 Task: Look for space in Travnik, Bosnia and Herzegovina from 3rd August, 2023 to 17th August, 2023 for 3 adults, 1 child in price range Rs.3000 to Rs.15000. Place can be entire place with 3 bedrooms having 4 beds and 2 bathrooms. Property type can be house, flat, guest house. Amenities needed are: heating. Booking option can be shelf check-in. Required host language is English.
Action: Mouse moved to (543, 154)
Screenshot: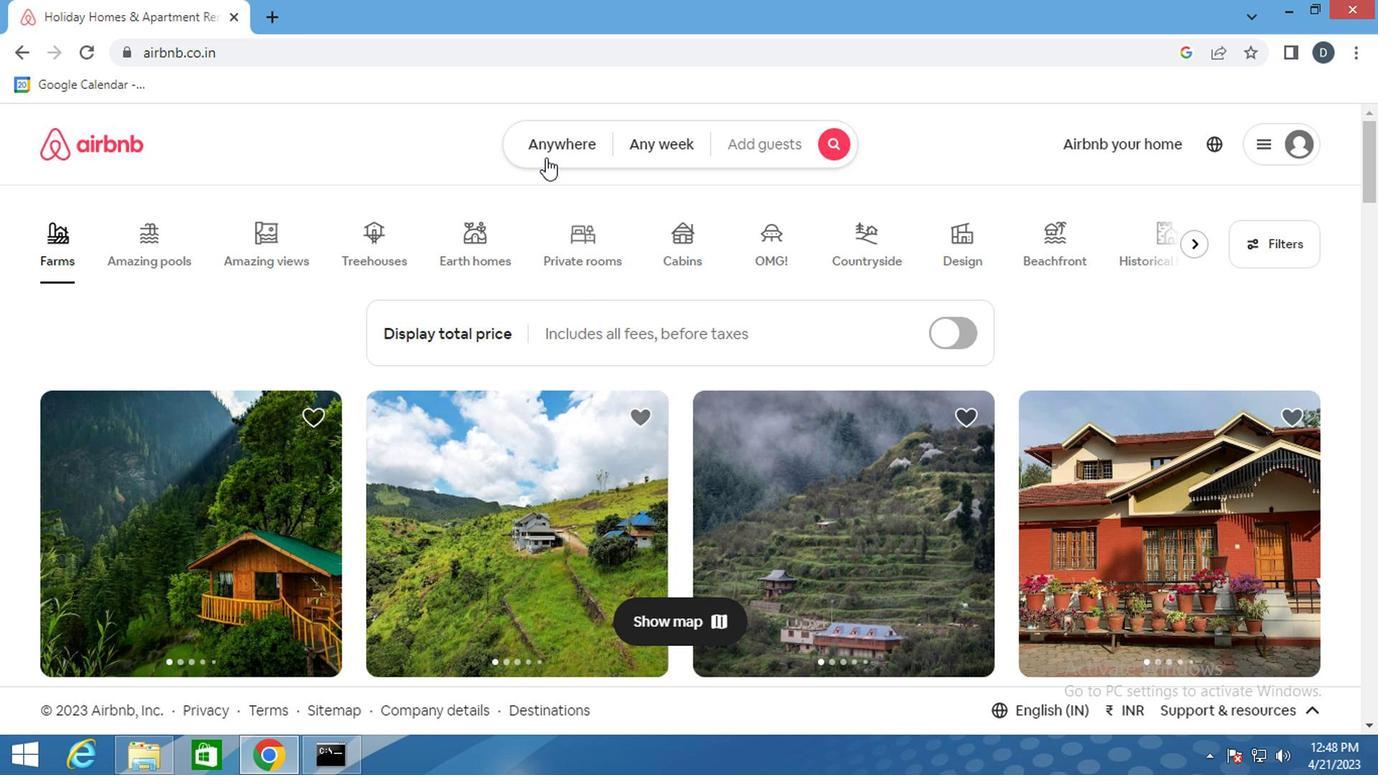 
Action: Mouse pressed left at (543, 154)
Screenshot: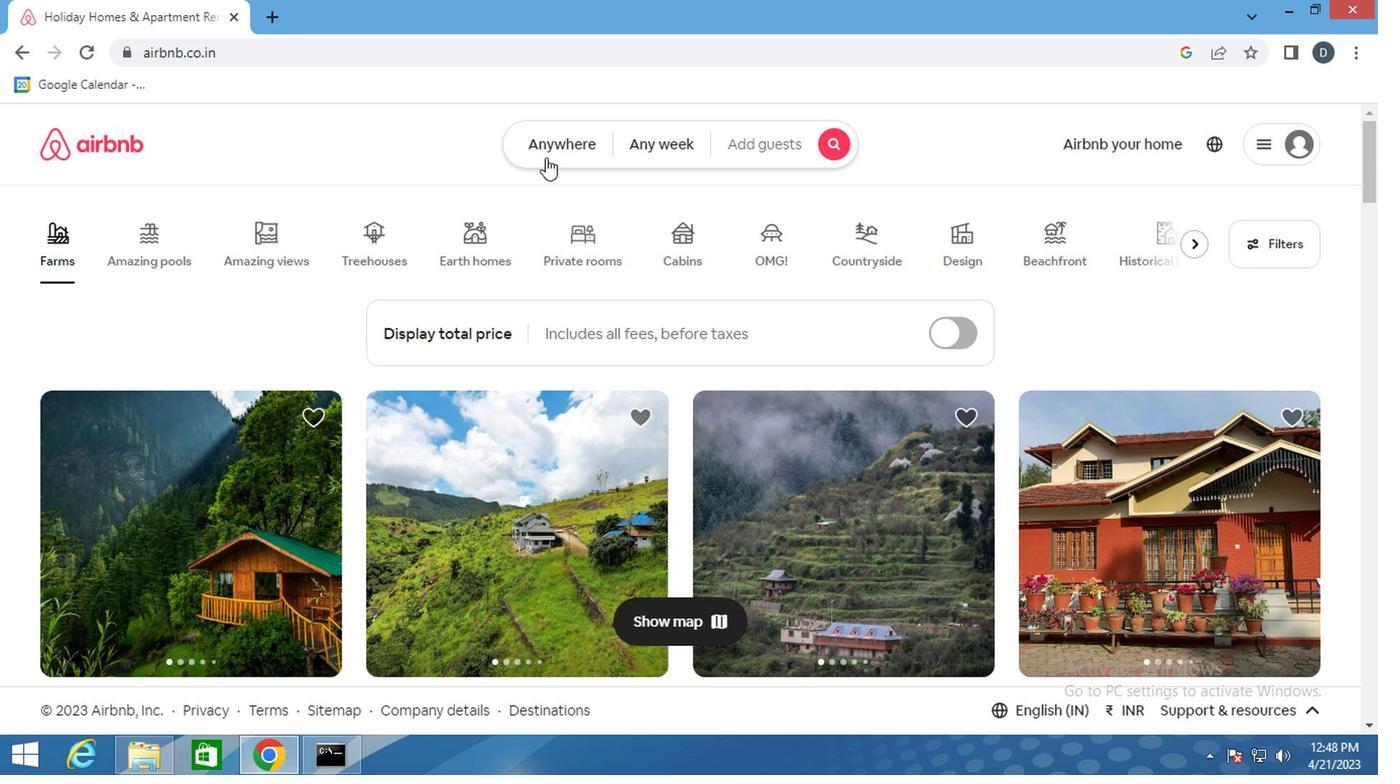 
Action: Mouse moved to (454, 234)
Screenshot: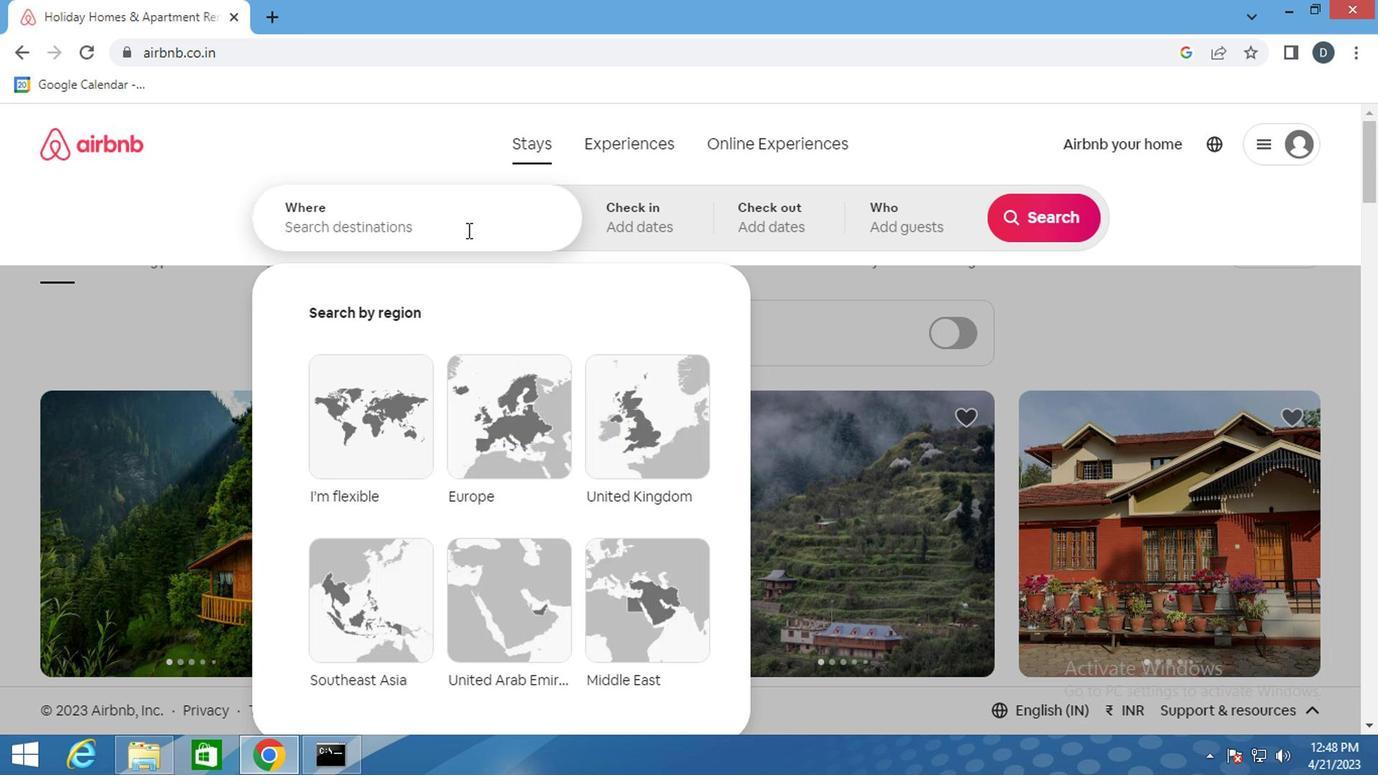
Action: Mouse pressed left at (454, 234)
Screenshot: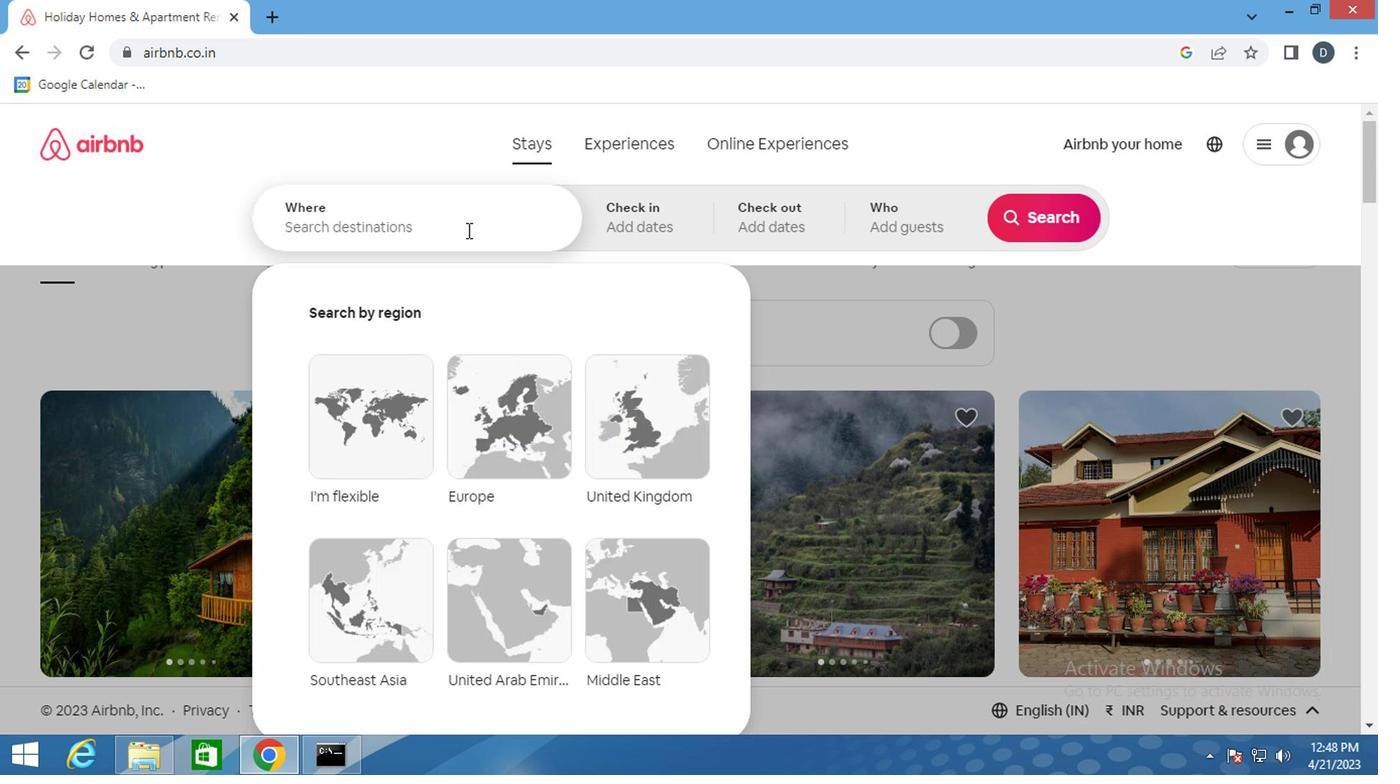 
Action: Key pressed <Key.shift>TRAVNIK,<Key.shift>BOSINA<Key.backspace><Key.backspace><Key.backspace>NI<Key.backspace><Key.backspace>NIA<Key.space>AND<Key.space><Key.shift><Key.shift><Key.shift><Key.shift><Key.shift><Key.shift><Key.shift><Key.shift><Key.shift><Key.shift><Key.shift><Key.shift><Key.shift><Key.shift><Key.shift><Key.shift><Key.shift><Key.shift><Key.shift><Key.shift><Key.shift>HERZEGOVINA<Key.enter>
Screenshot: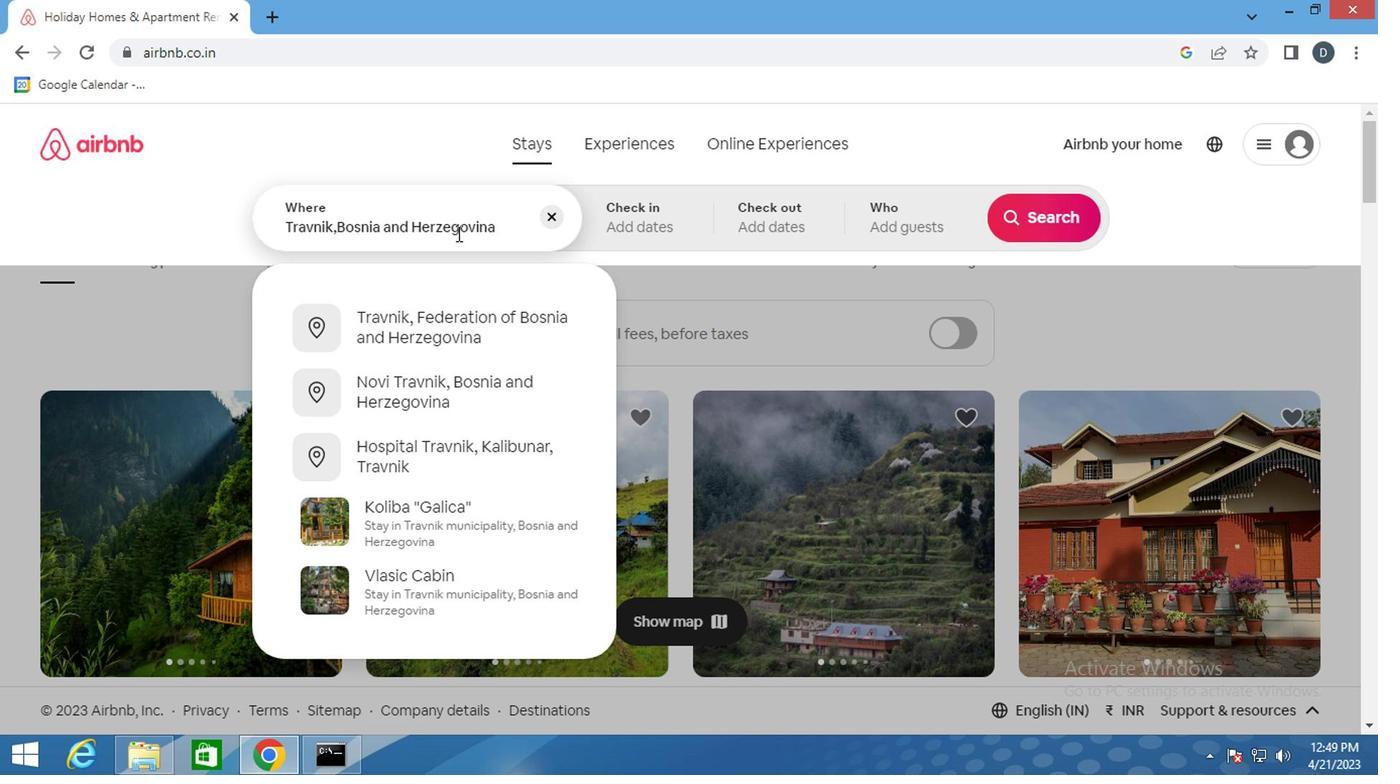 
Action: Mouse moved to (1031, 384)
Screenshot: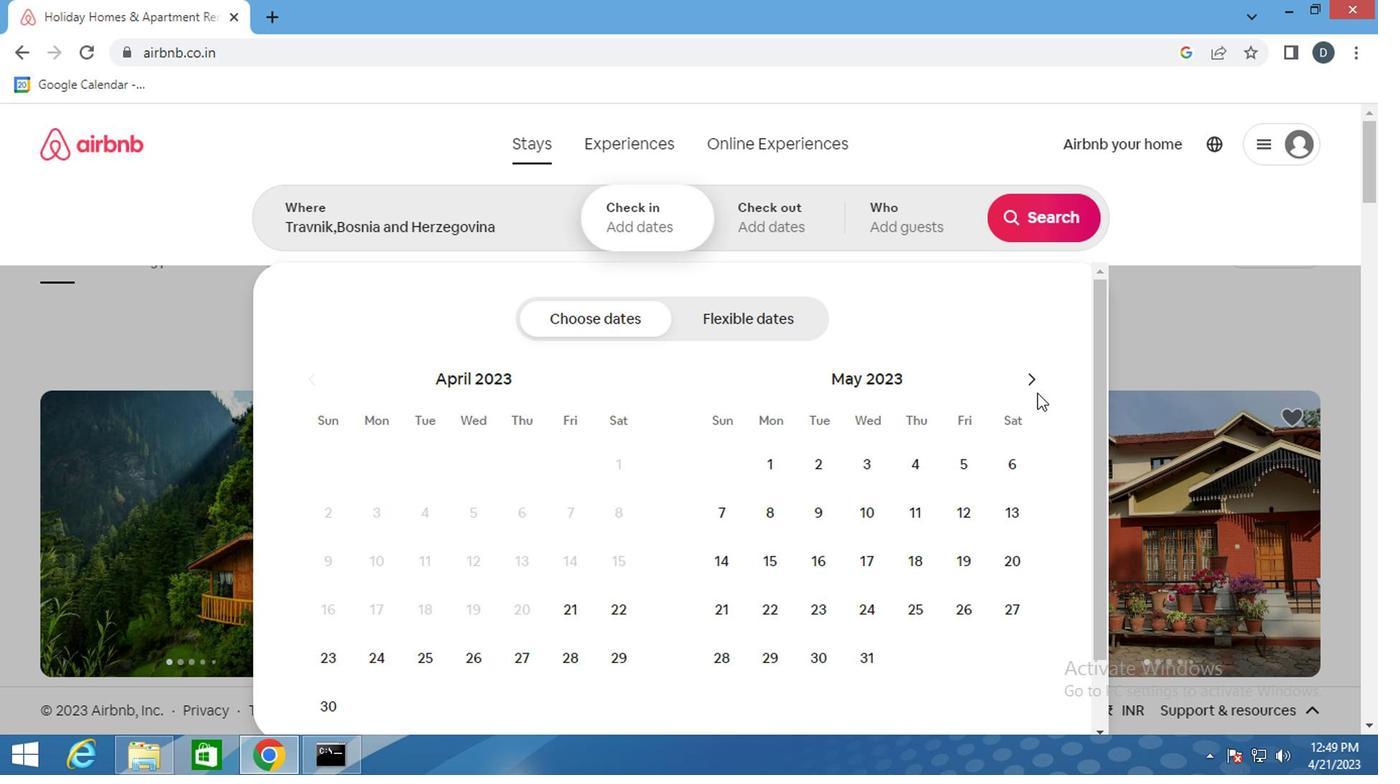 
Action: Mouse pressed left at (1031, 384)
Screenshot: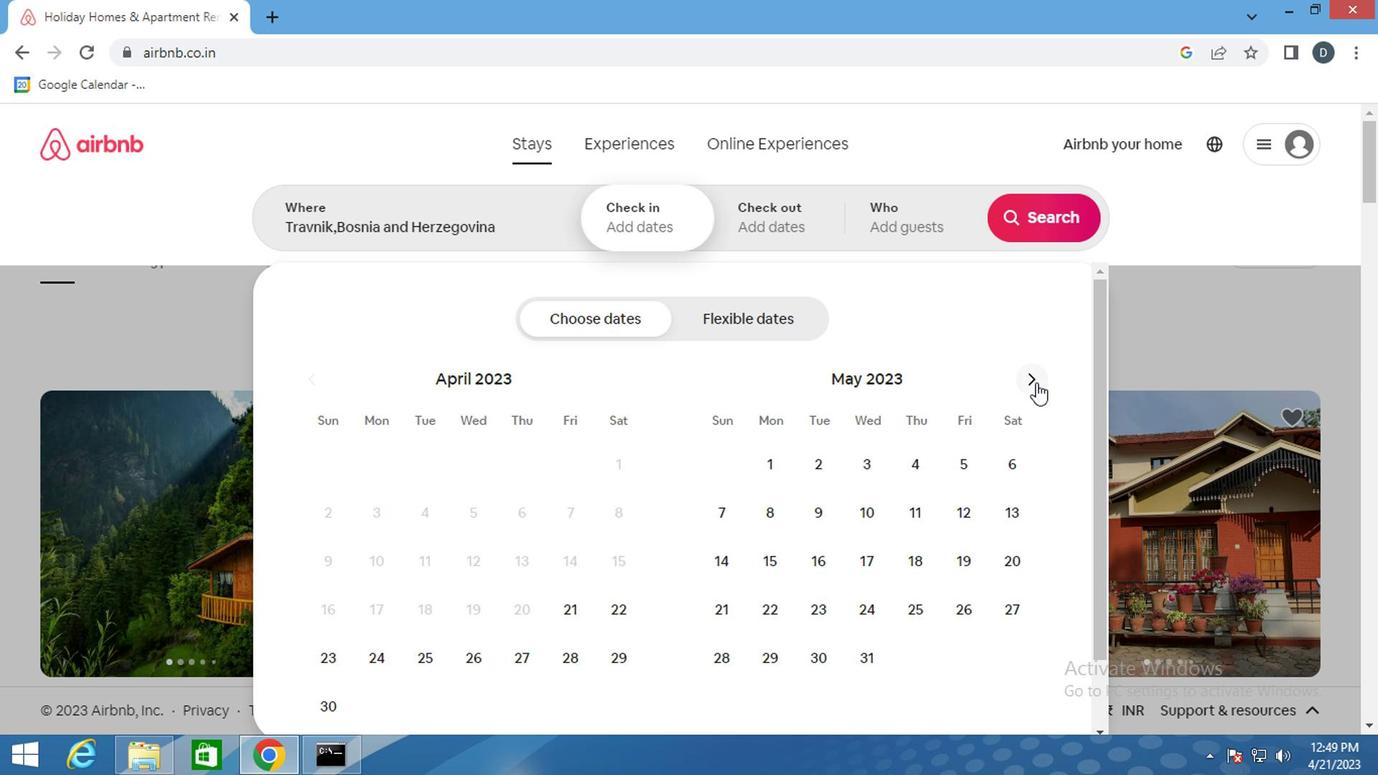 
Action: Mouse pressed left at (1031, 384)
Screenshot: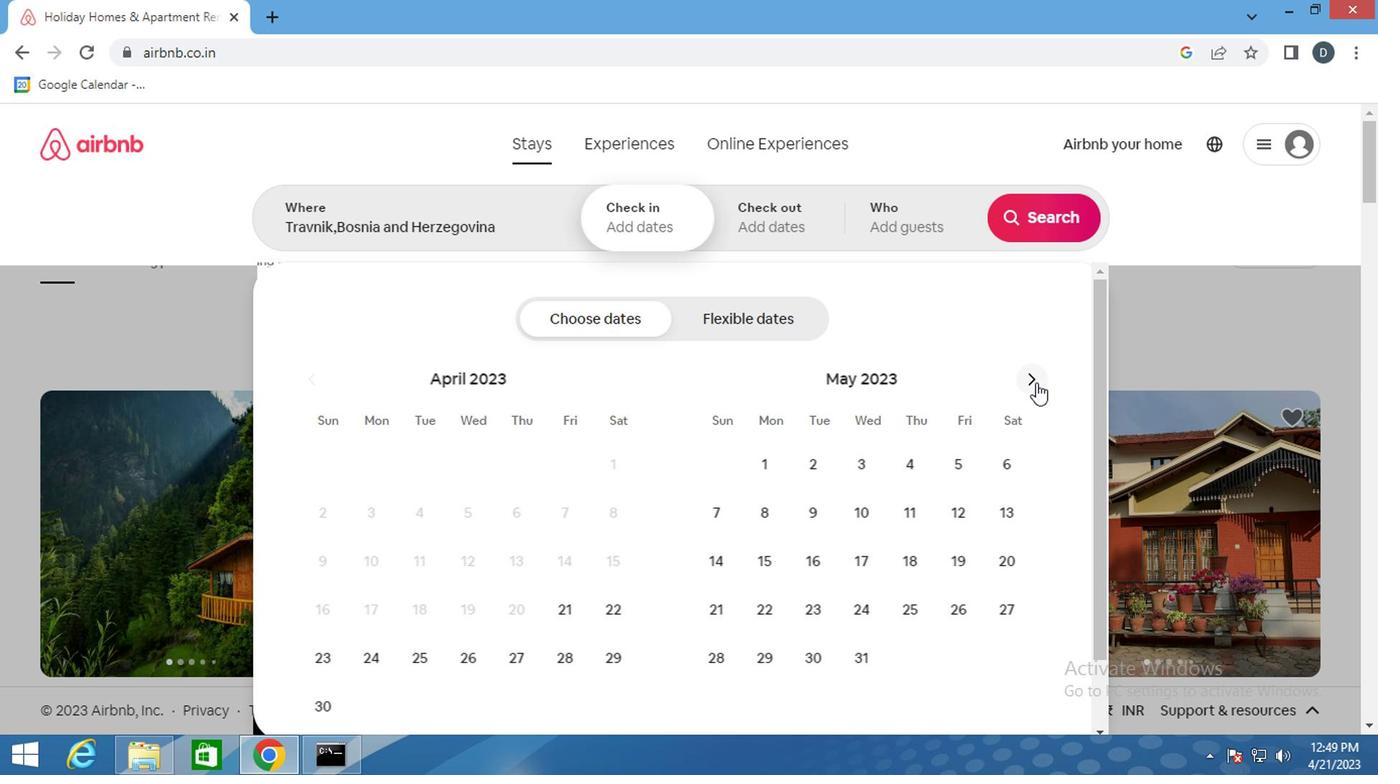 
Action: Mouse pressed left at (1031, 384)
Screenshot: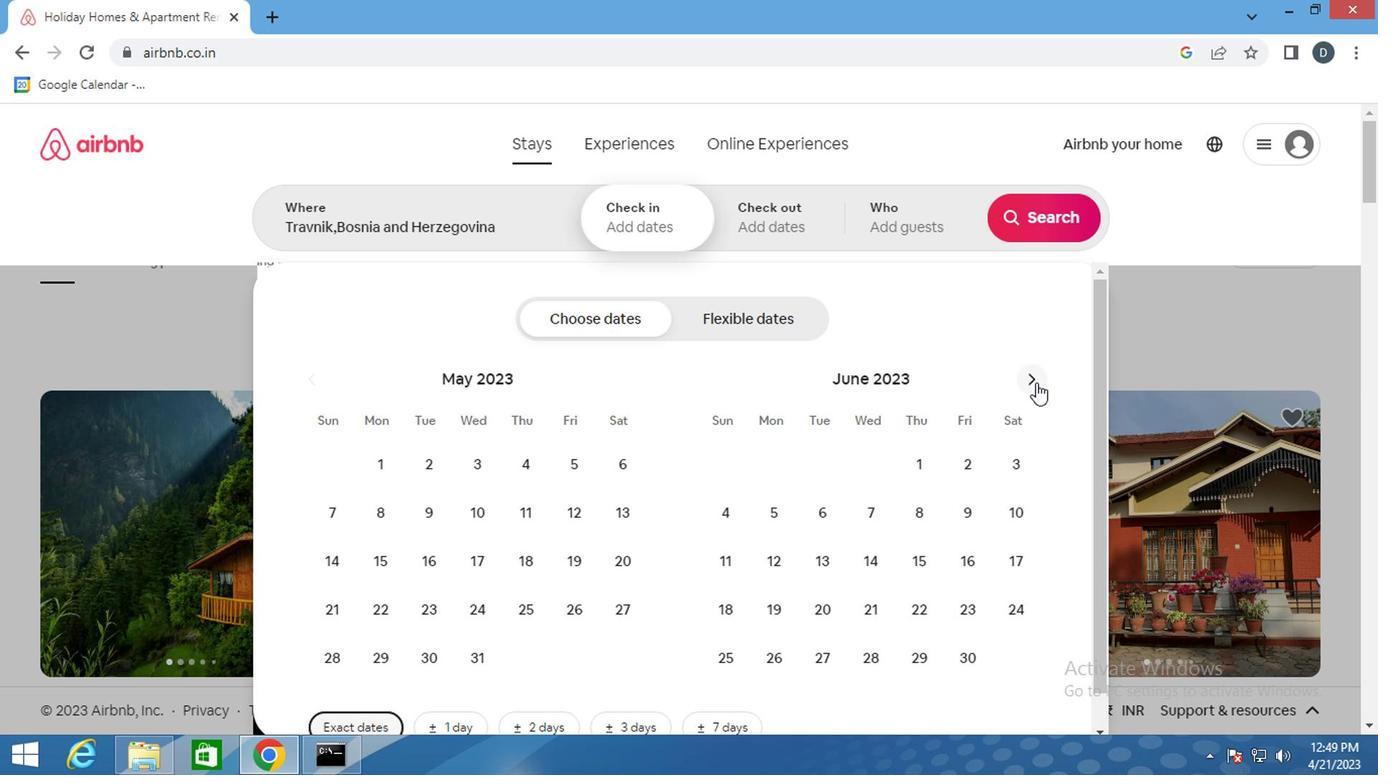
Action: Mouse pressed left at (1031, 384)
Screenshot: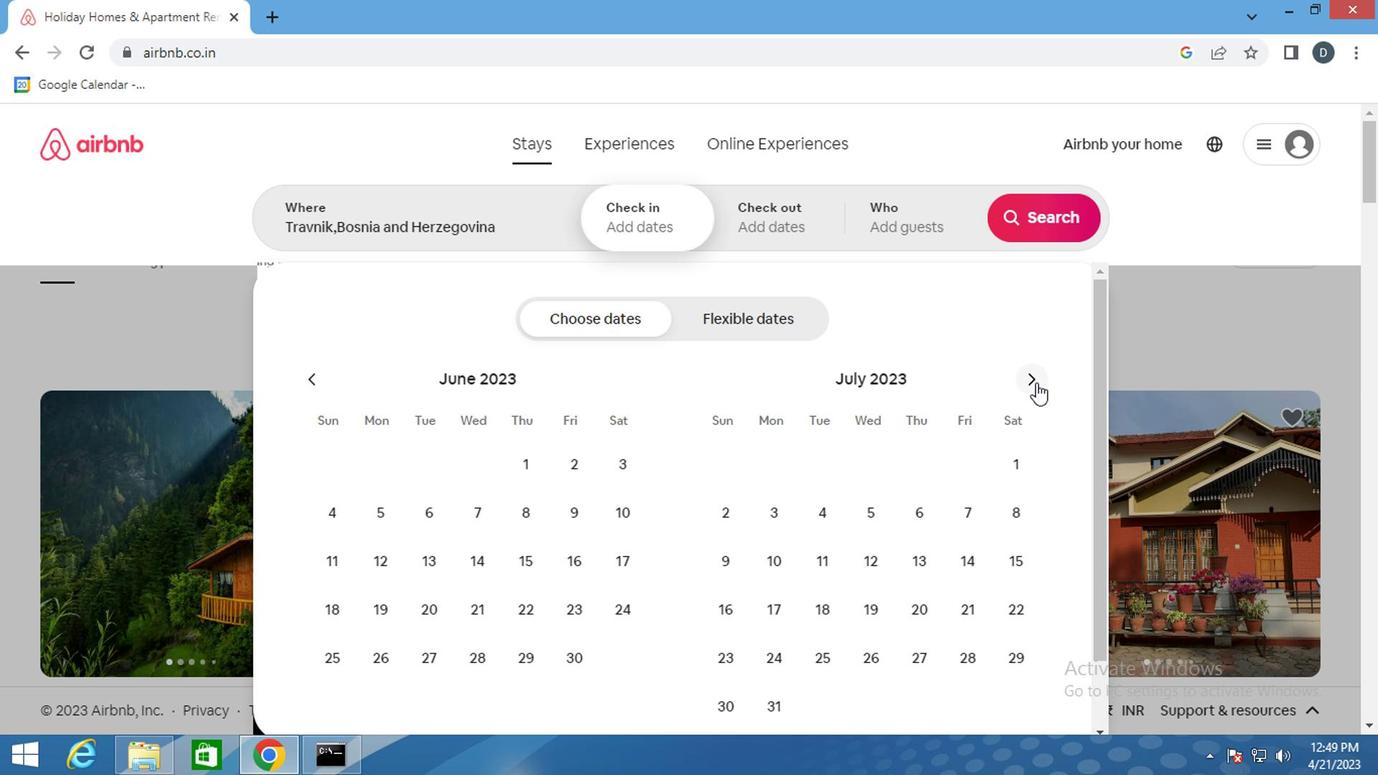 
Action: Mouse pressed left at (1031, 384)
Screenshot: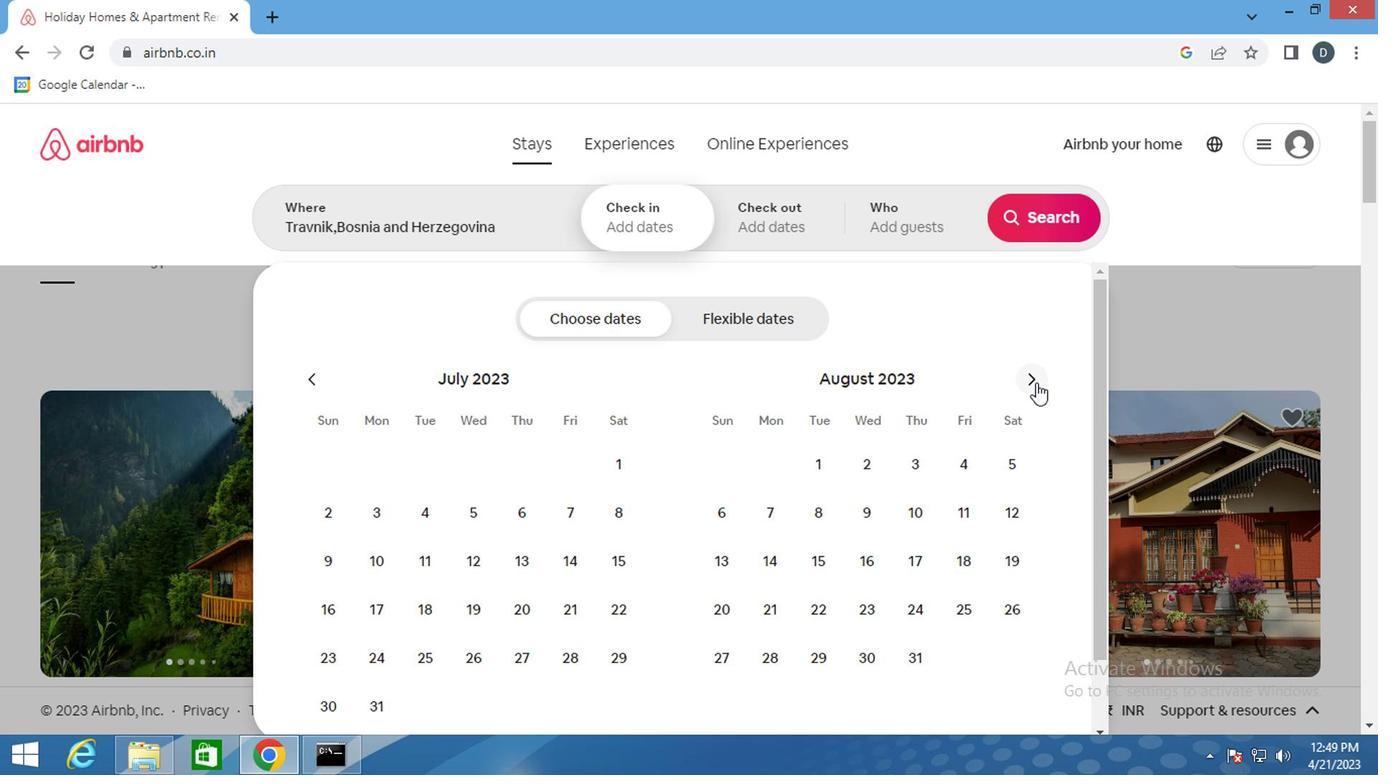 
Action: Mouse moved to (521, 473)
Screenshot: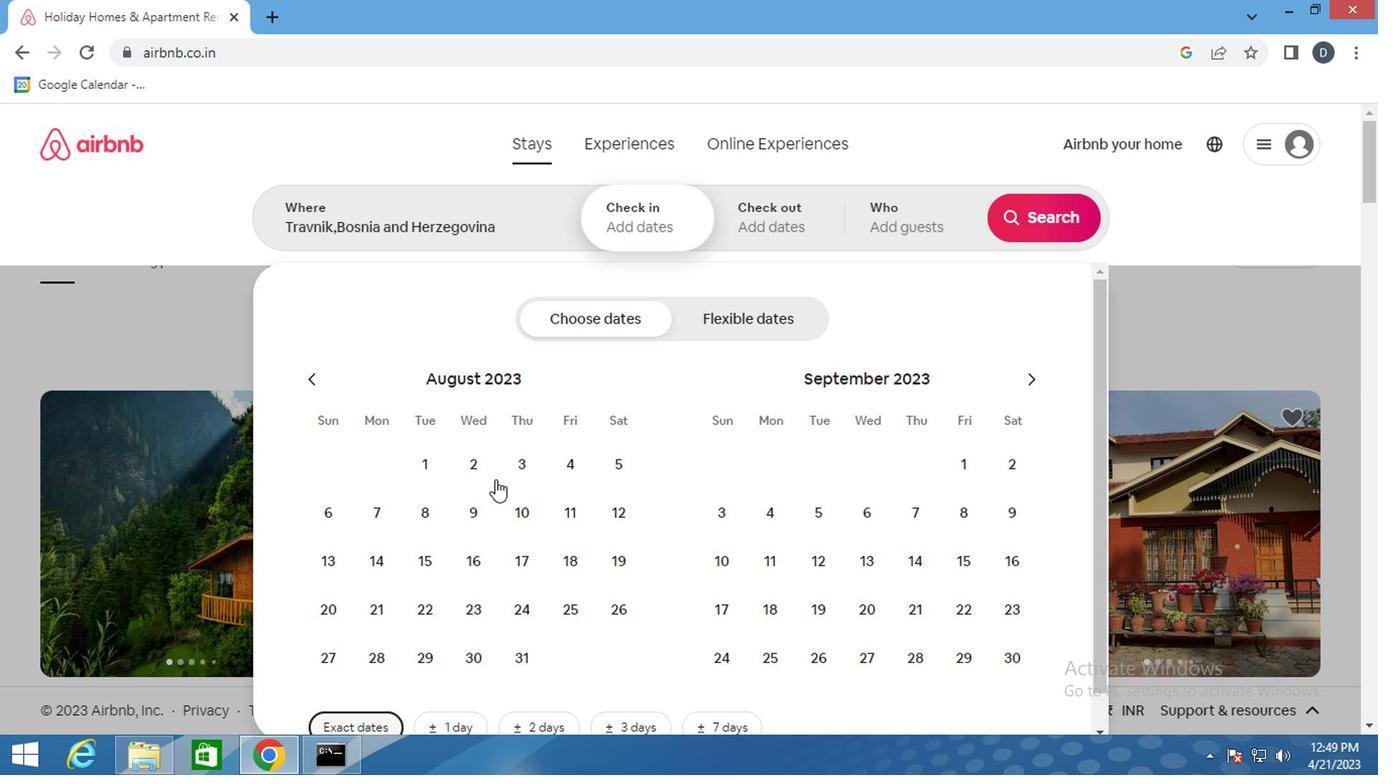 
Action: Mouse pressed left at (521, 473)
Screenshot: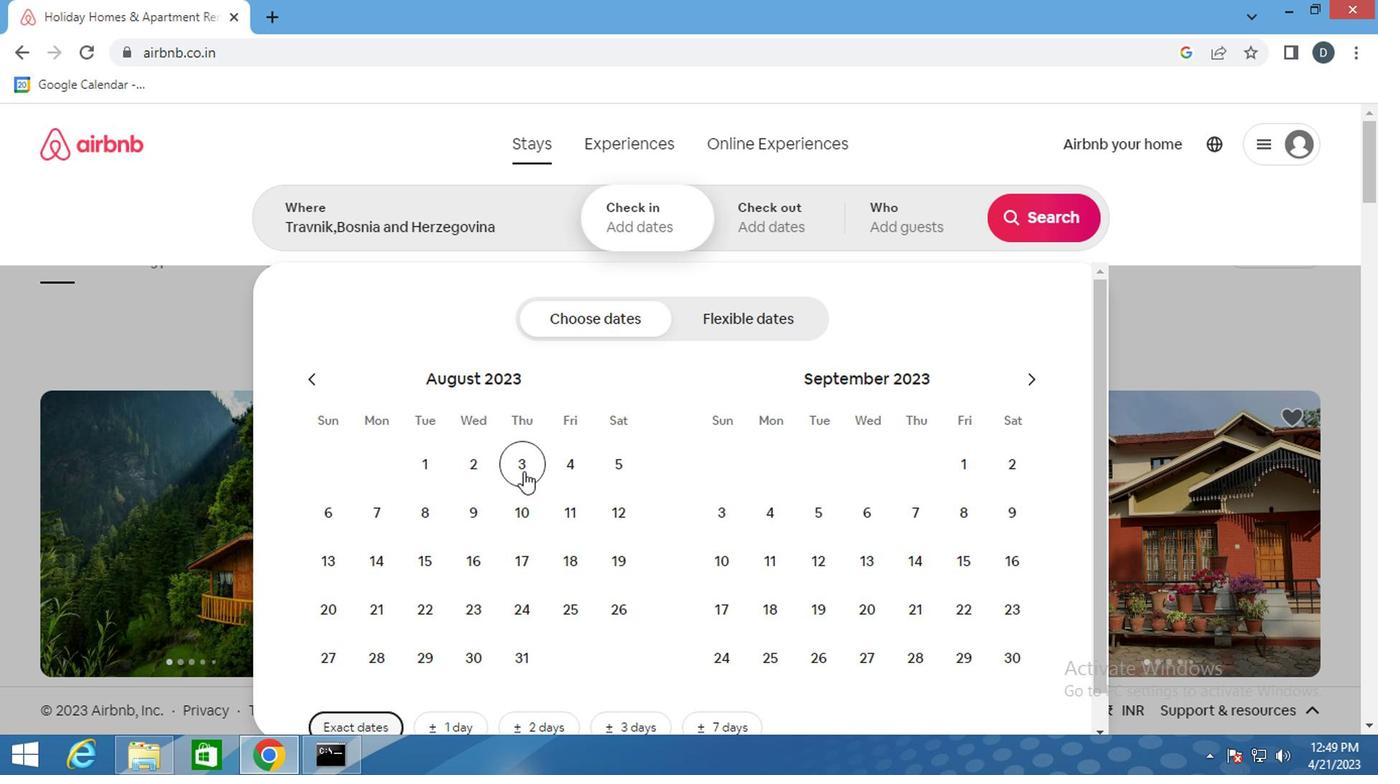 
Action: Mouse moved to (516, 574)
Screenshot: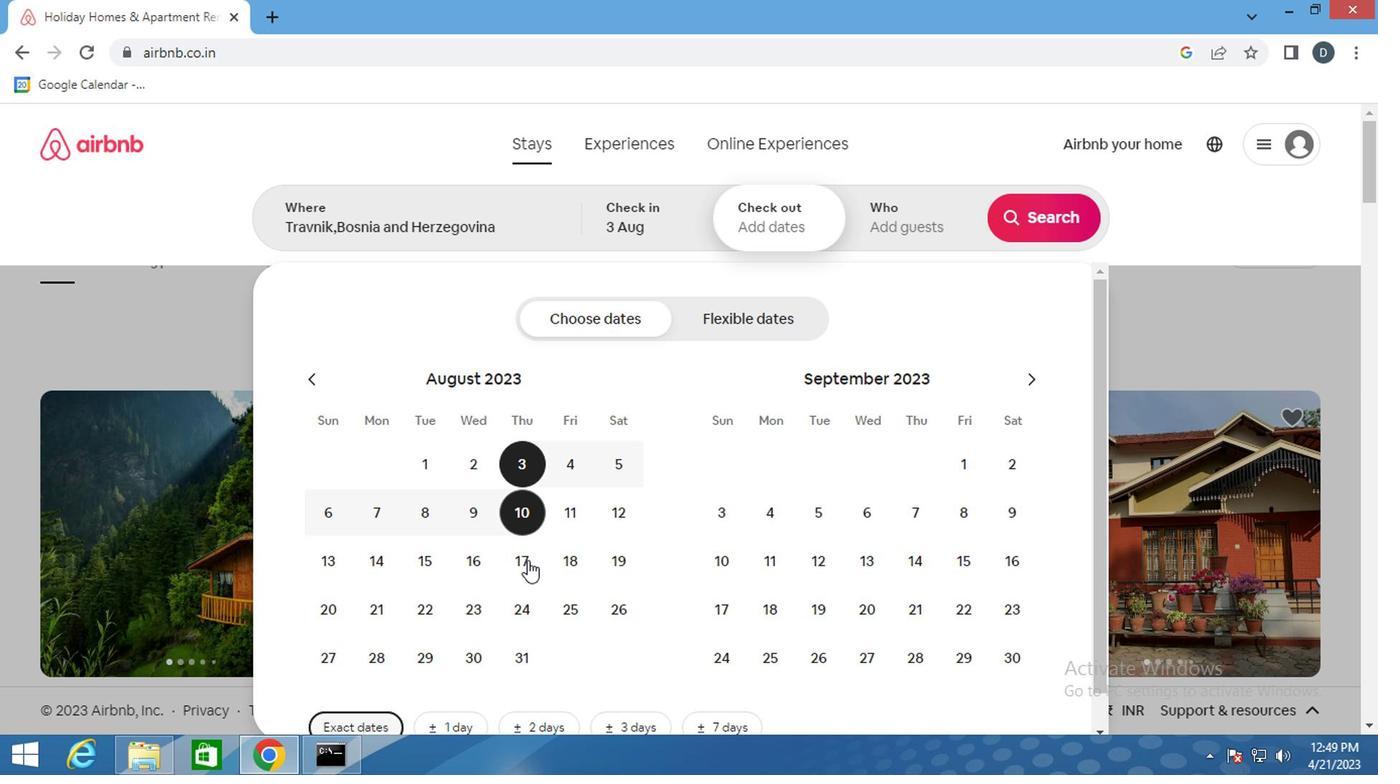 
Action: Mouse pressed left at (516, 574)
Screenshot: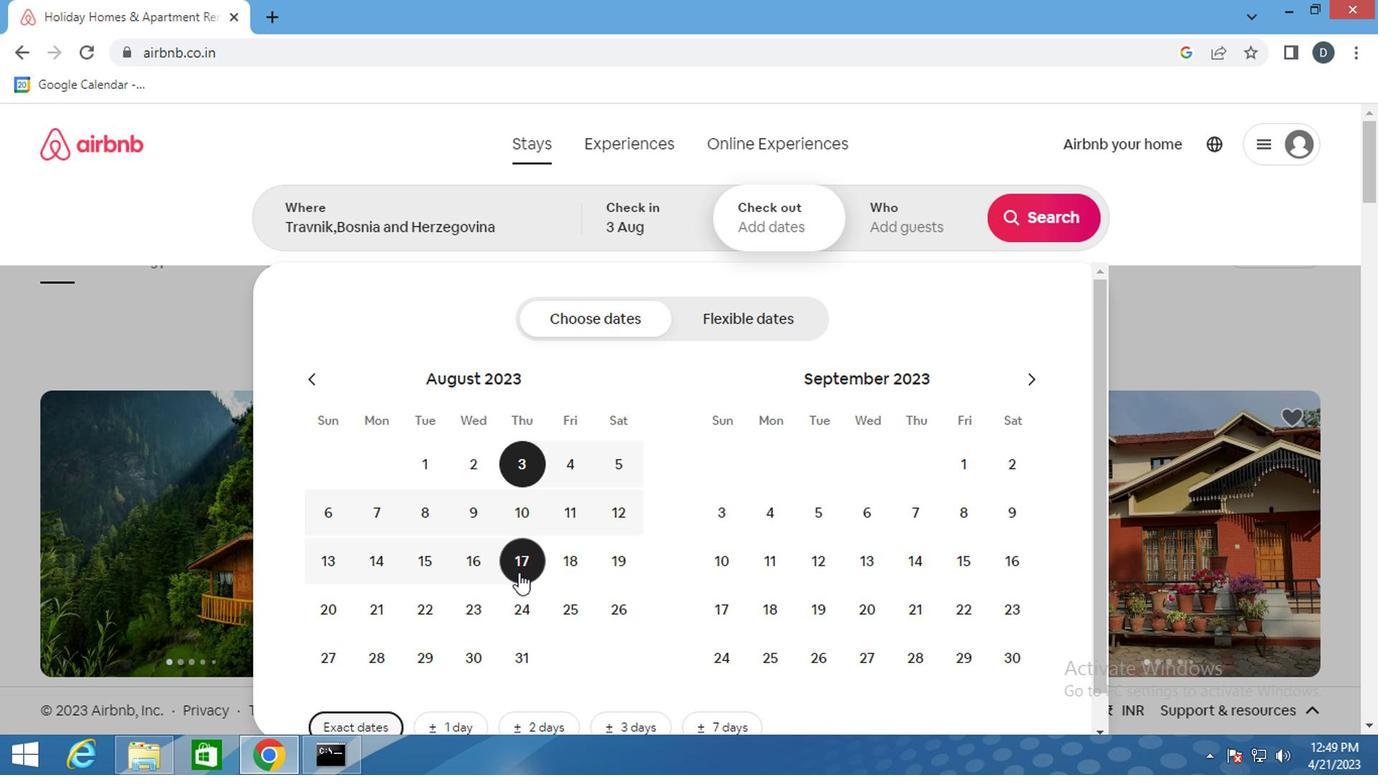 
Action: Mouse moved to (941, 219)
Screenshot: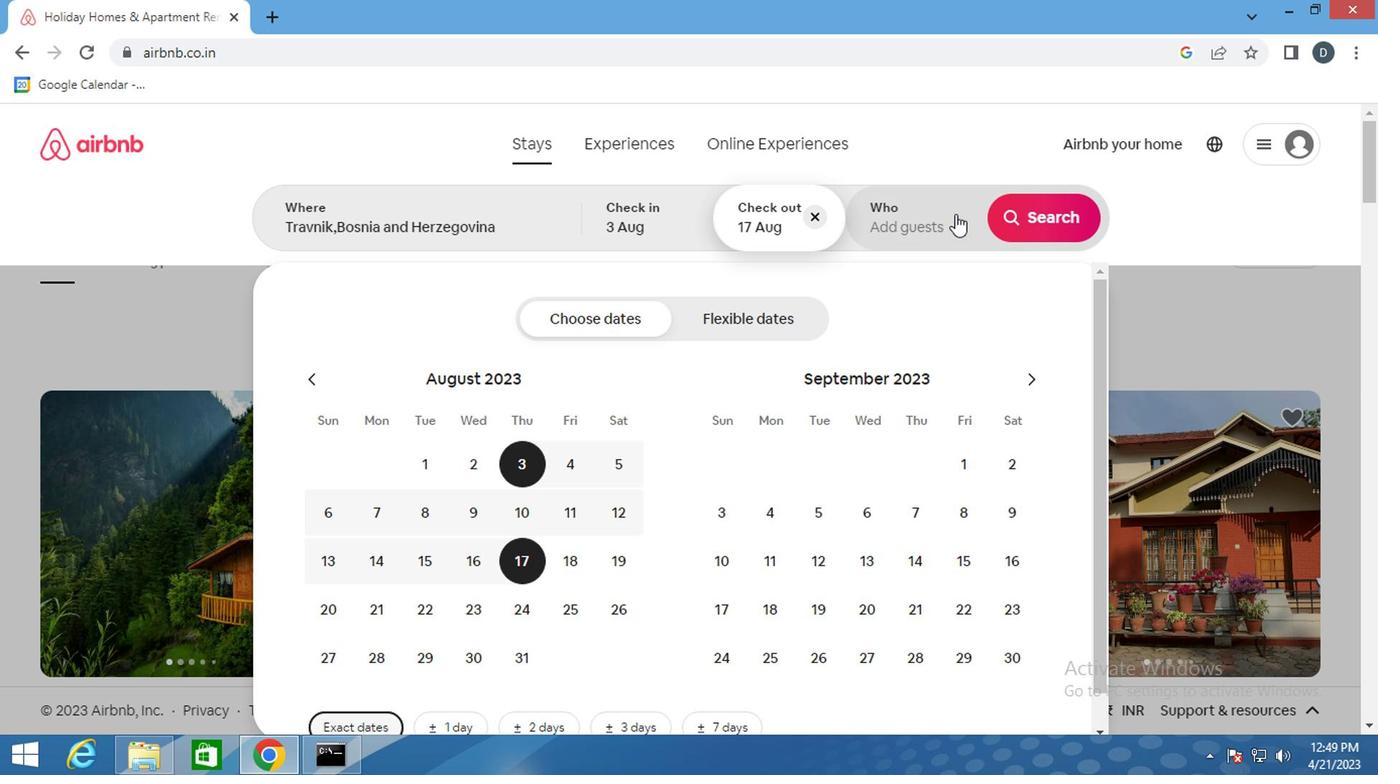 
Action: Mouse pressed left at (941, 219)
Screenshot: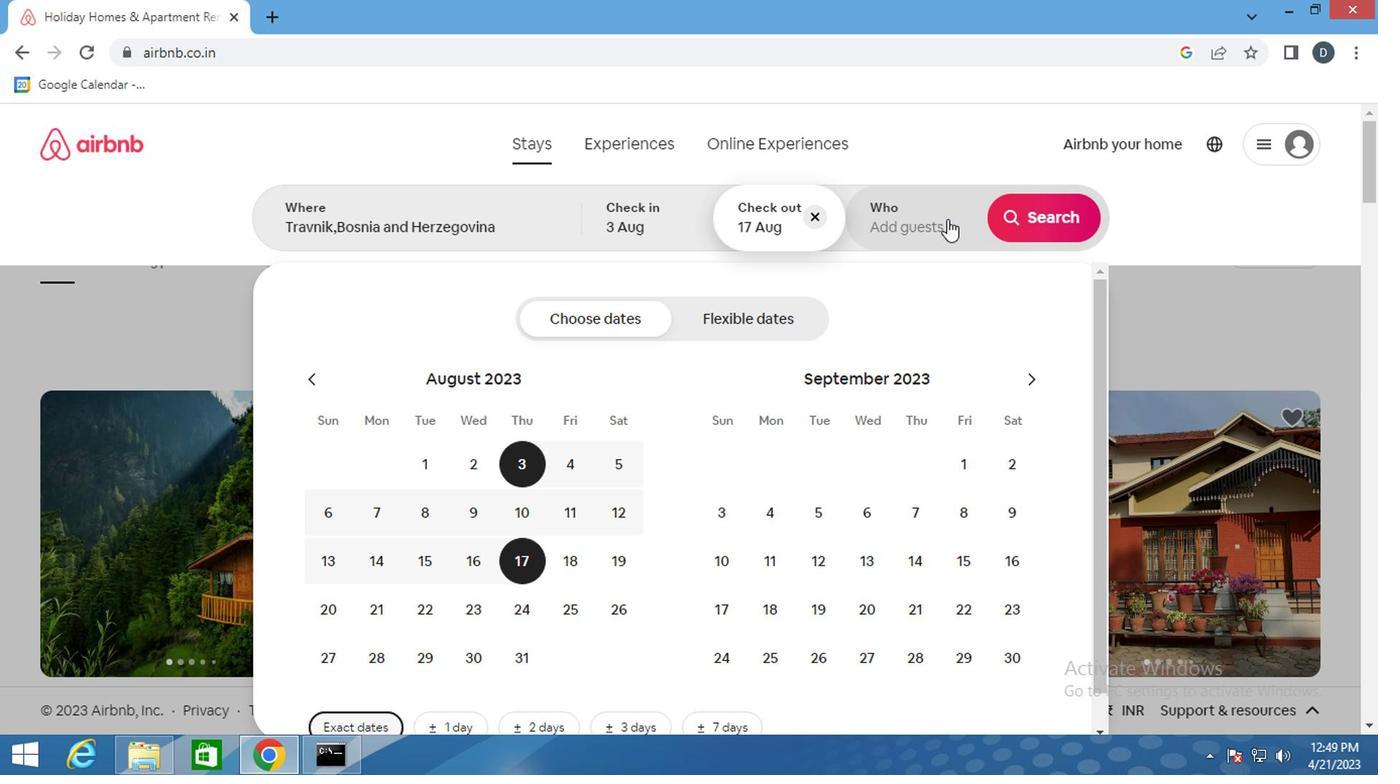 
Action: Mouse moved to (1044, 325)
Screenshot: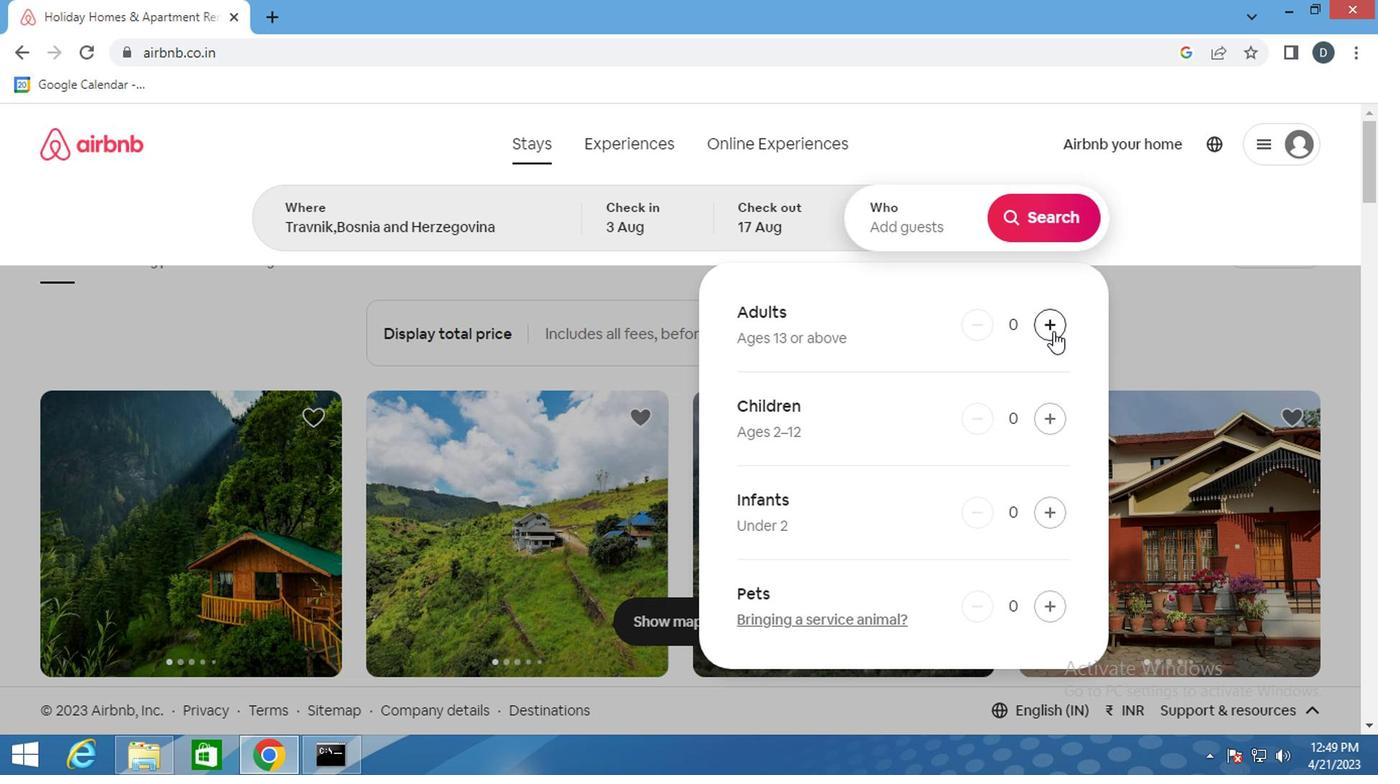 
Action: Mouse pressed left at (1044, 325)
Screenshot: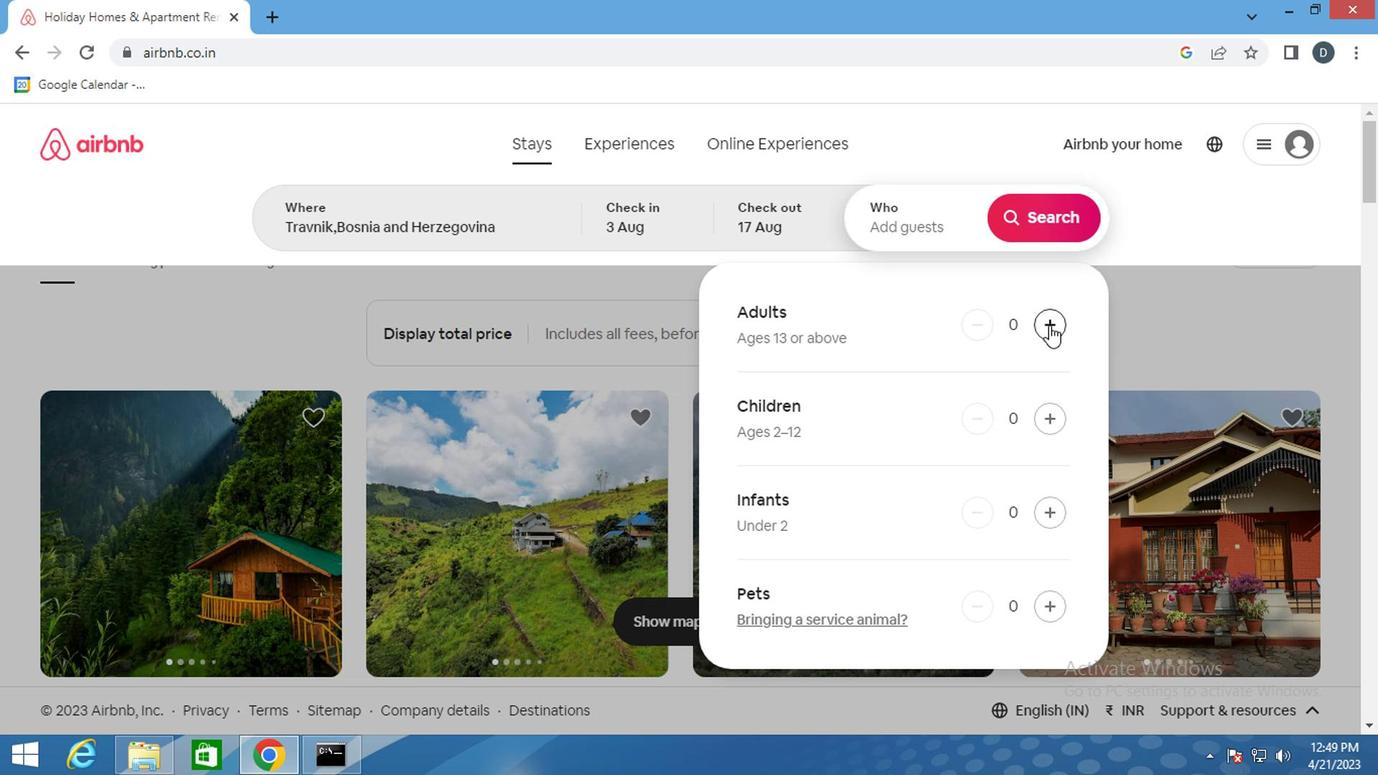 
Action: Mouse pressed left at (1044, 325)
Screenshot: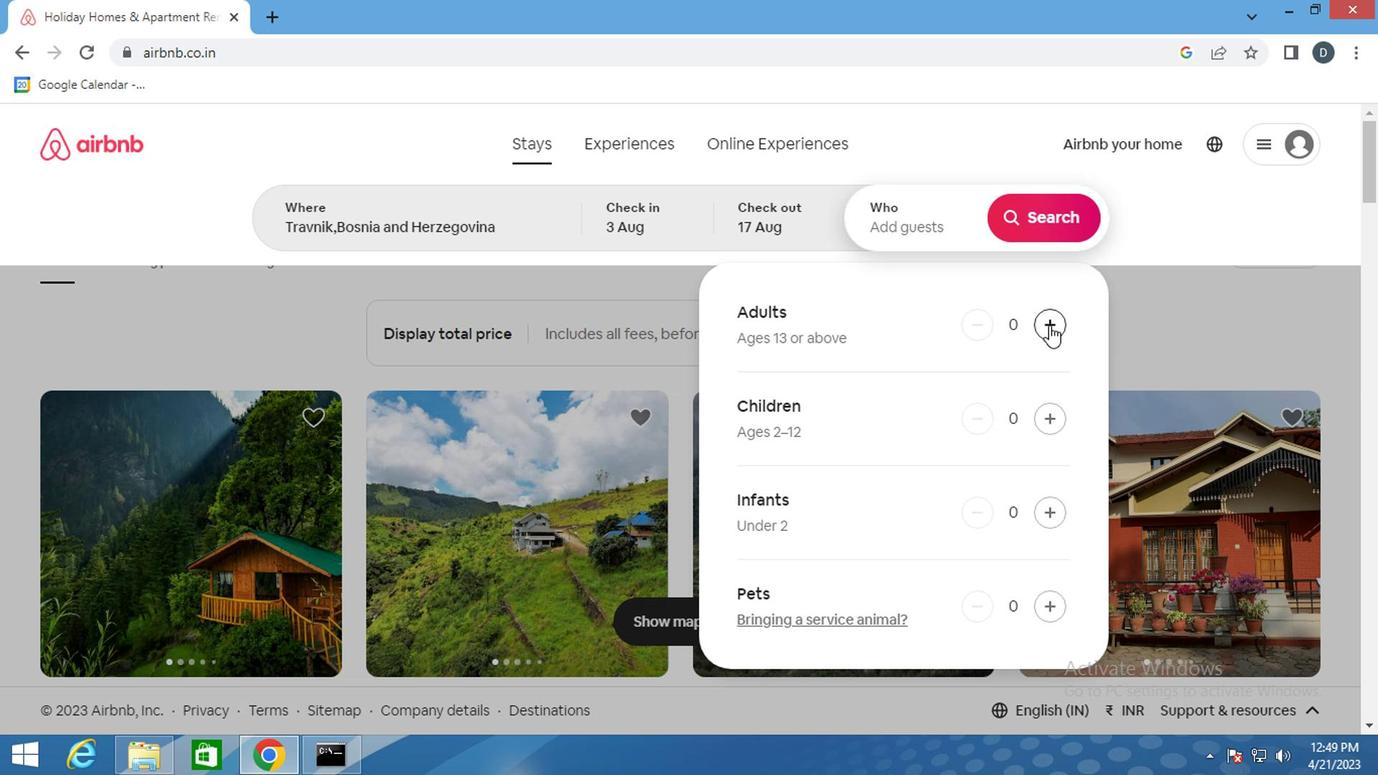 
Action: Mouse pressed left at (1044, 325)
Screenshot: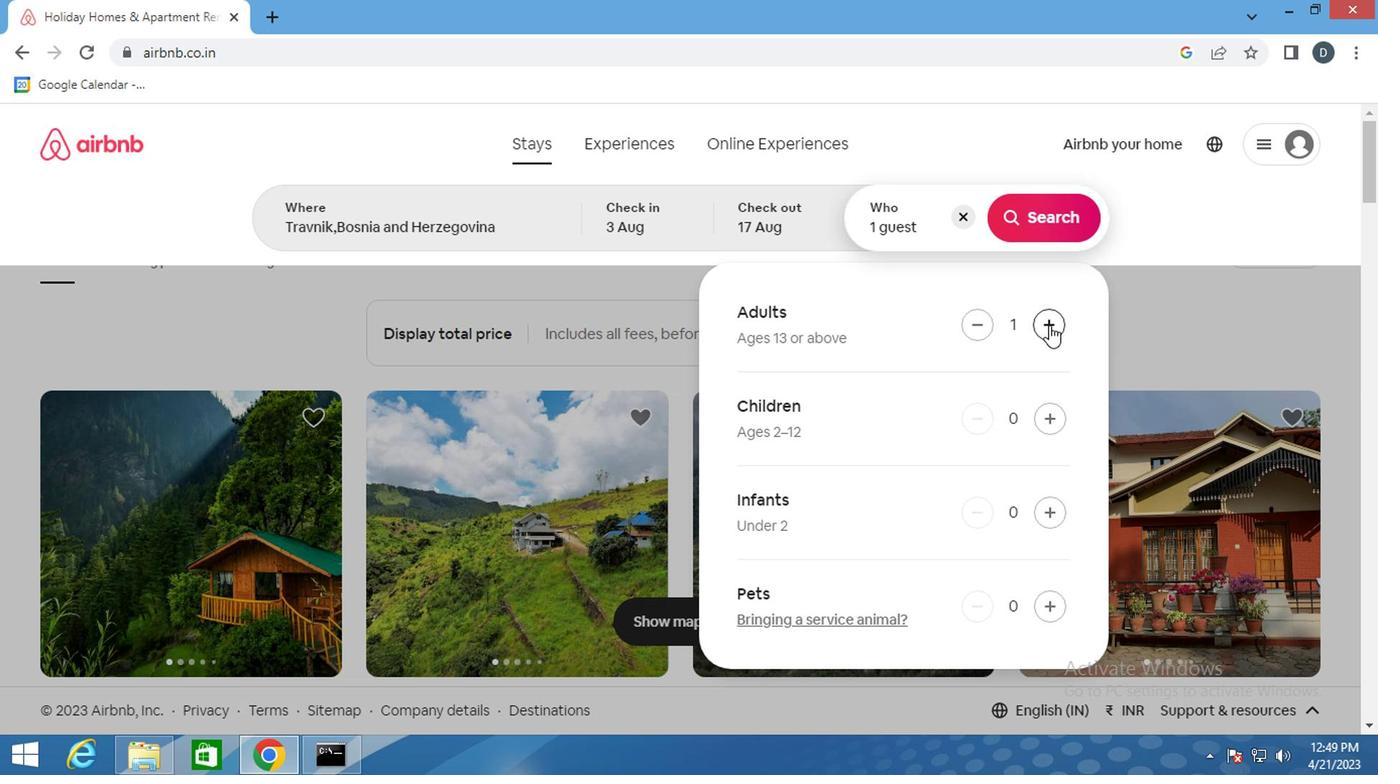 
Action: Mouse moved to (1048, 412)
Screenshot: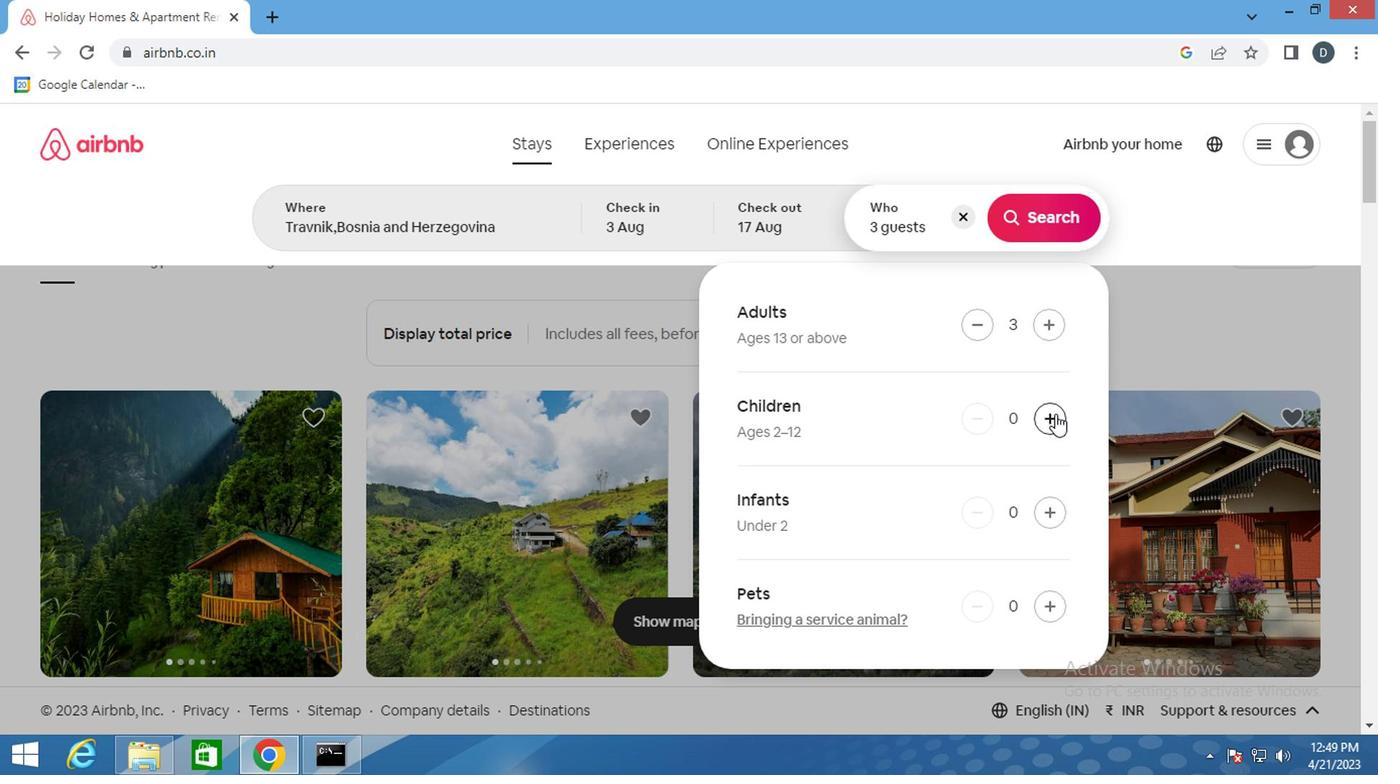 
Action: Mouse pressed left at (1048, 412)
Screenshot: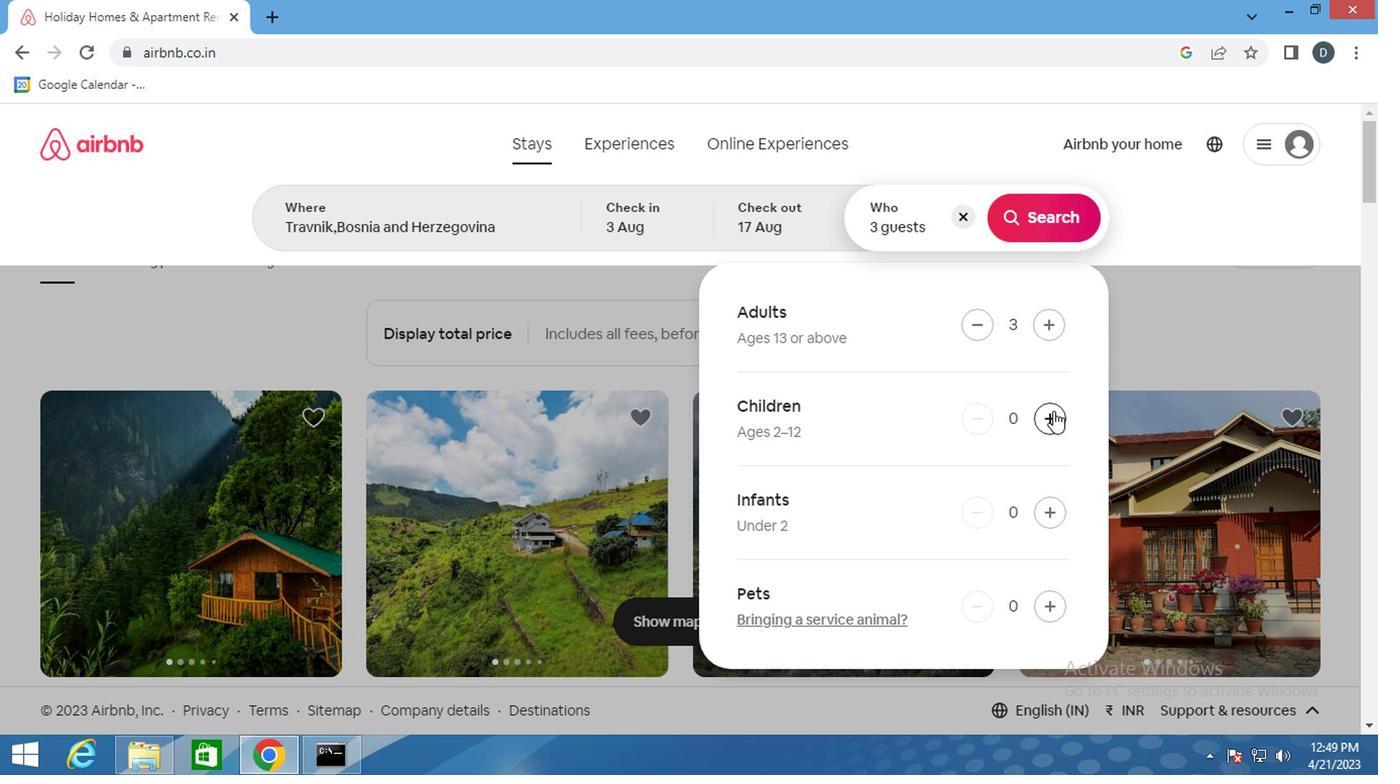 
Action: Mouse moved to (1036, 206)
Screenshot: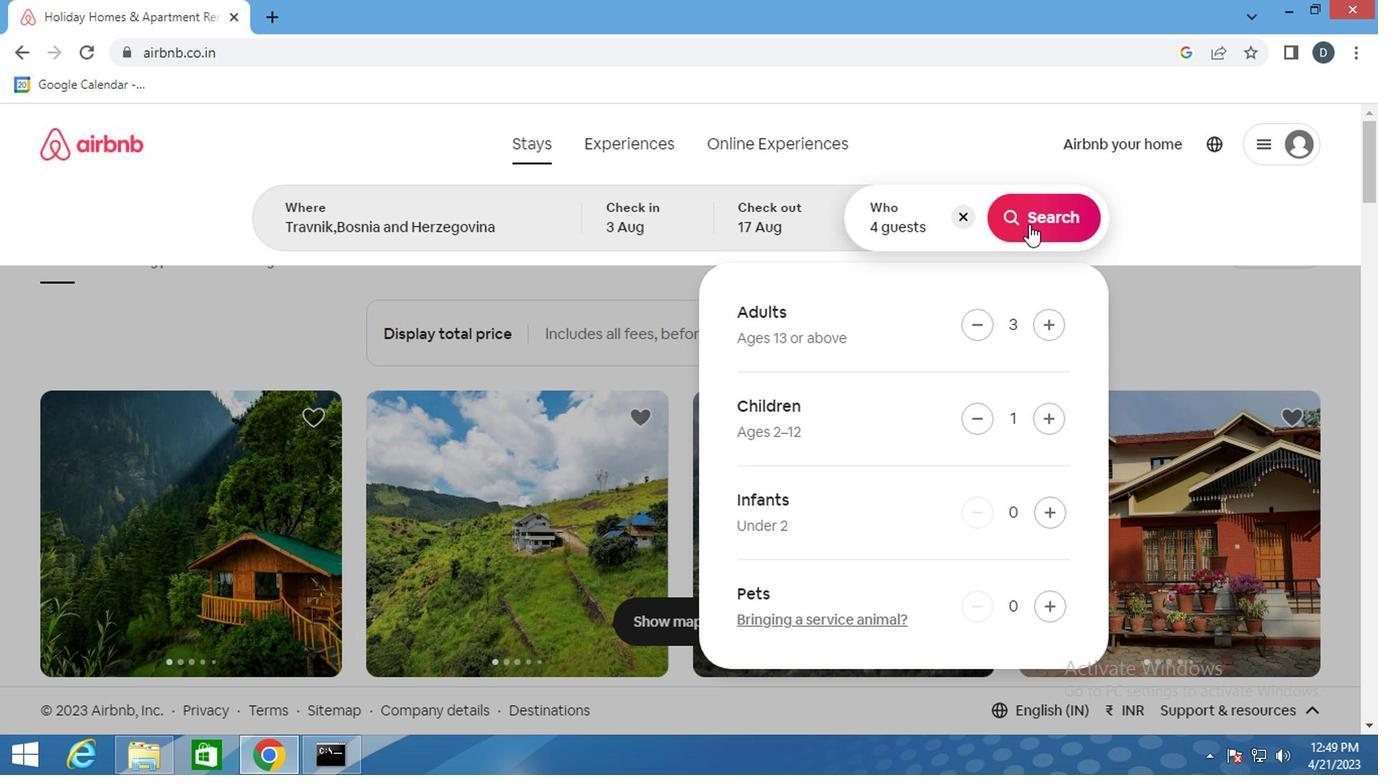 
Action: Mouse pressed left at (1036, 206)
Screenshot: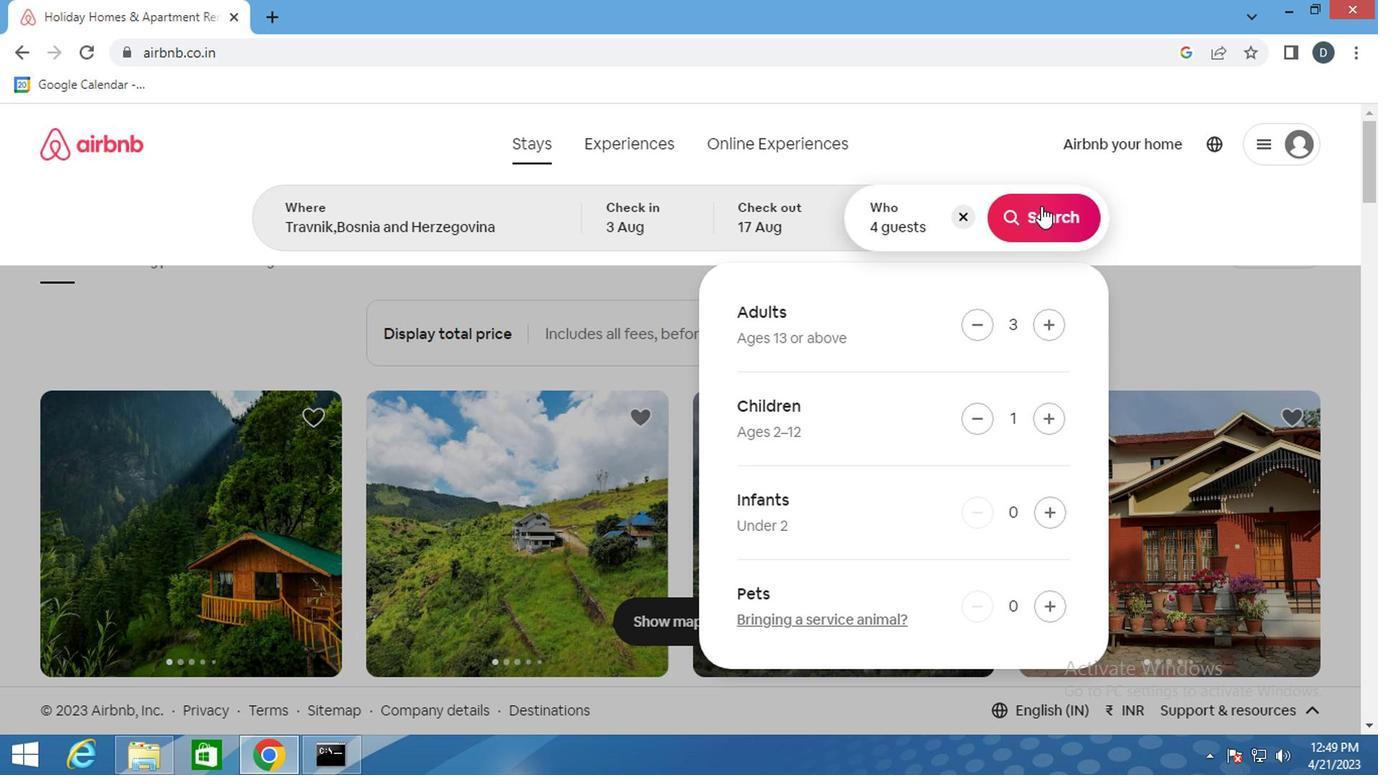 
Action: Mouse moved to (1296, 219)
Screenshot: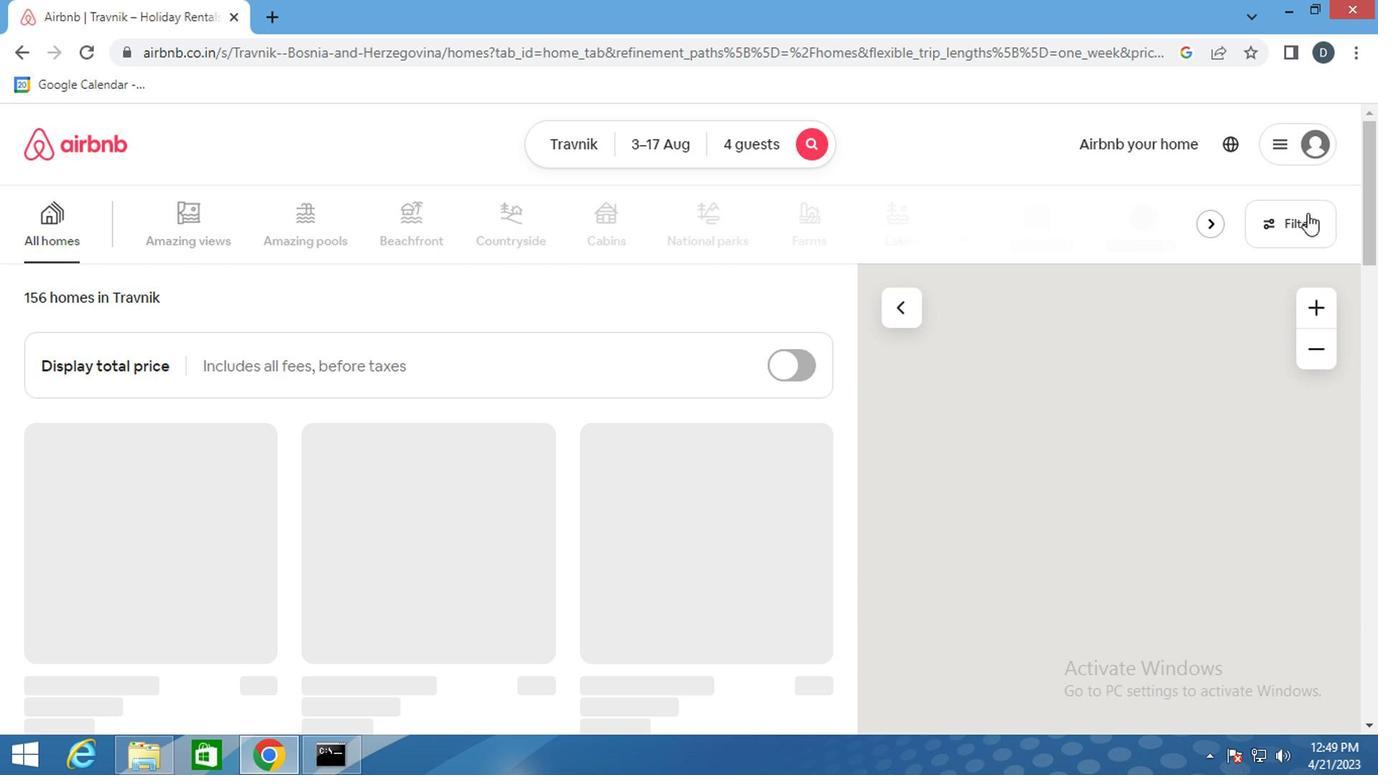 
Action: Mouse pressed left at (1296, 219)
Screenshot: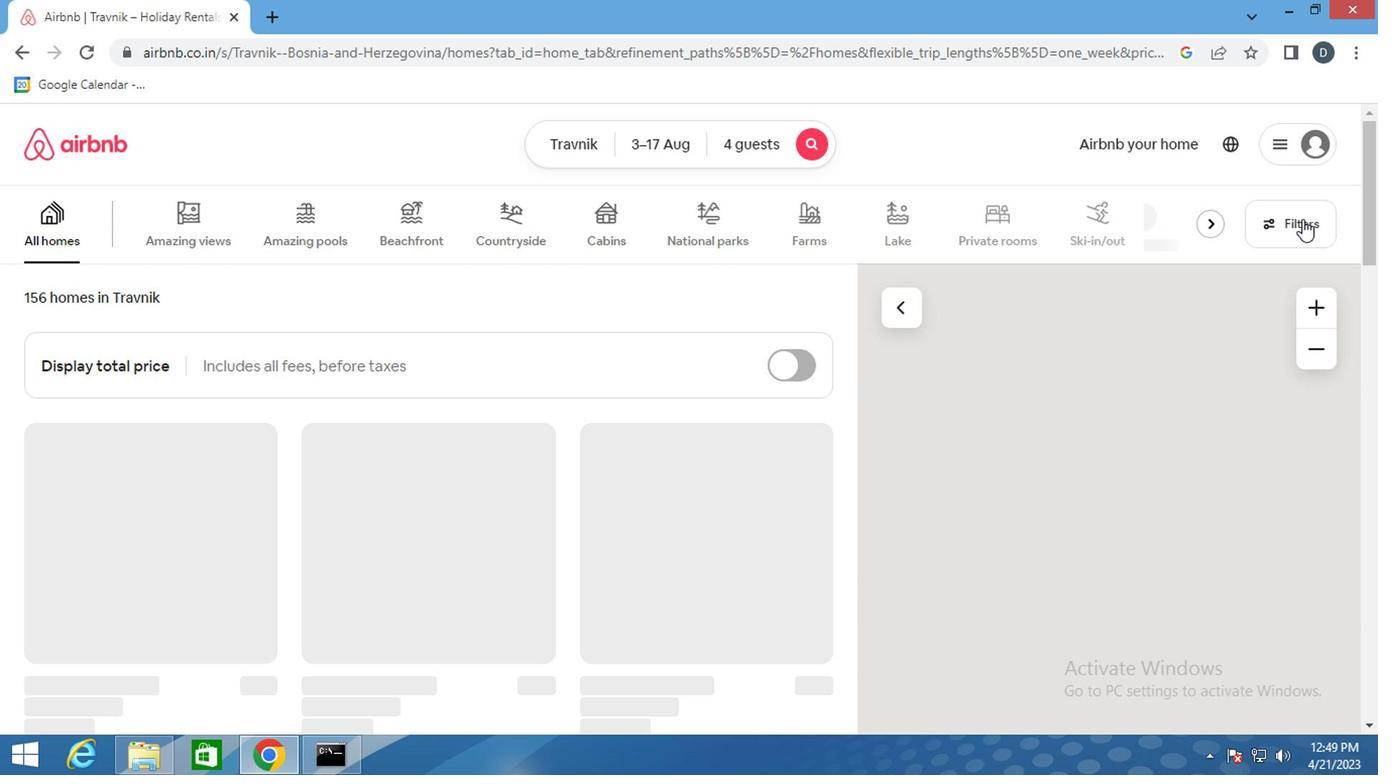 
Action: Mouse moved to (468, 490)
Screenshot: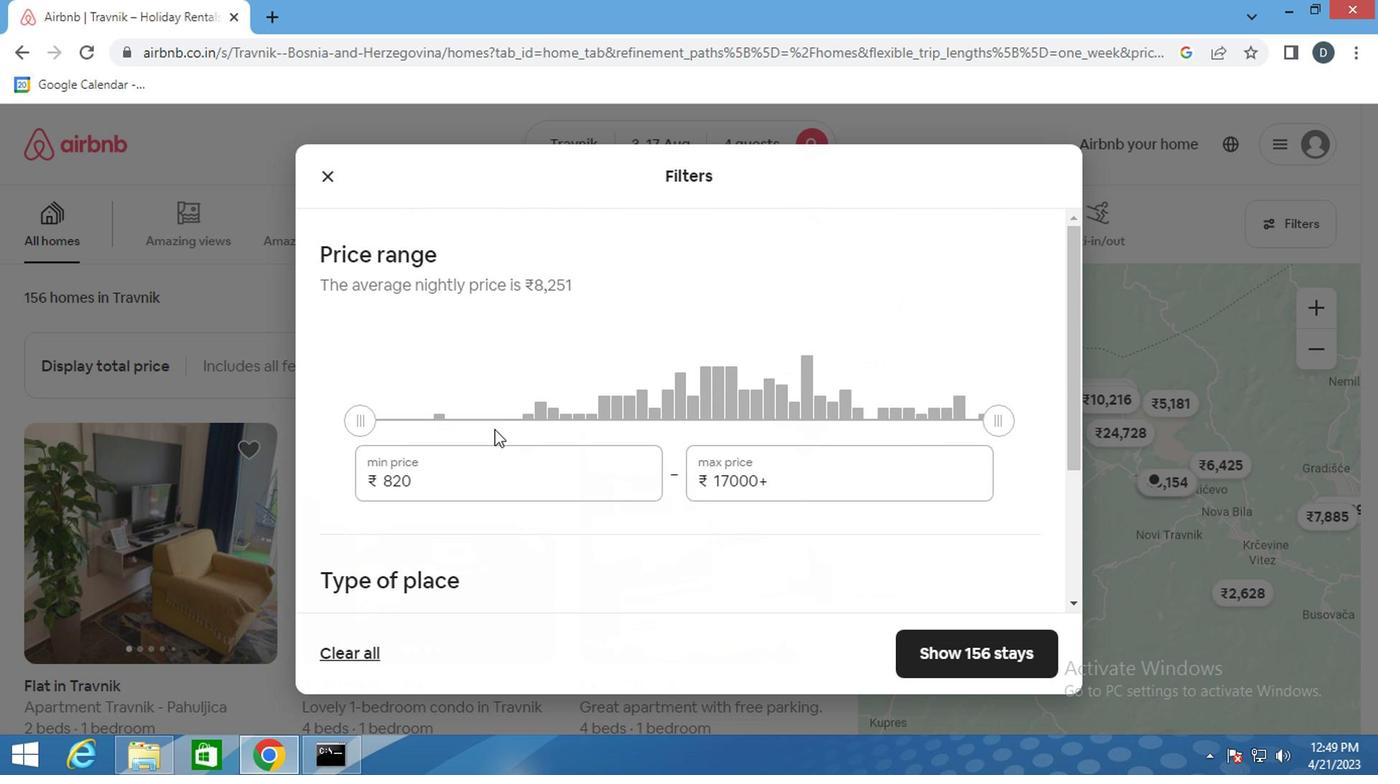 
Action: Mouse pressed left at (468, 490)
Screenshot: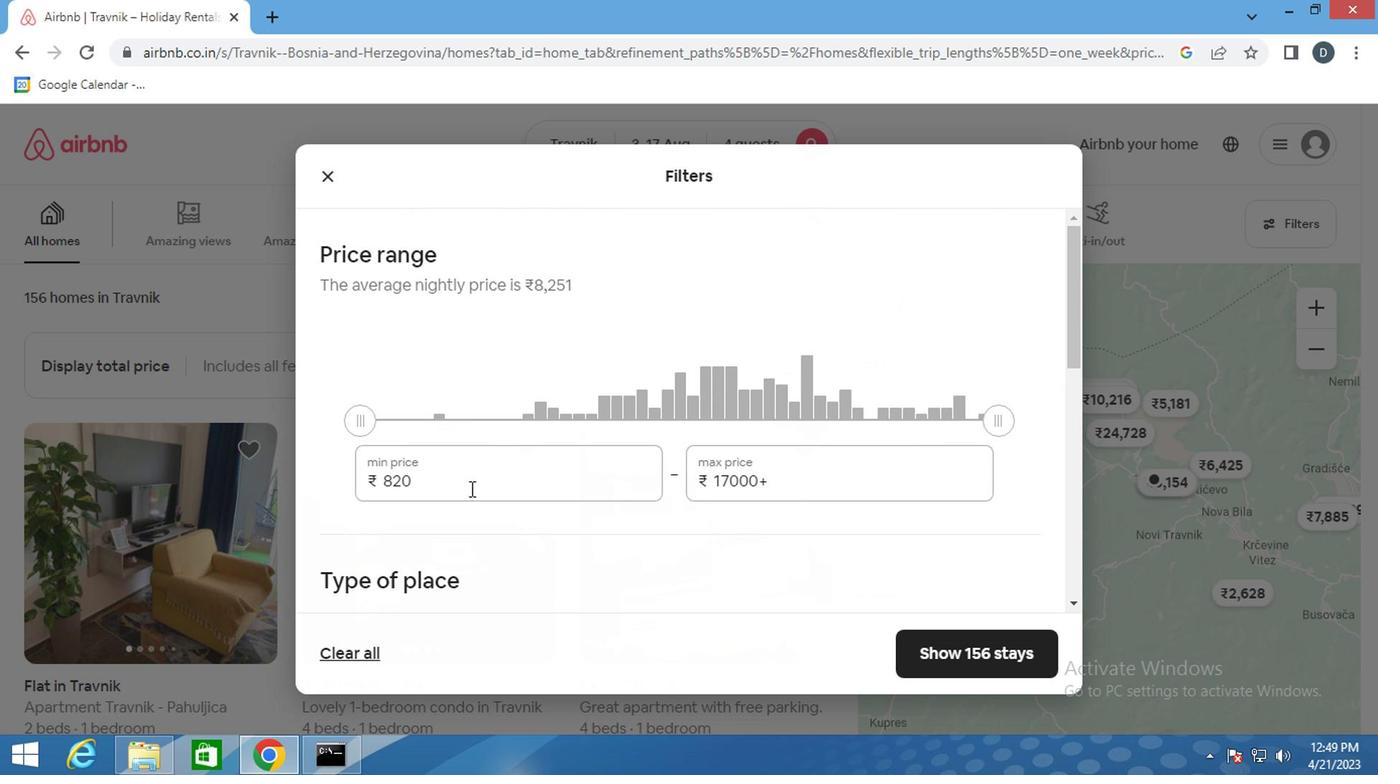 
Action: Mouse pressed left at (468, 490)
Screenshot: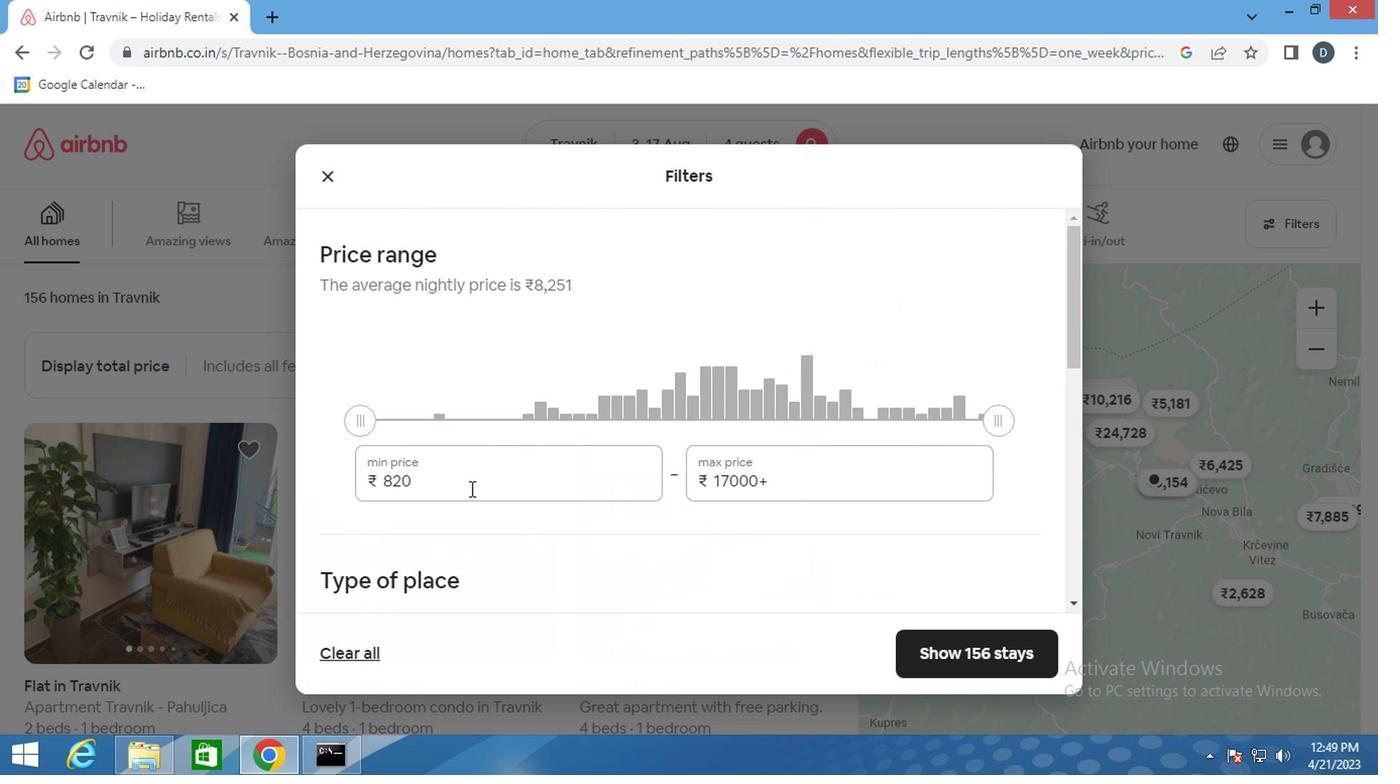 
Action: Key pressed 3000<Key.tab>ctrl+Actrl+15000ctrl+A15000
Screenshot: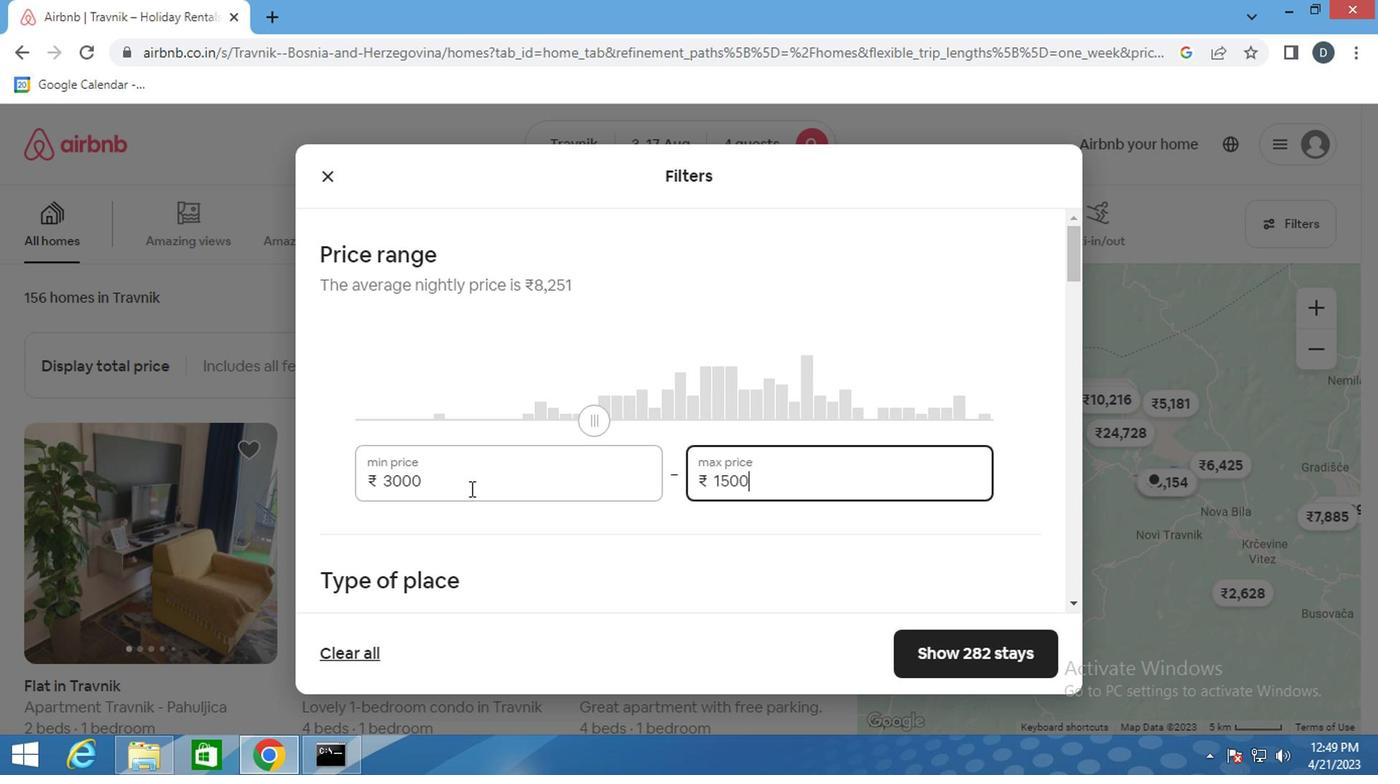 
Action: Mouse moved to (782, 527)
Screenshot: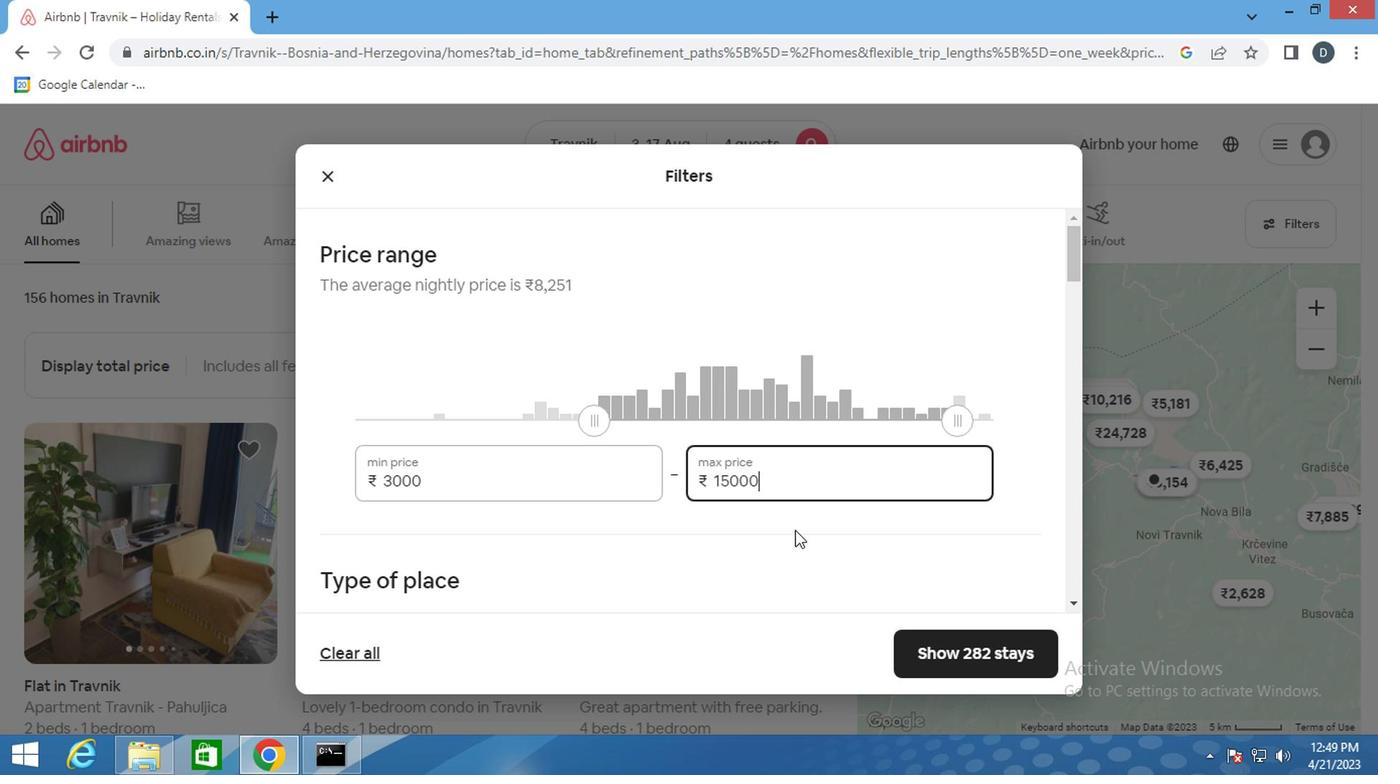 
Action: Mouse scrolled (782, 526) with delta (0, -1)
Screenshot: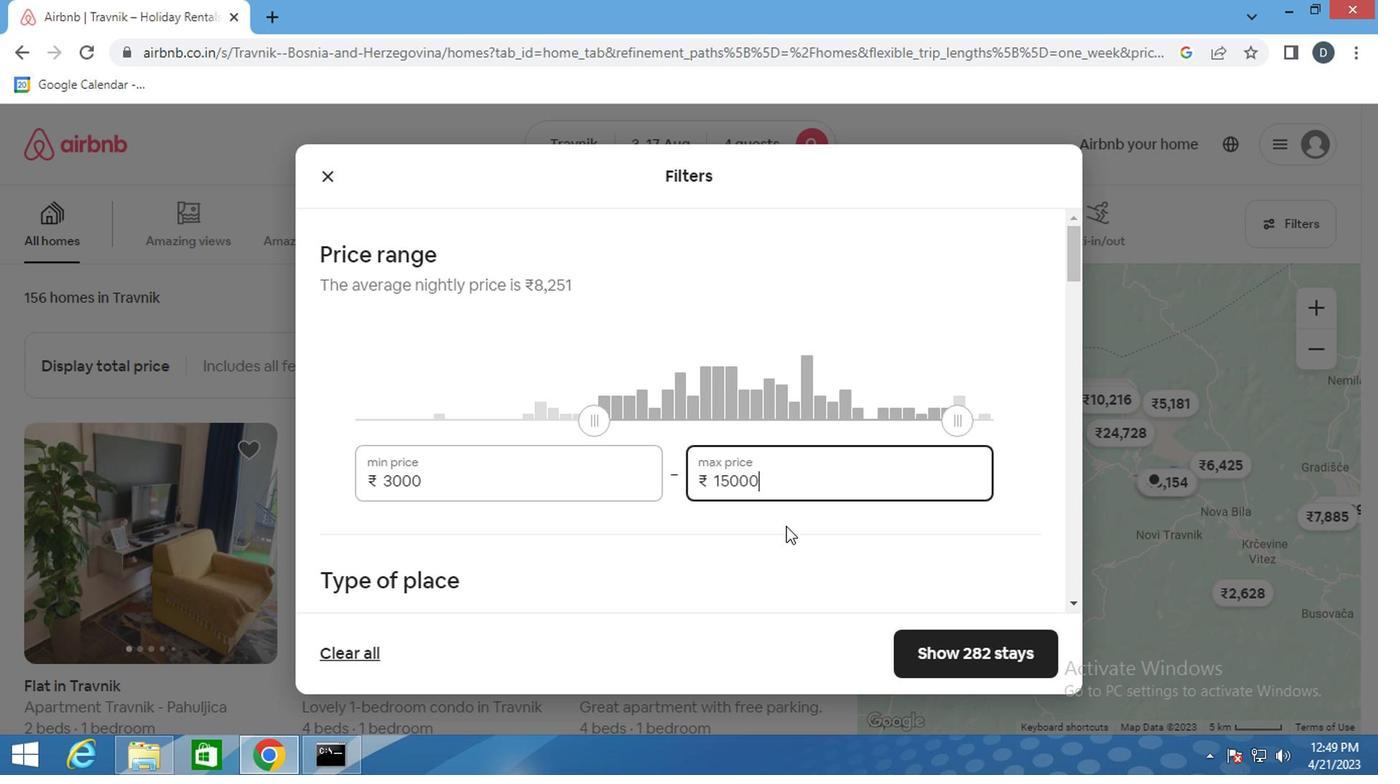 
Action: Mouse scrolled (782, 526) with delta (0, -1)
Screenshot: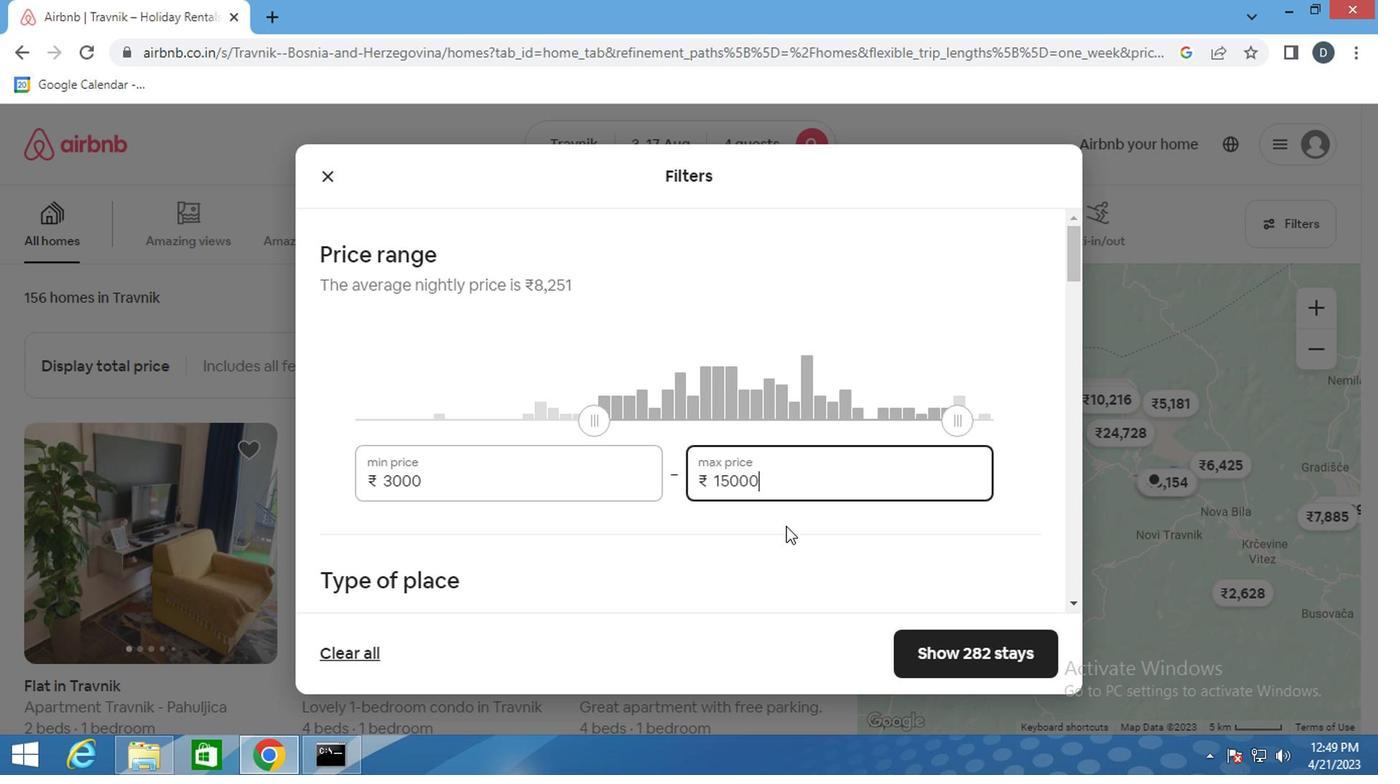 
Action: Mouse scrolled (782, 526) with delta (0, -1)
Screenshot: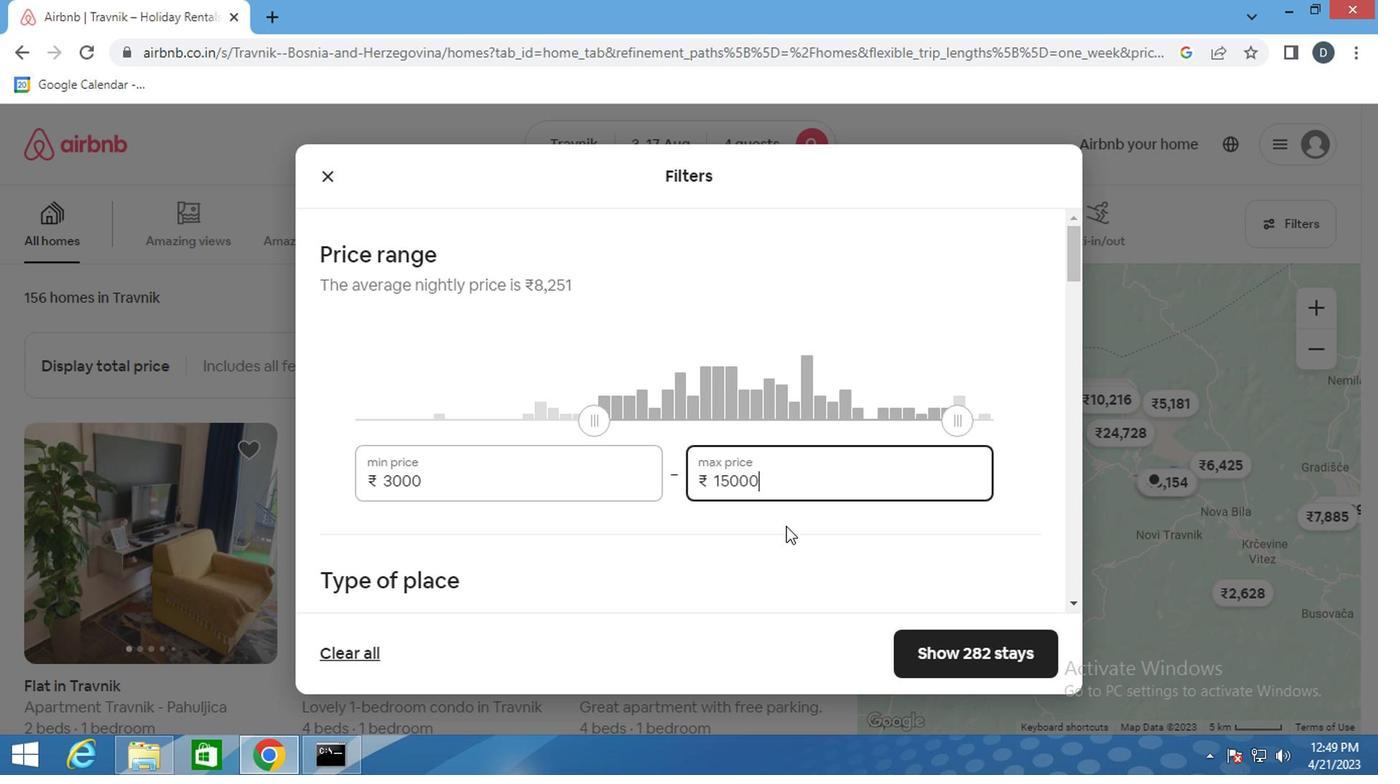 
Action: Mouse moved to (424, 340)
Screenshot: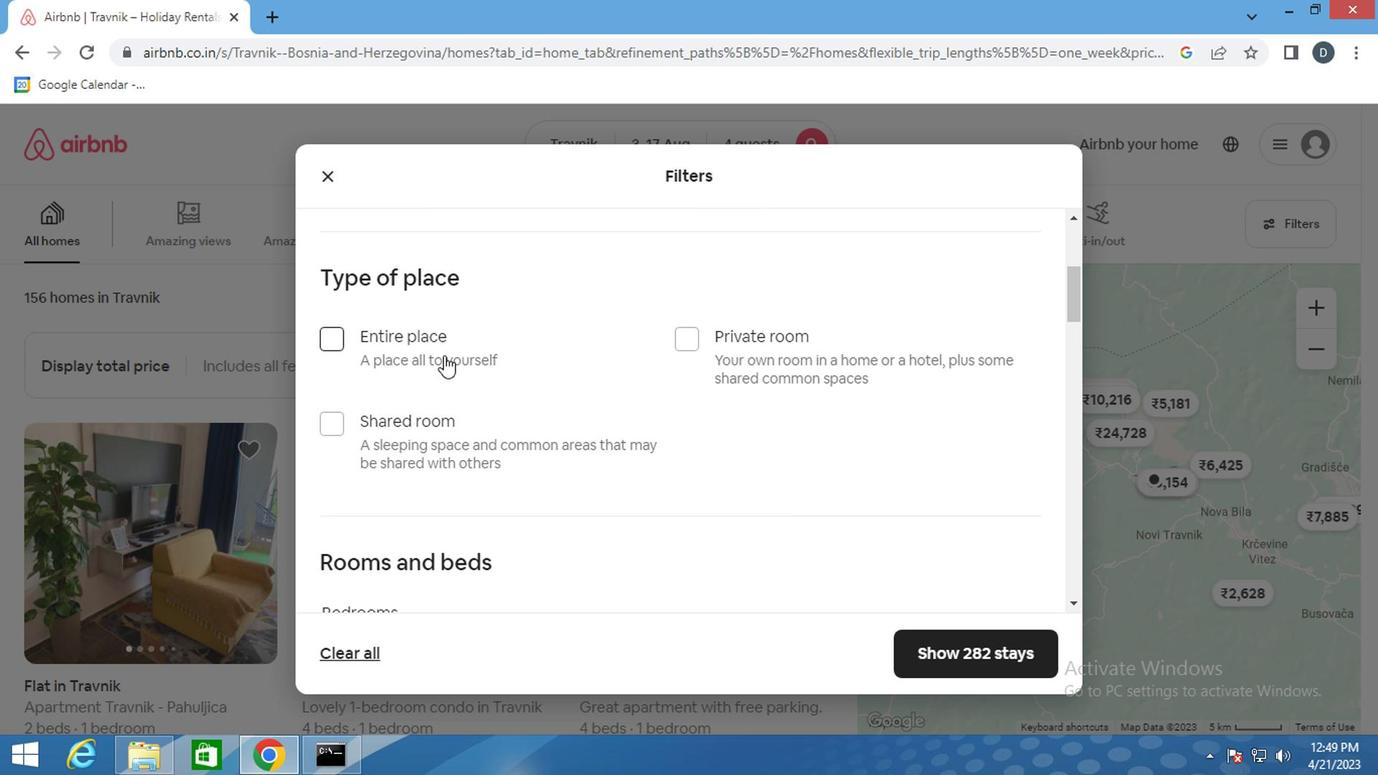 
Action: Mouse pressed left at (424, 340)
Screenshot: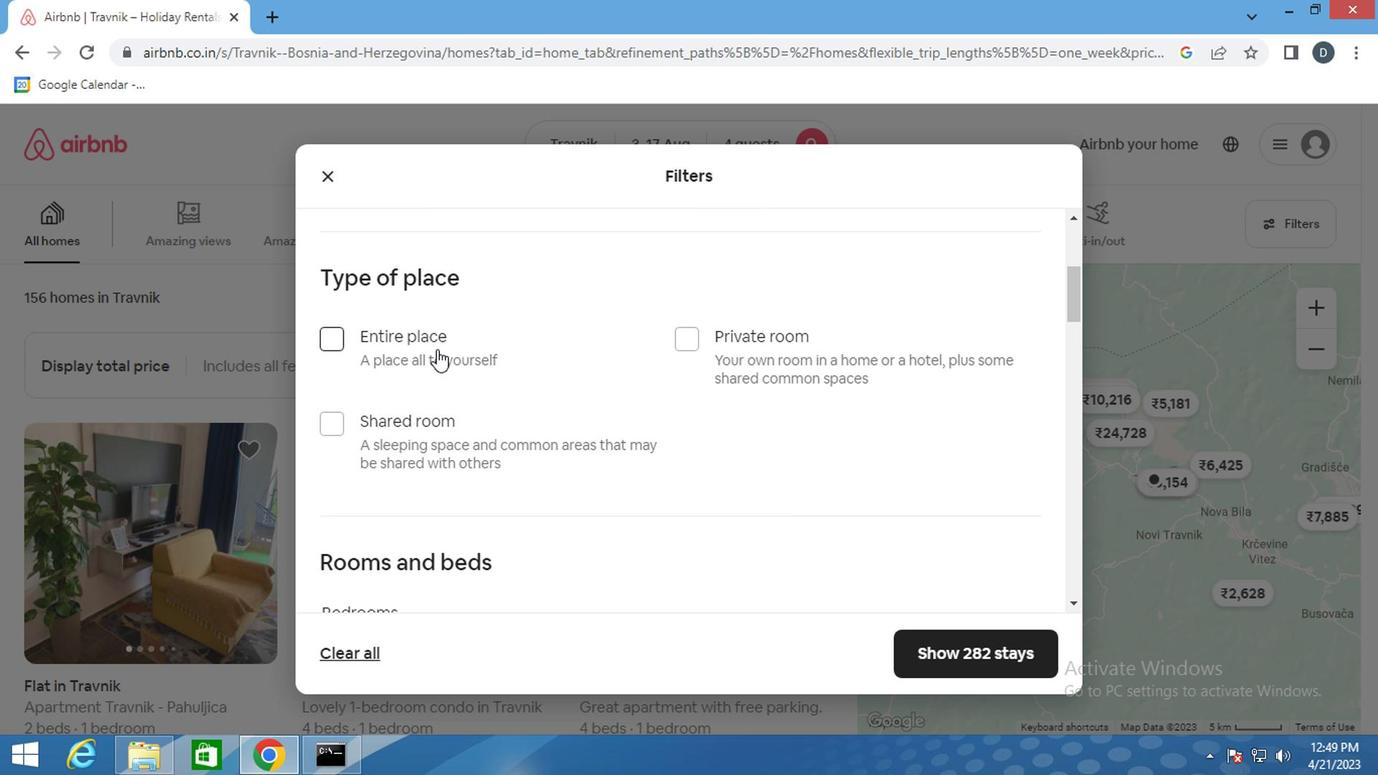 
Action: Mouse moved to (549, 402)
Screenshot: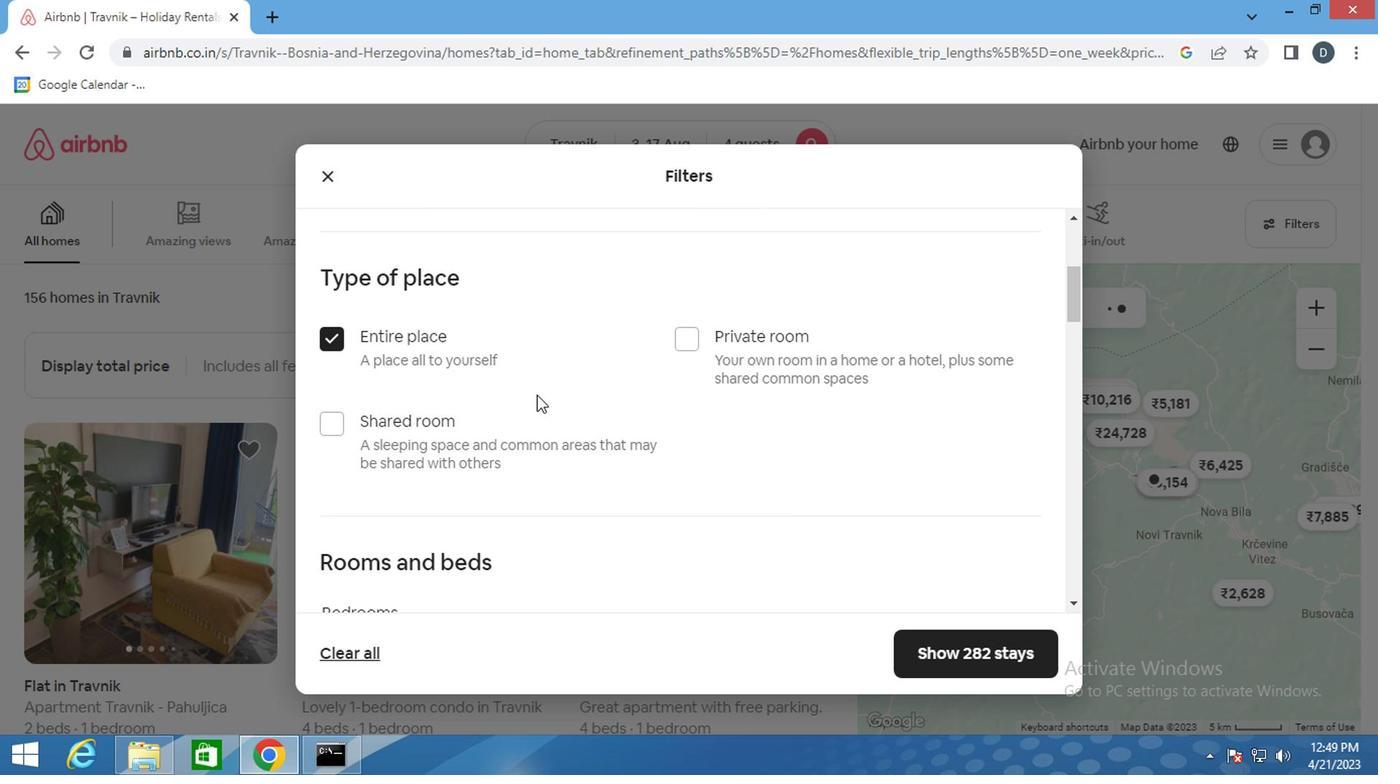 
Action: Mouse scrolled (549, 401) with delta (0, 0)
Screenshot: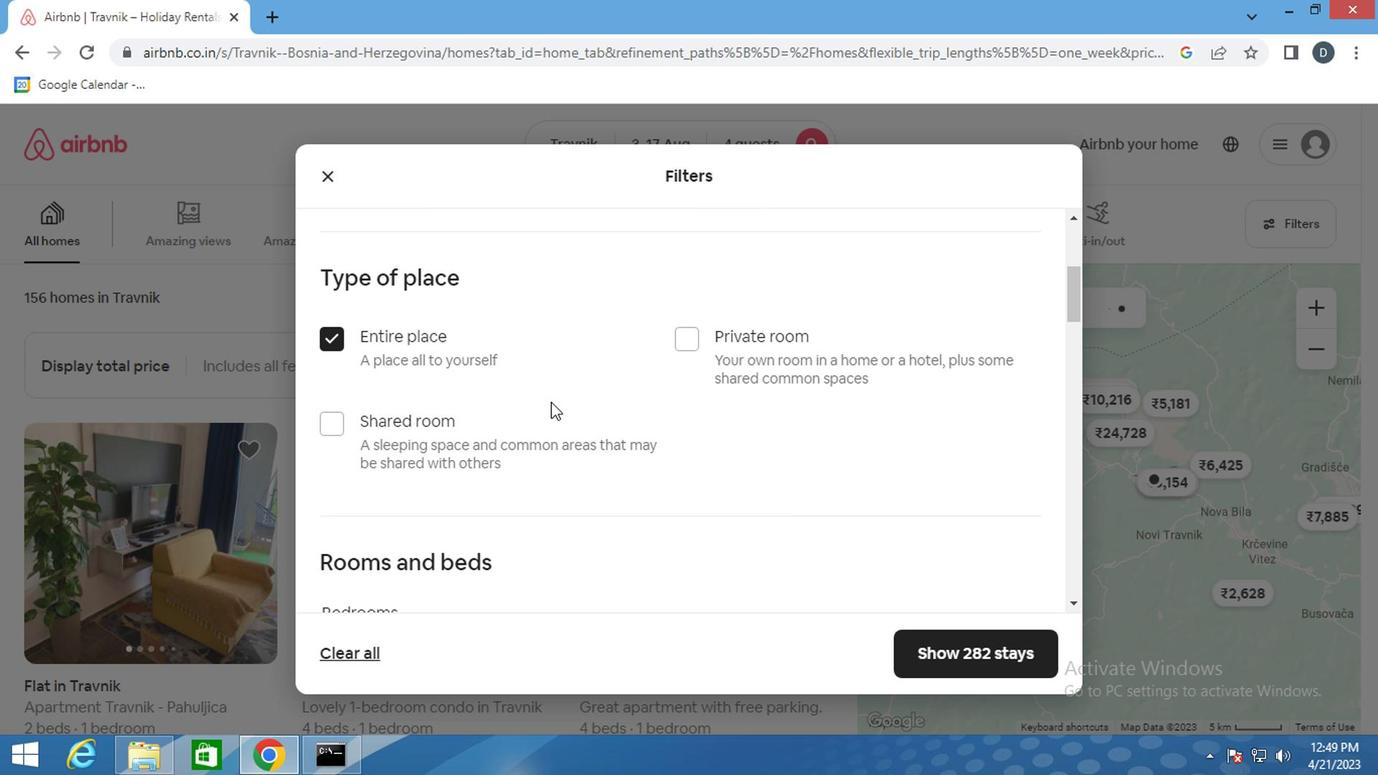 
Action: Mouse scrolled (549, 401) with delta (0, 0)
Screenshot: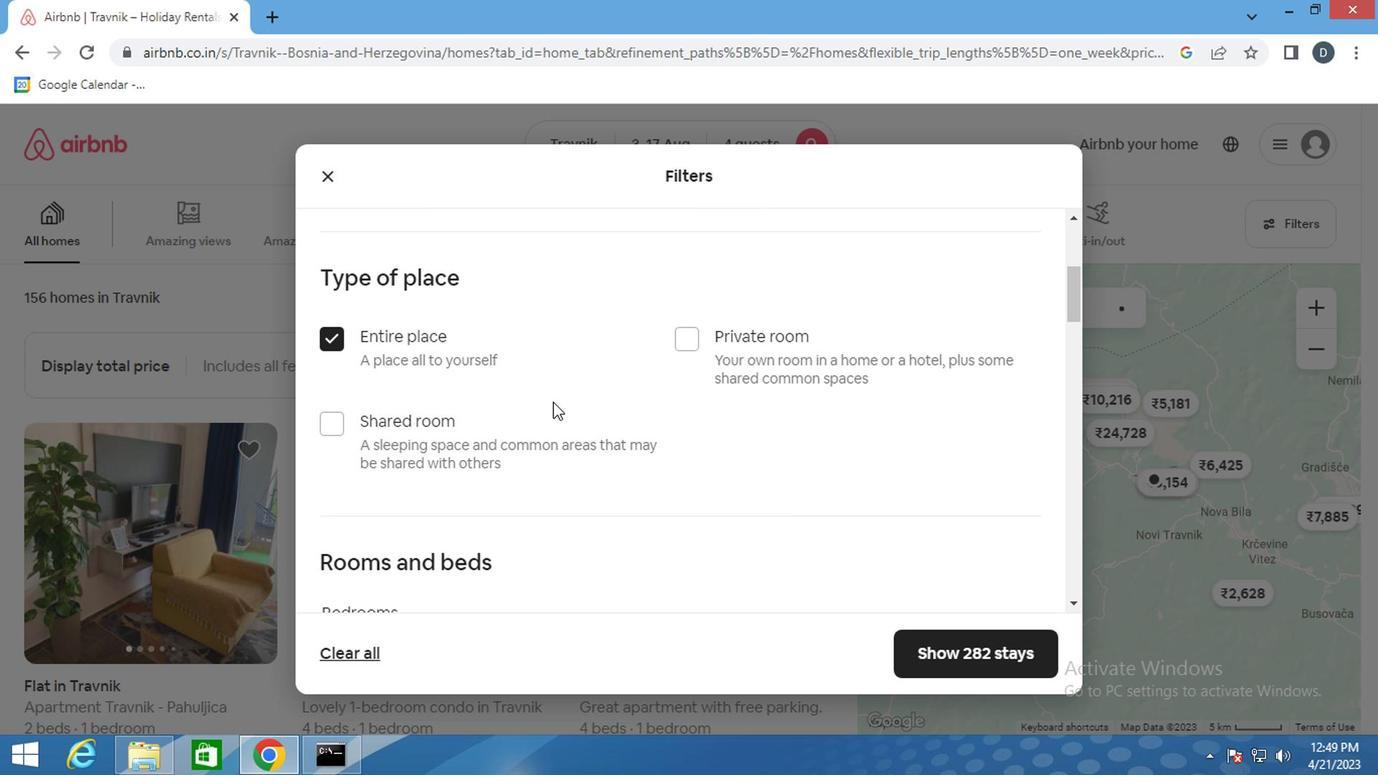 
Action: Mouse scrolled (549, 401) with delta (0, 0)
Screenshot: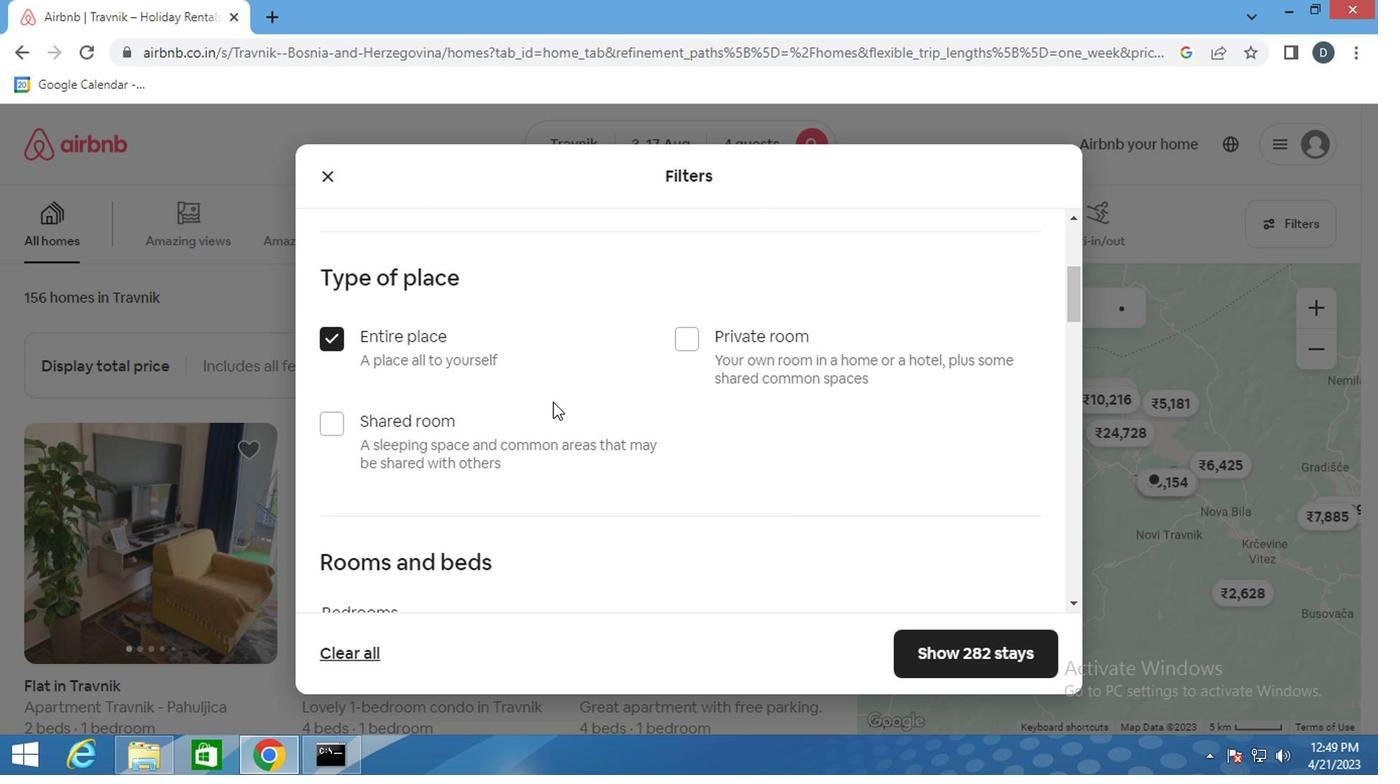 
Action: Mouse moved to (584, 373)
Screenshot: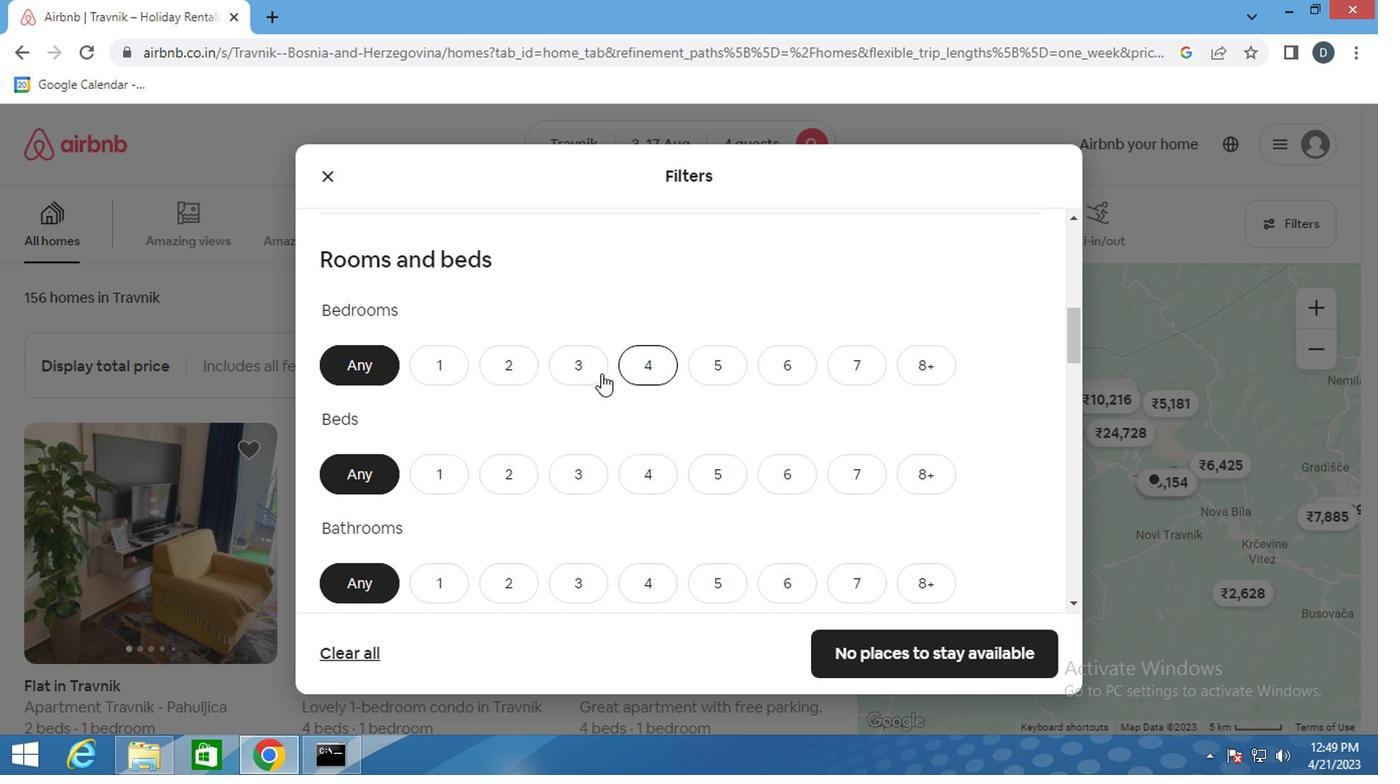 
Action: Mouse pressed left at (584, 373)
Screenshot: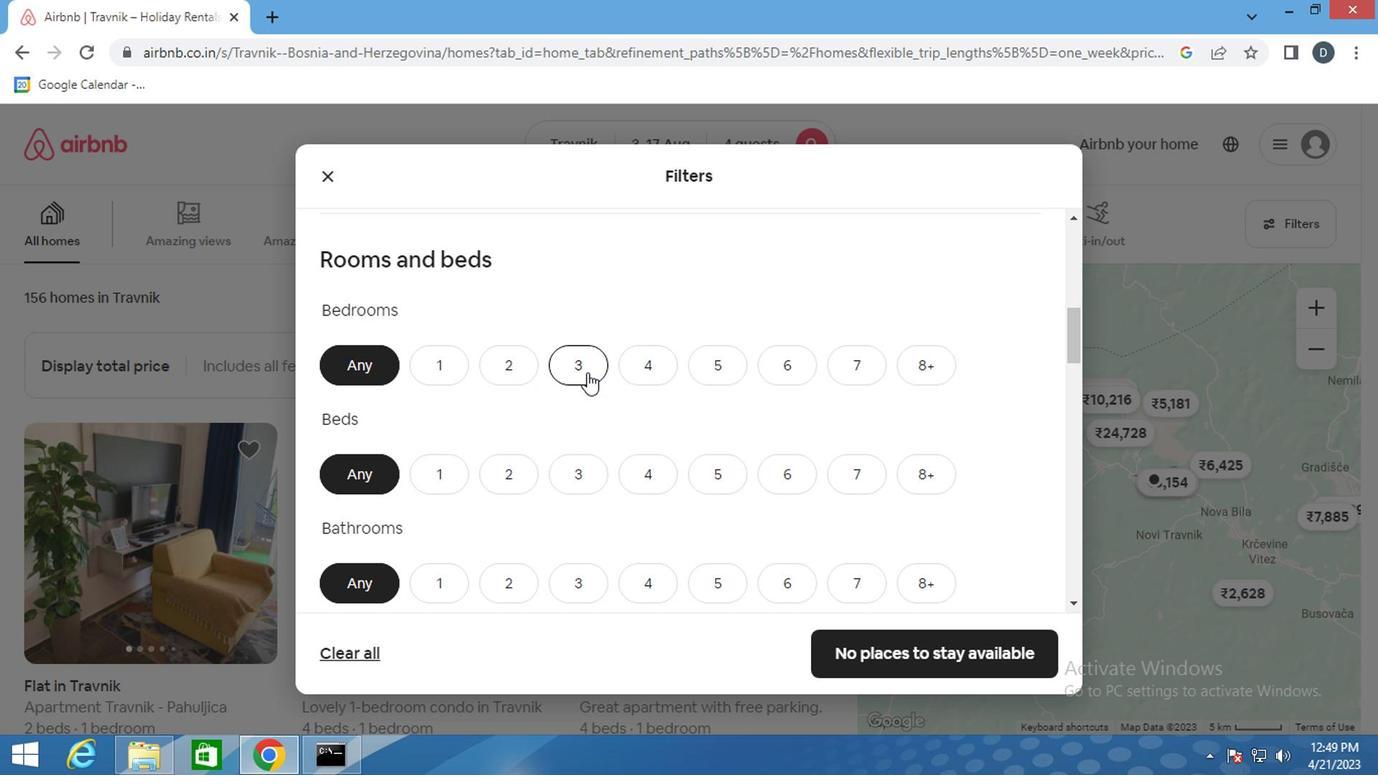 
Action: Mouse moved to (644, 476)
Screenshot: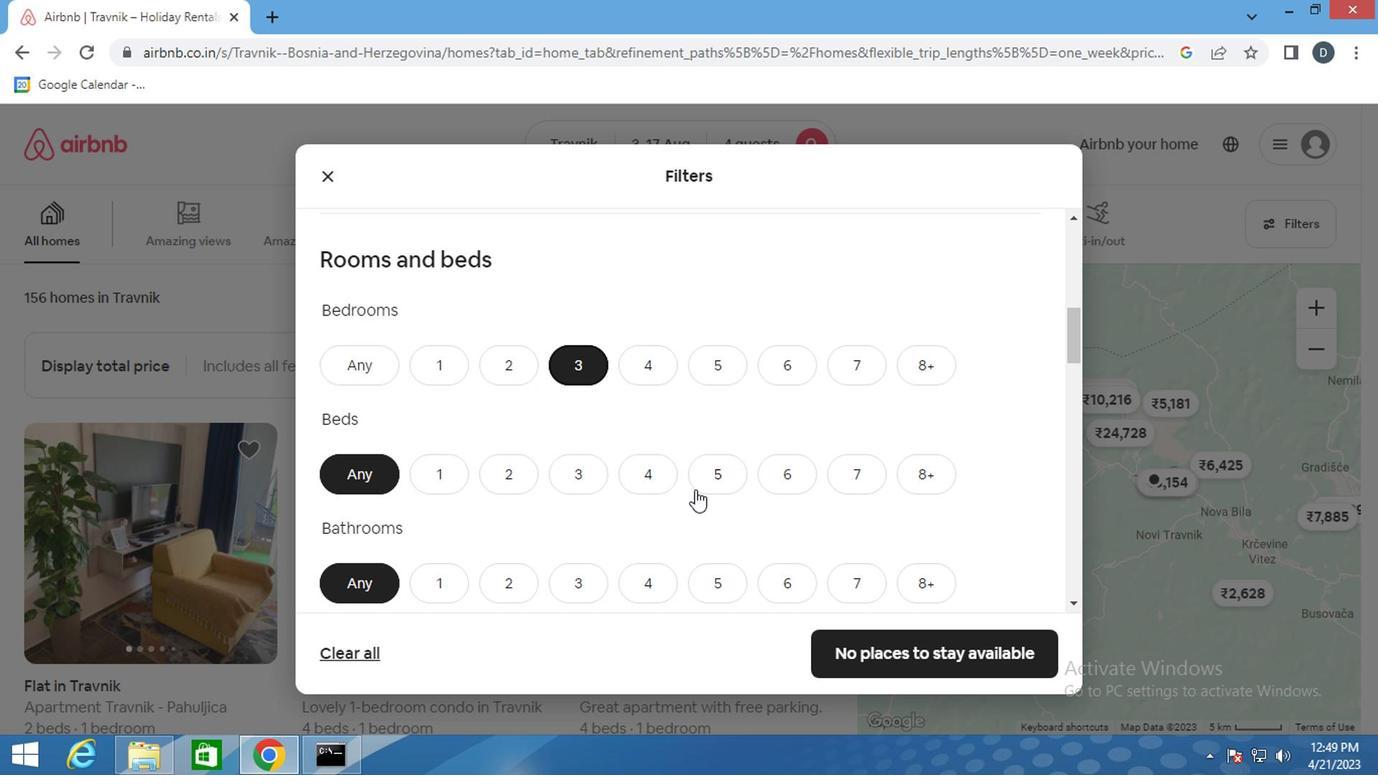 
Action: Mouse pressed left at (644, 476)
Screenshot: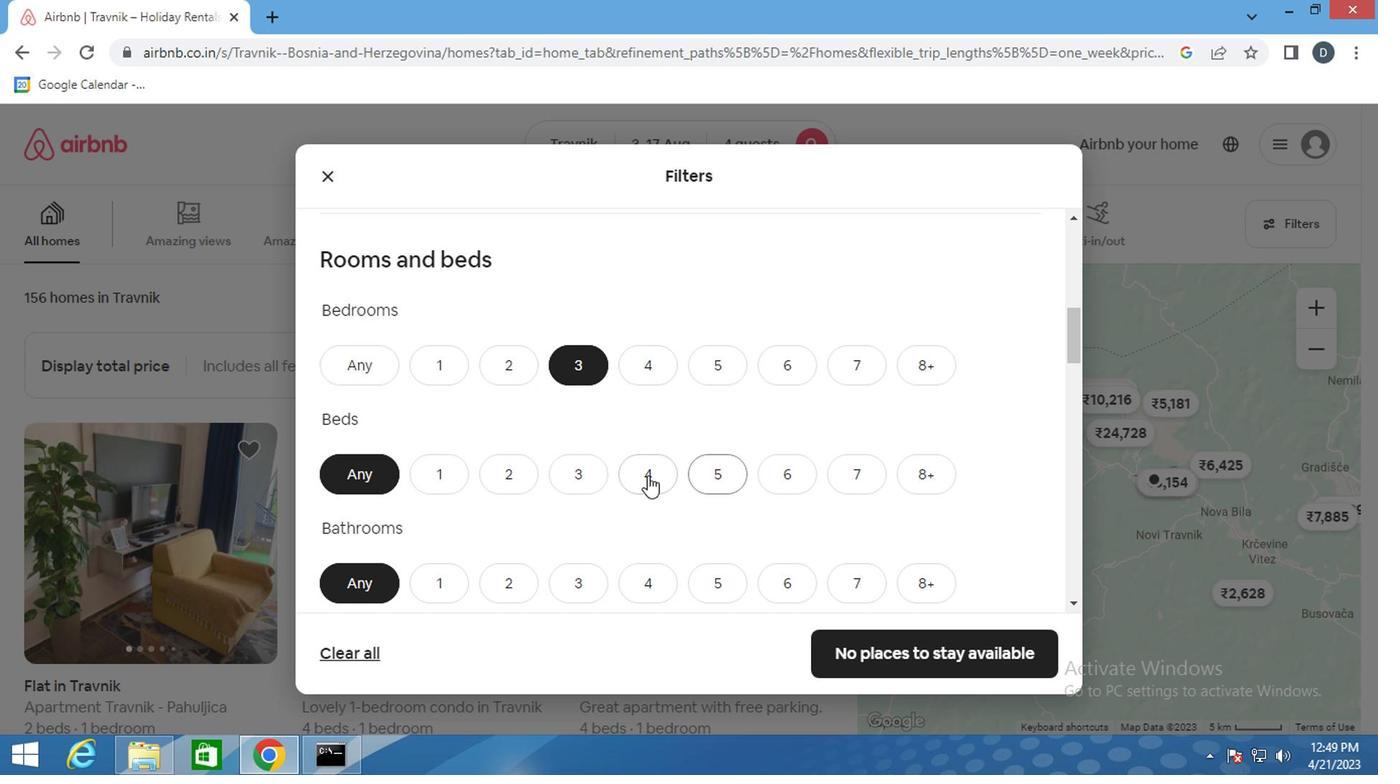 
Action: Mouse moved to (511, 582)
Screenshot: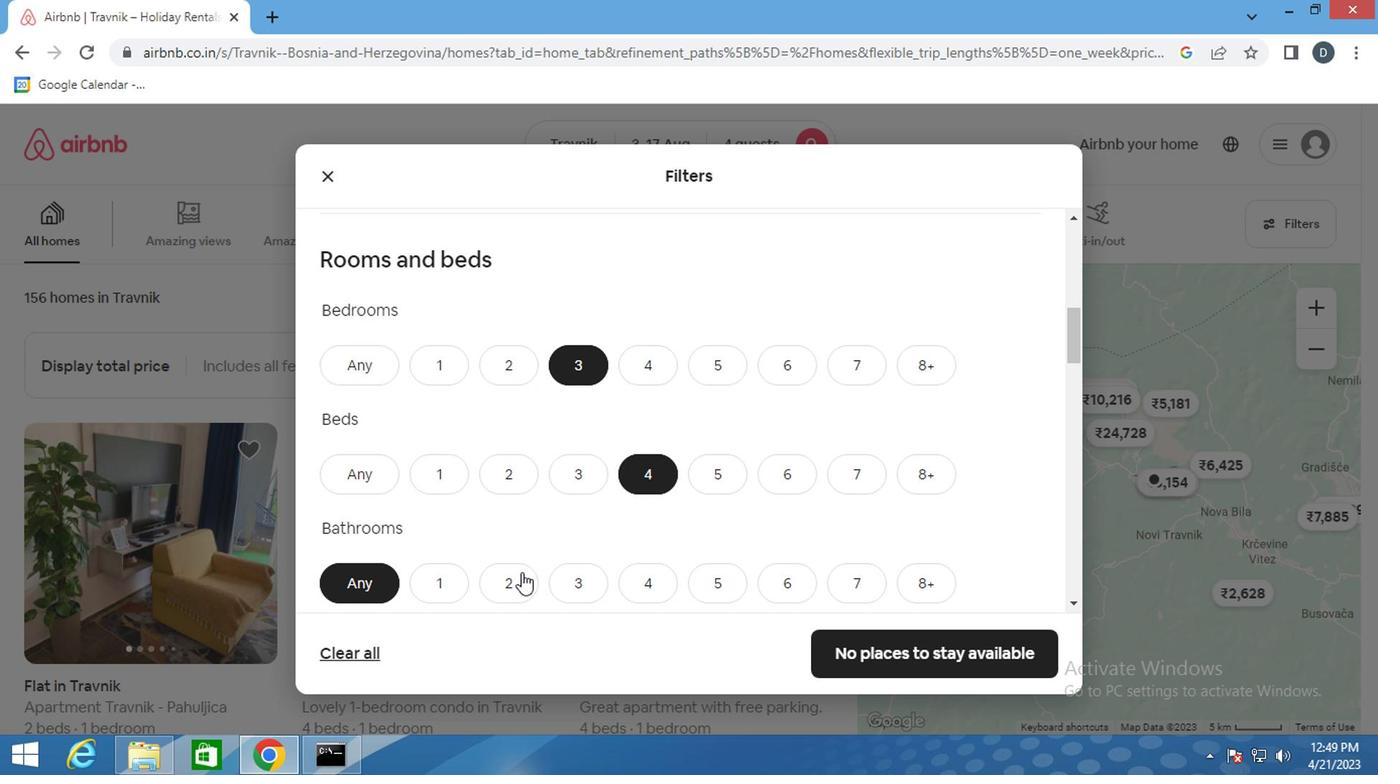 
Action: Mouse pressed left at (511, 582)
Screenshot: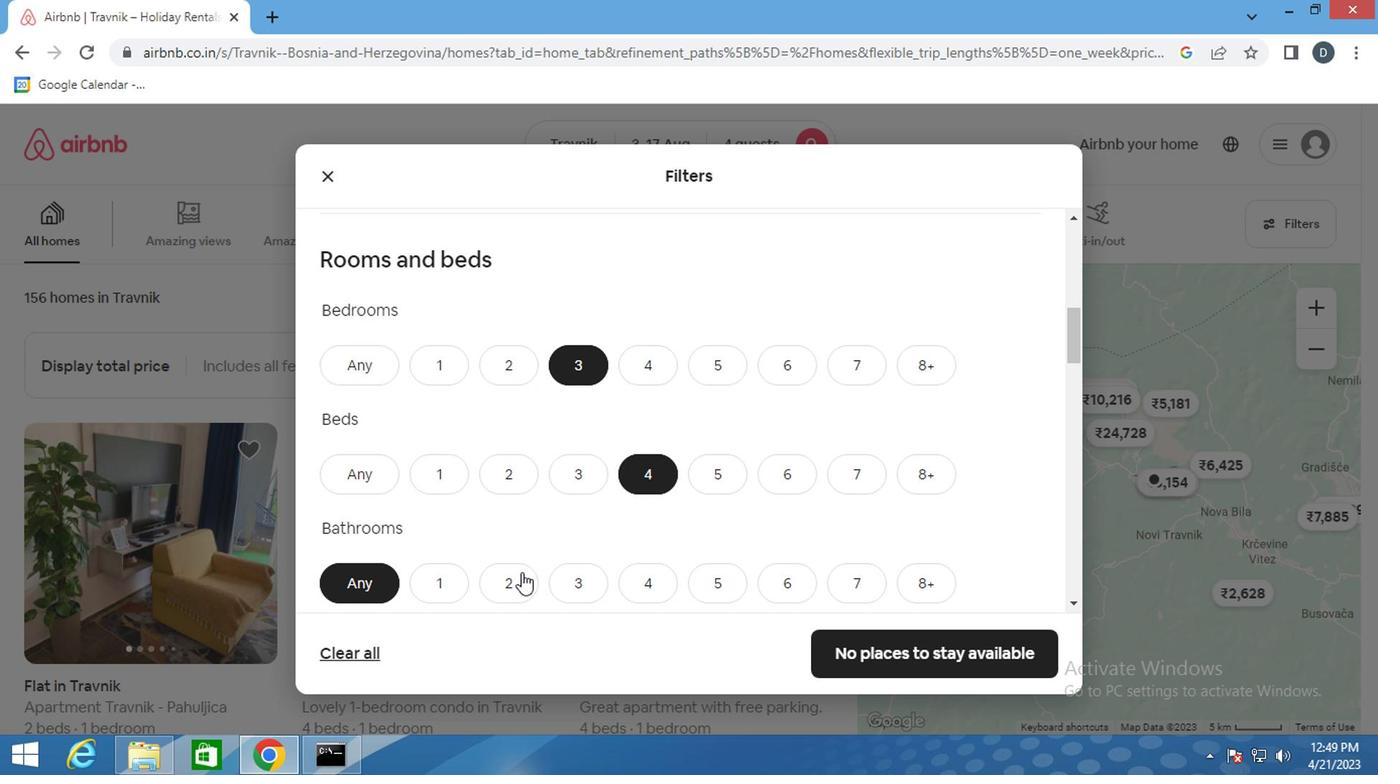 
Action: Mouse moved to (602, 532)
Screenshot: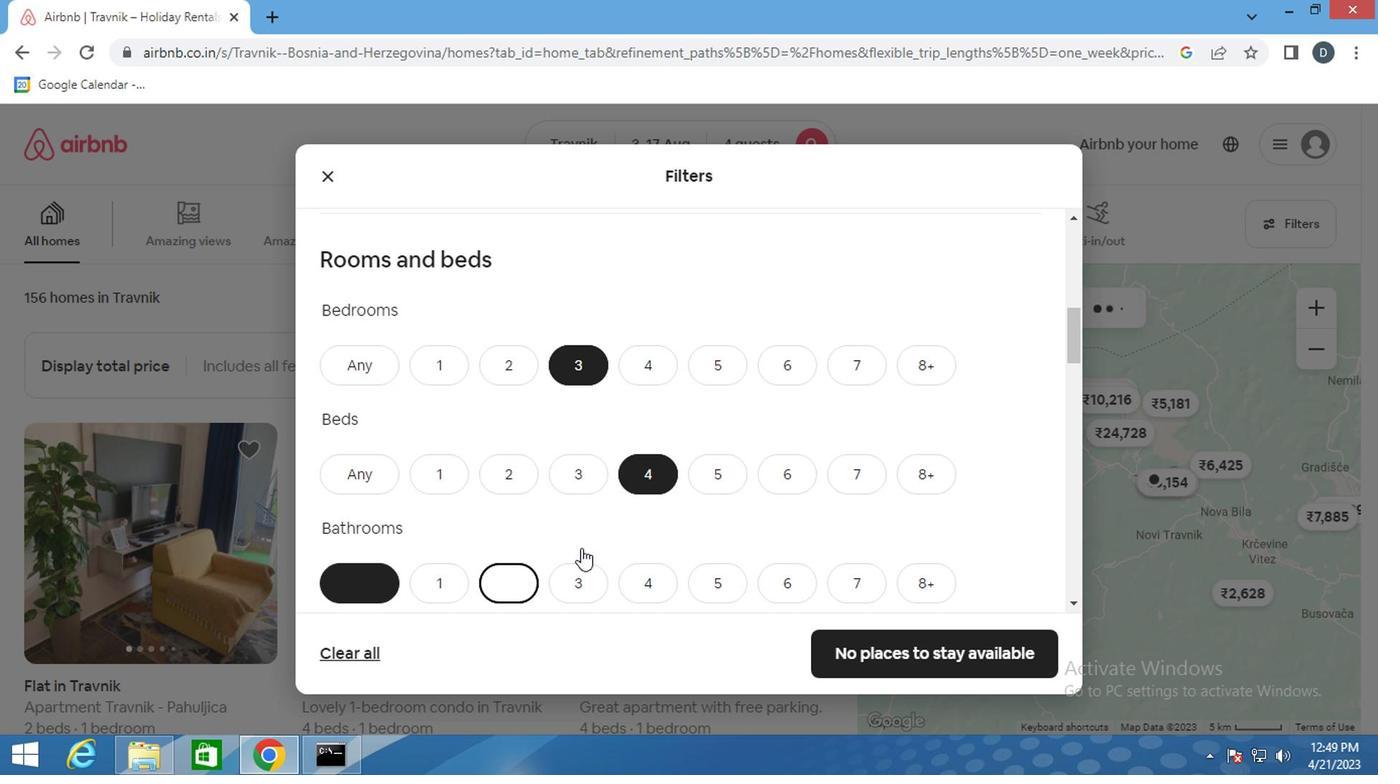 
Action: Mouse scrolled (602, 531) with delta (0, 0)
Screenshot: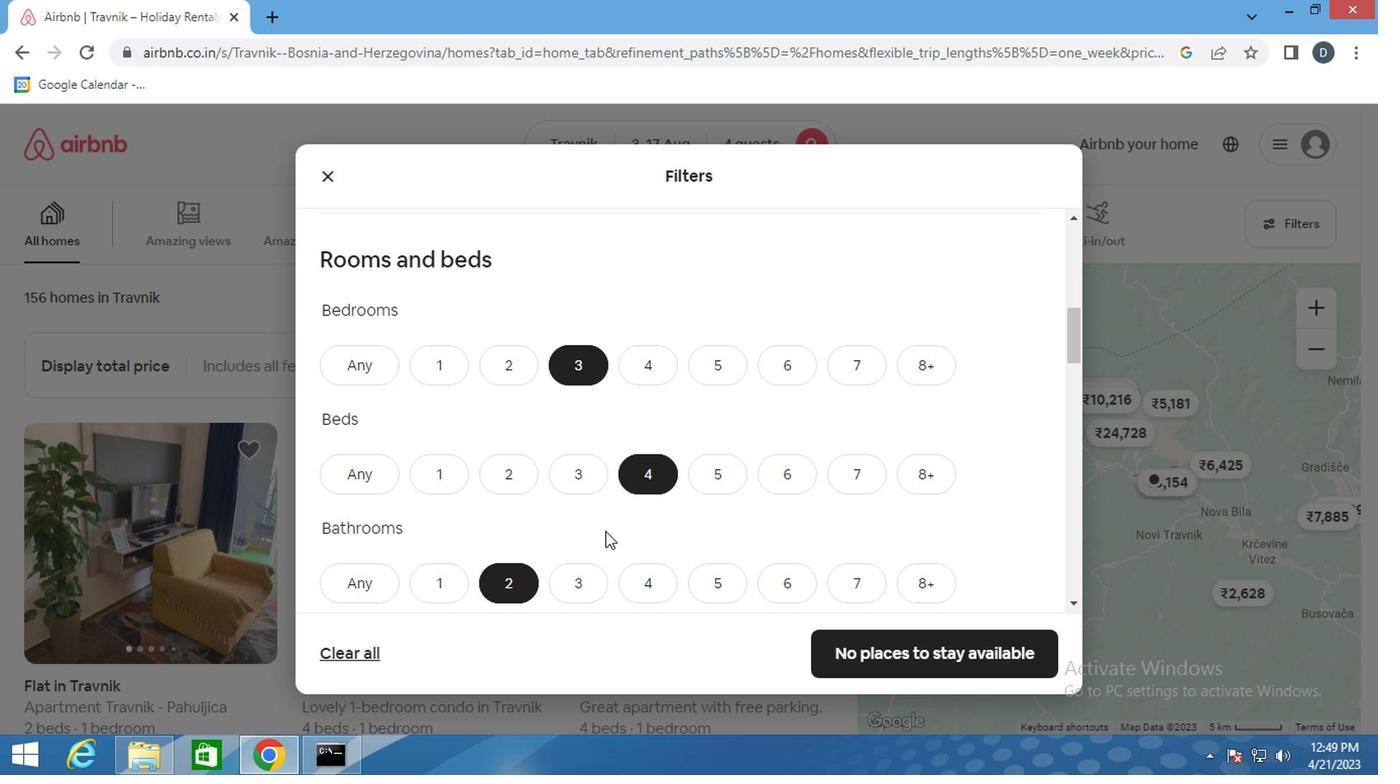 
Action: Mouse scrolled (602, 531) with delta (0, 0)
Screenshot: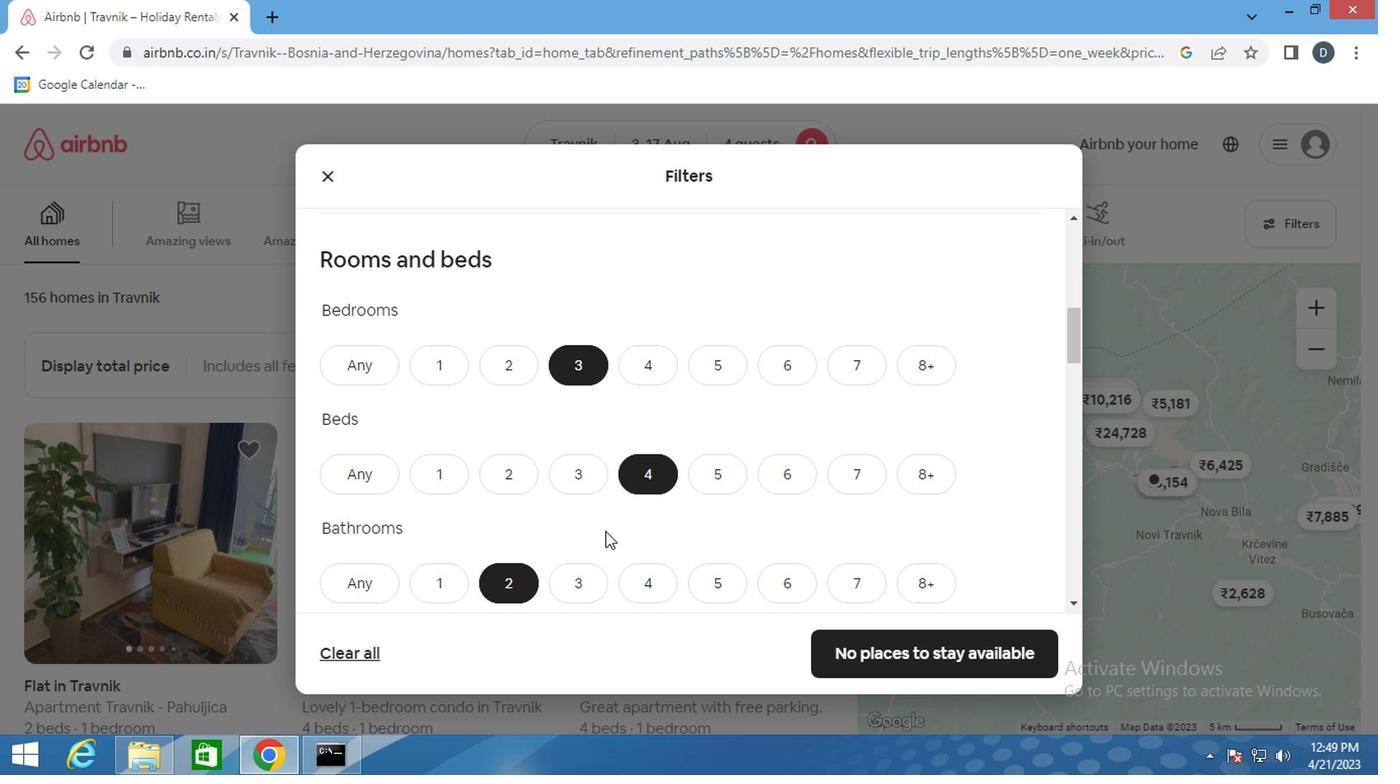 
Action: Mouse moved to (603, 530)
Screenshot: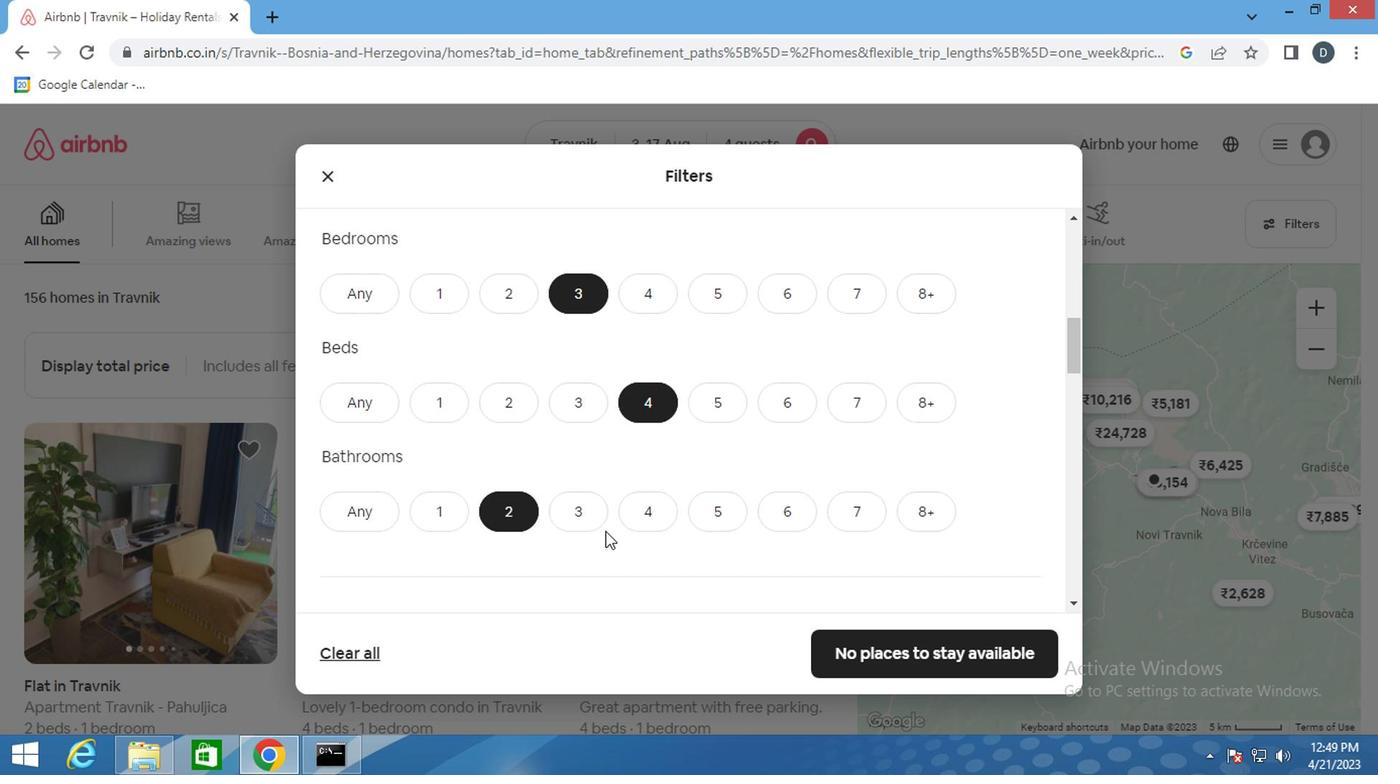 
Action: Mouse scrolled (603, 529) with delta (0, 0)
Screenshot: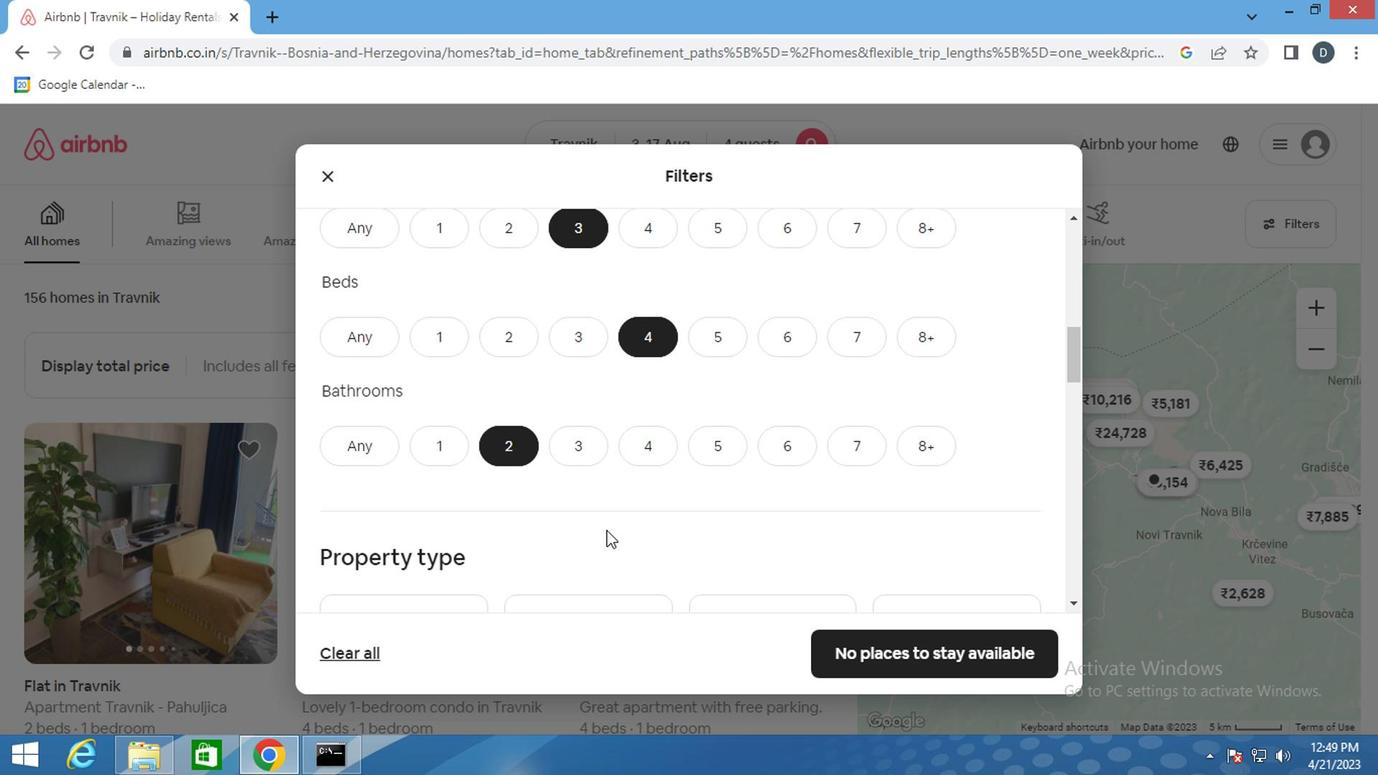 
Action: Mouse moved to (432, 473)
Screenshot: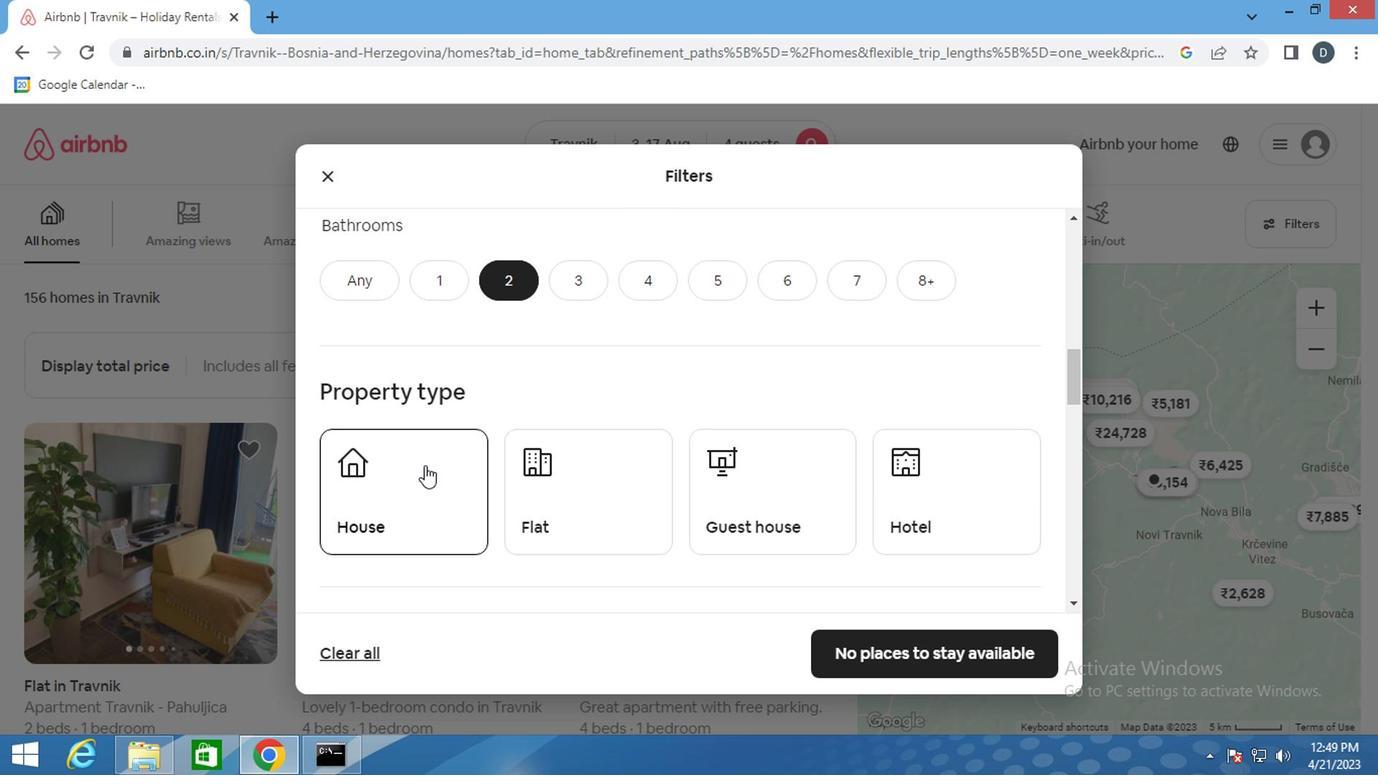 
Action: Mouse pressed left at (432, 473)
Screenshot: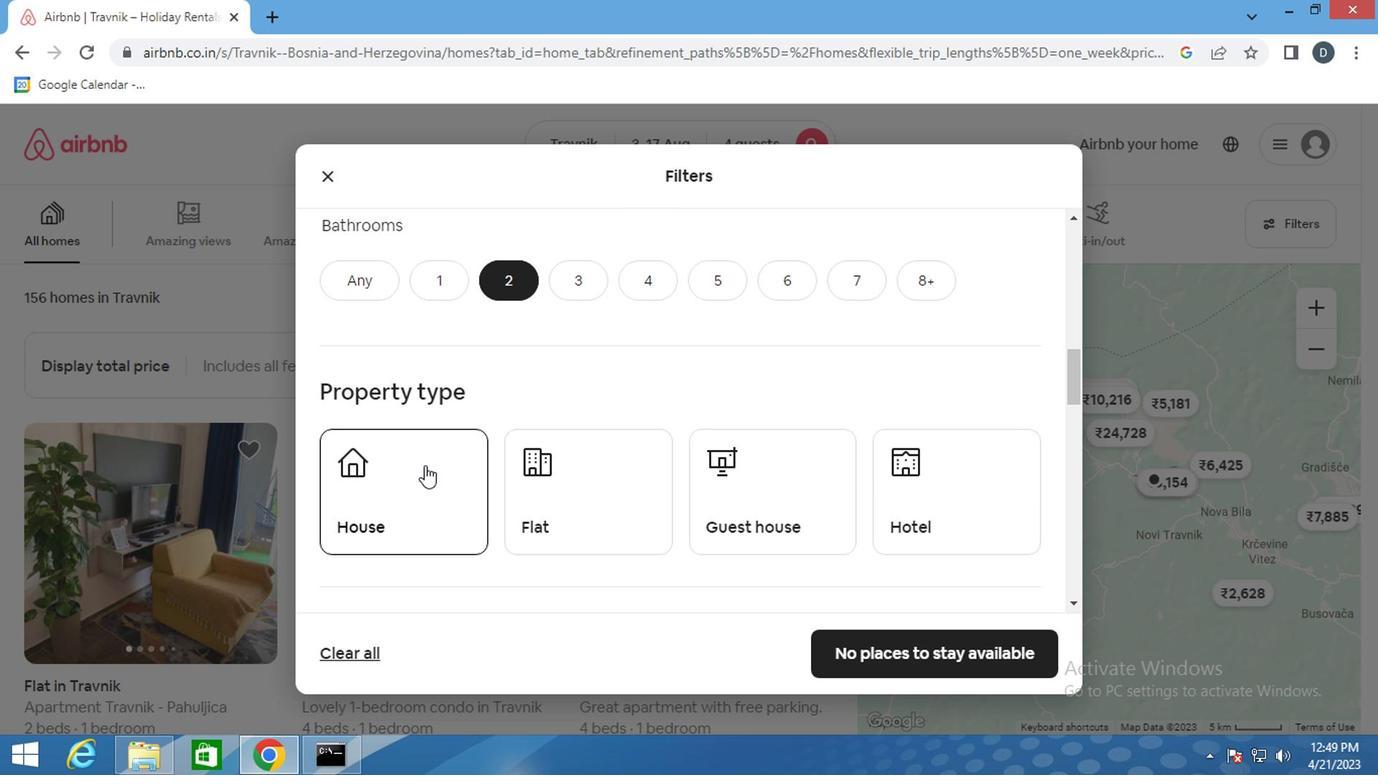 
Action: Mouse moved to (617, 485)
Screenshot: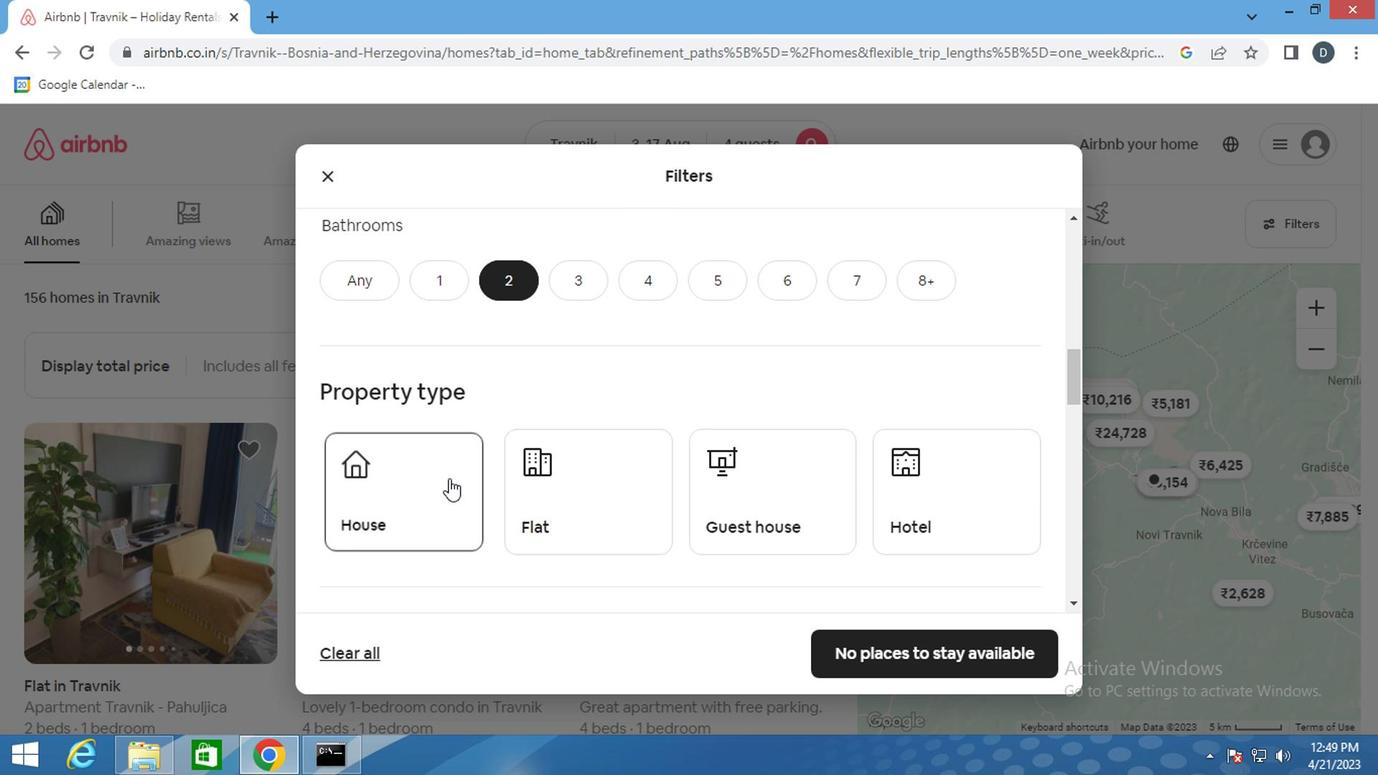 
Action: Mouse pressed left at (617, 485)
Screenshot: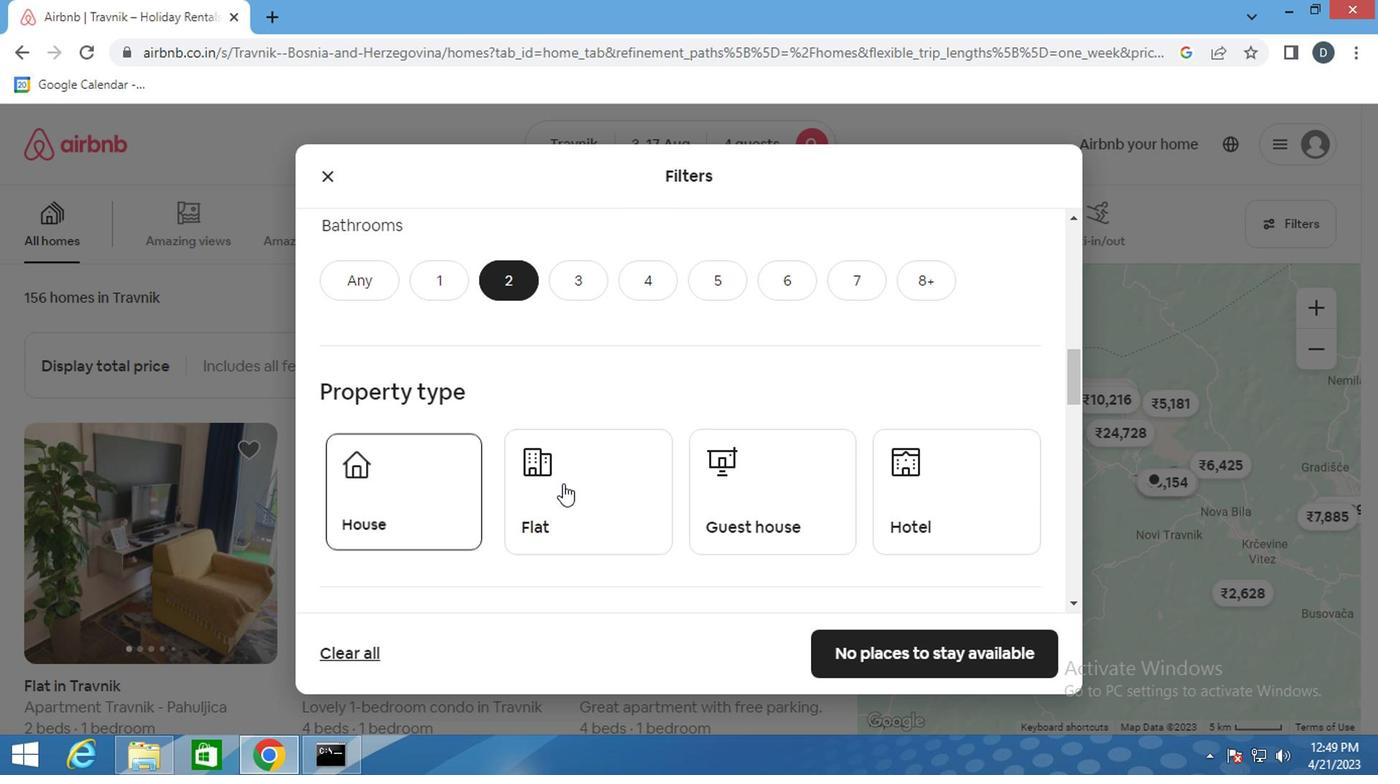 
Action: Mouse moved to (750, 473)
Screenshot: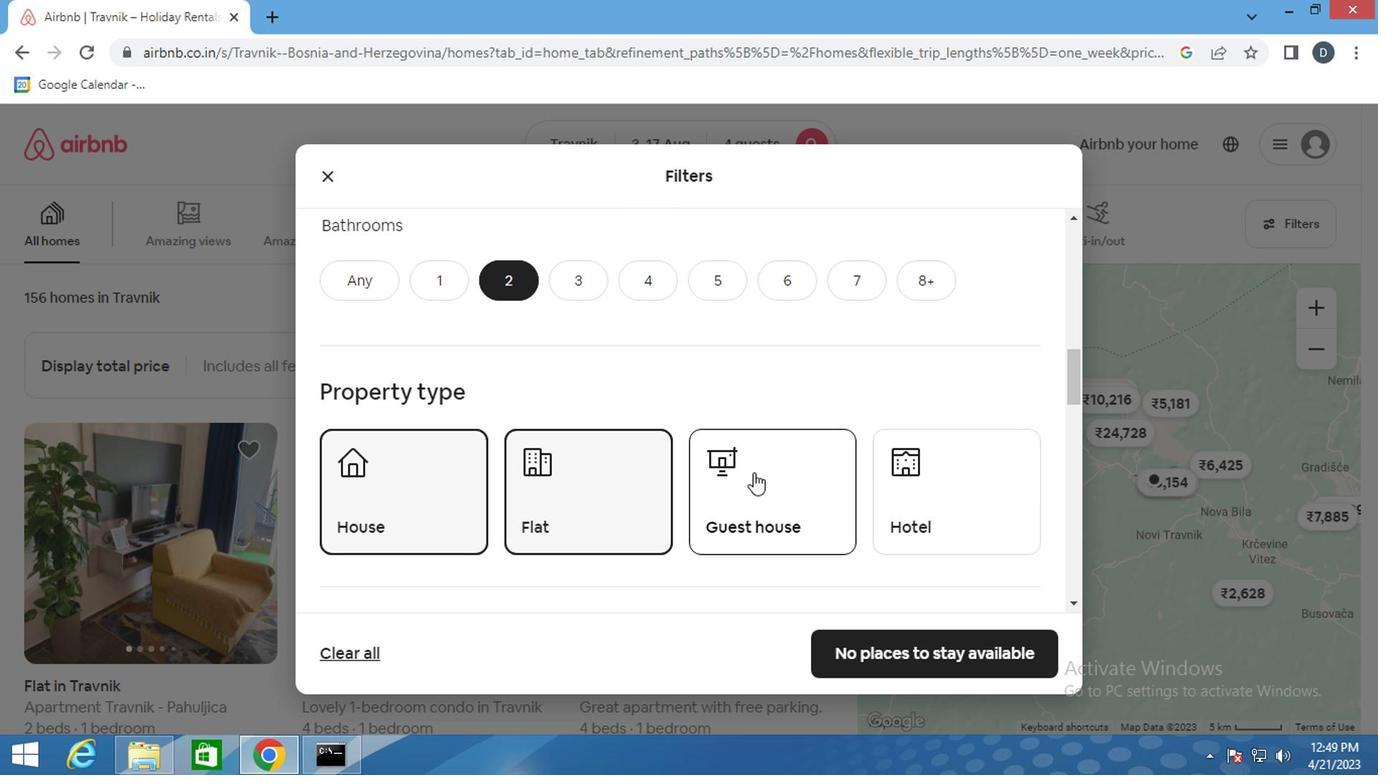 
Action: Mouse pressed left at (750, 473)
Screenshot: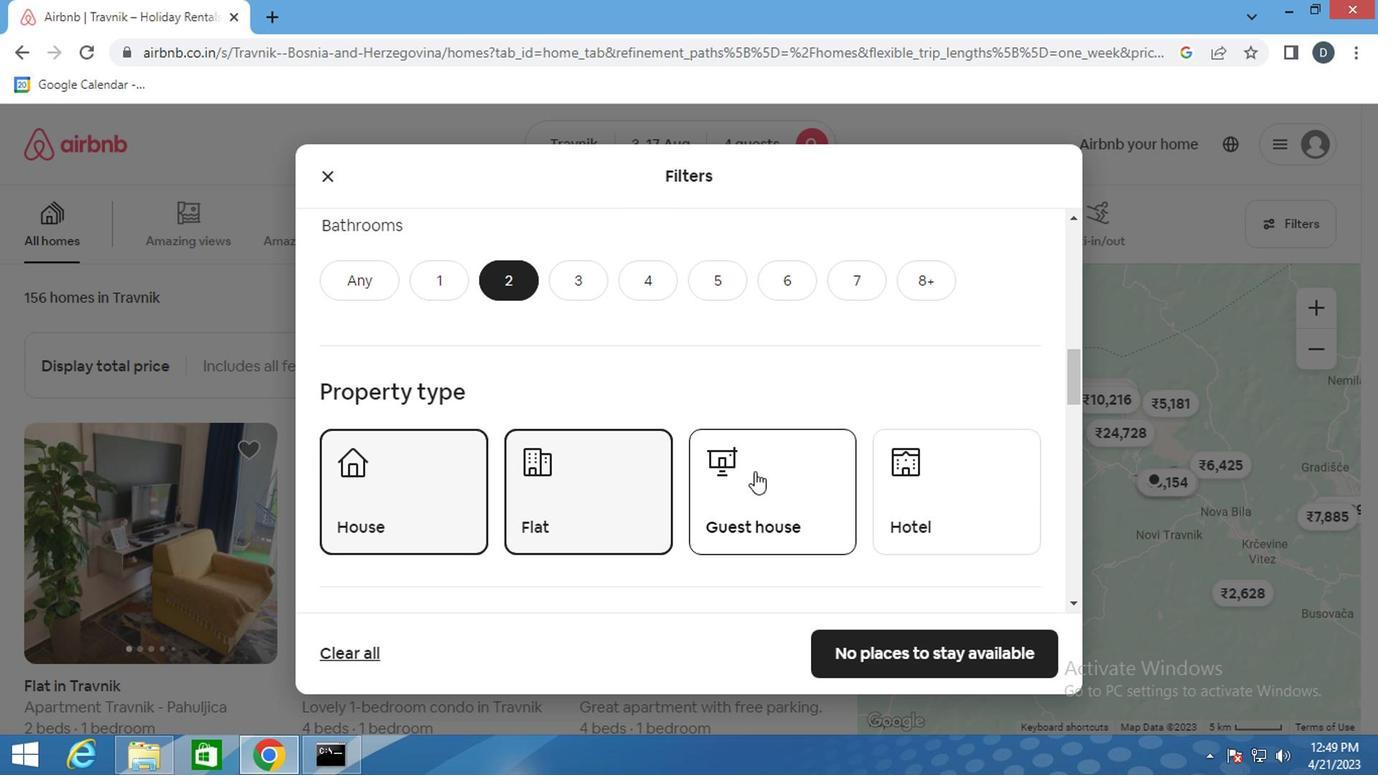 
Action: Mouse scrolled (750, 471) with delta (0, -1)
Screenshot: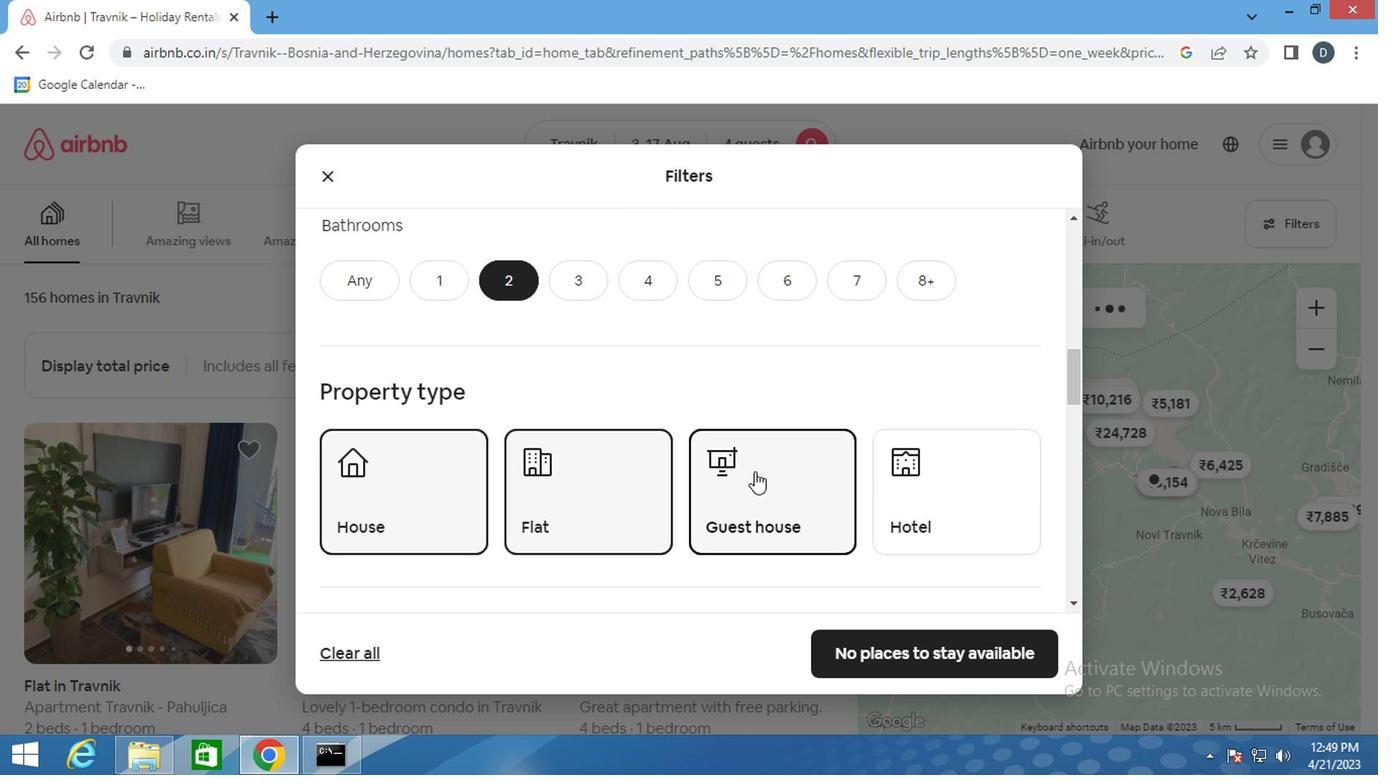 
Action: Mouse scrolled (750, 471) with delta (0, -1)
Screenshot: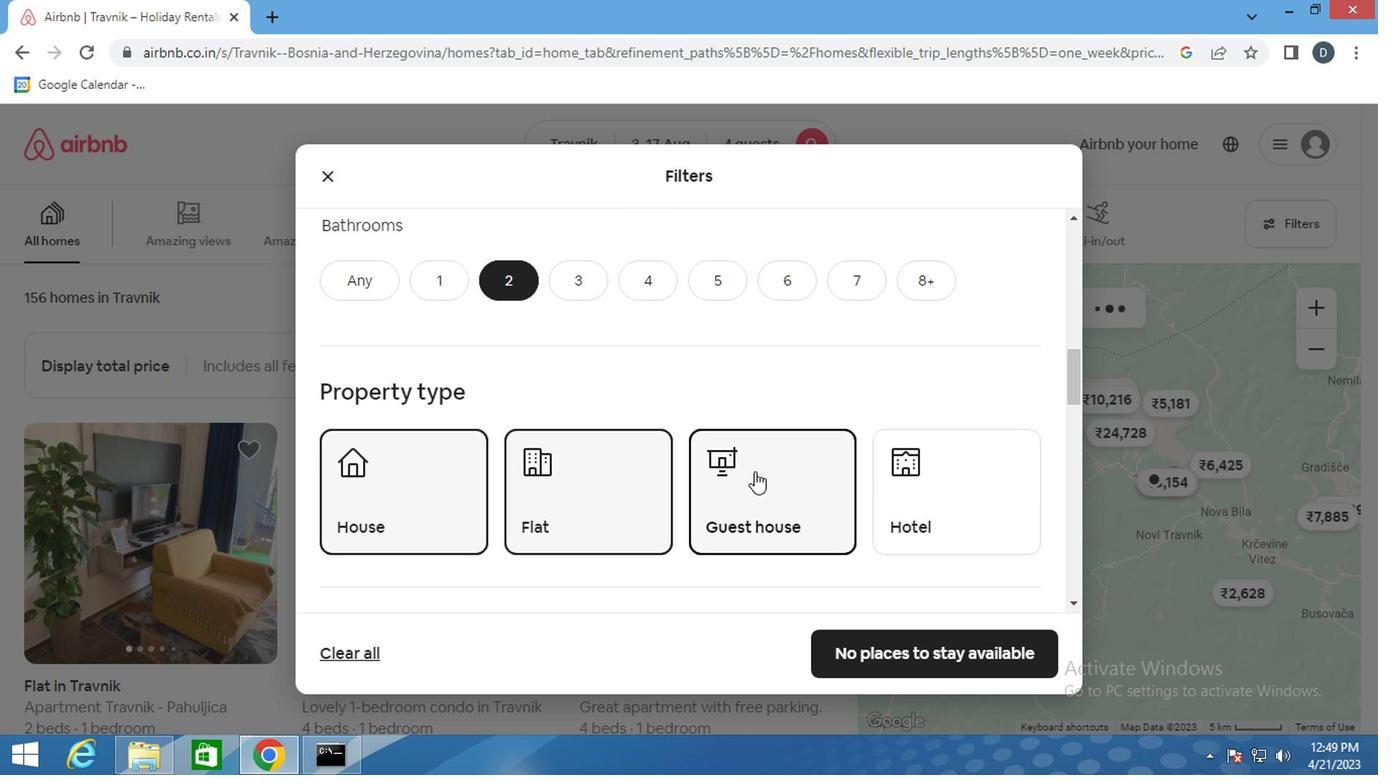 
Action: Mouse scrolled (750, 471) with delta (0, -1)
Screenshot: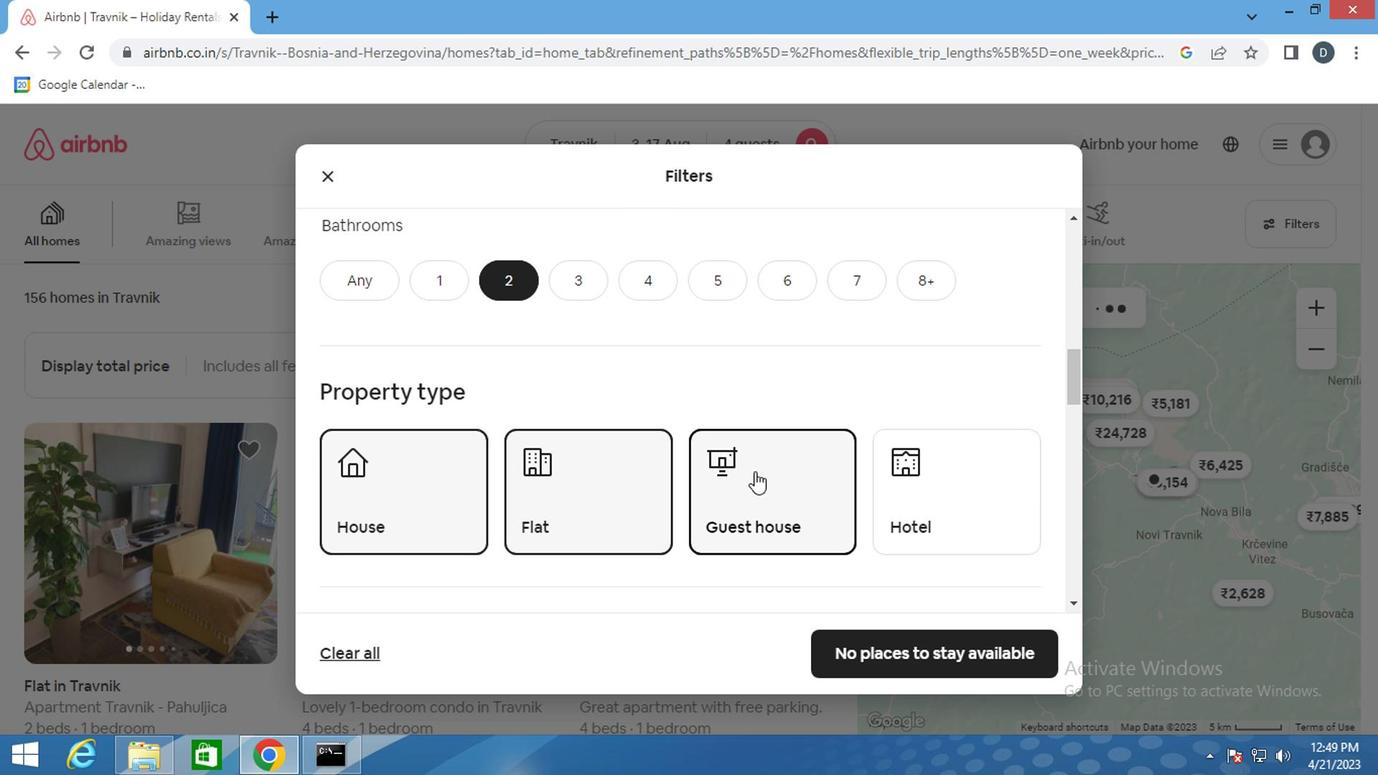 
Action: Mouse scrolled (750, 471) with delta (0, -1)
Screenshot: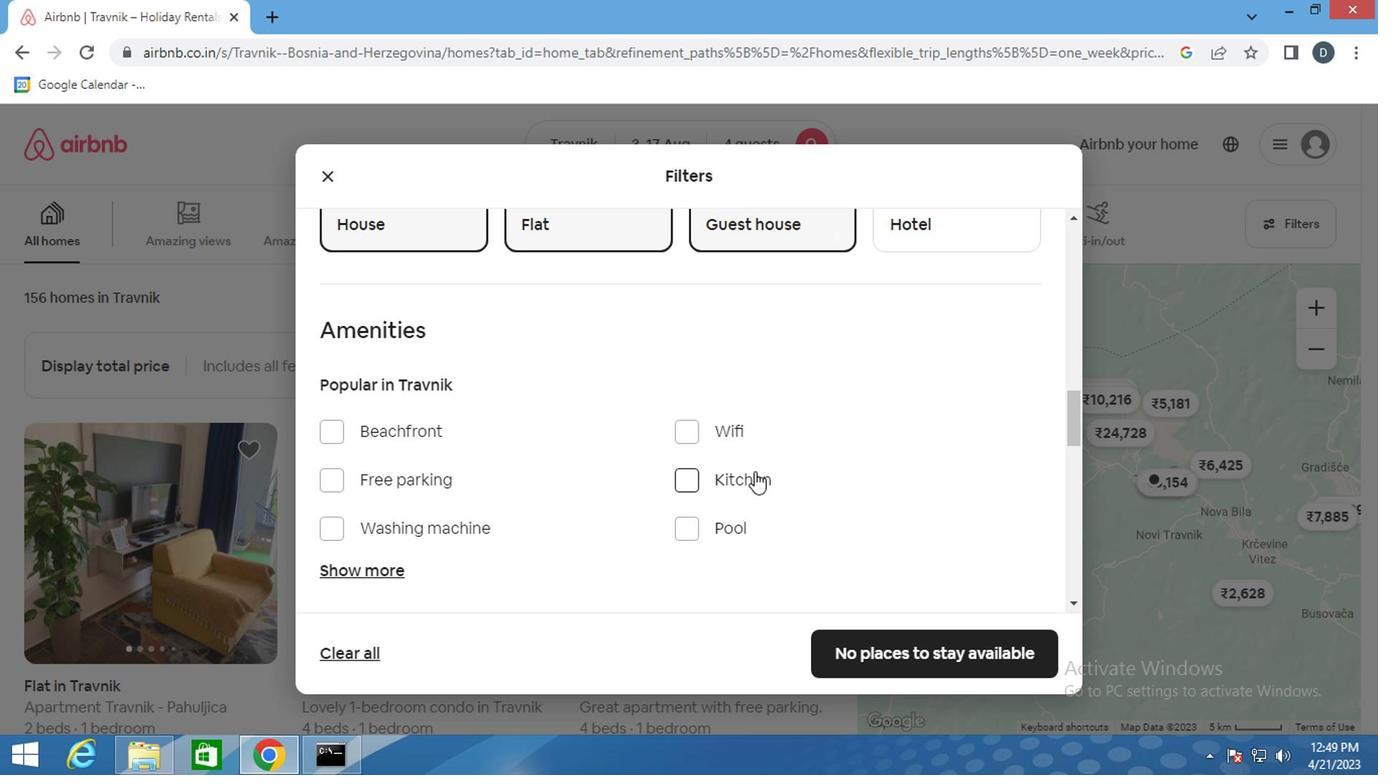 
Action: Mouse moved to (408, 476)
Screenshot: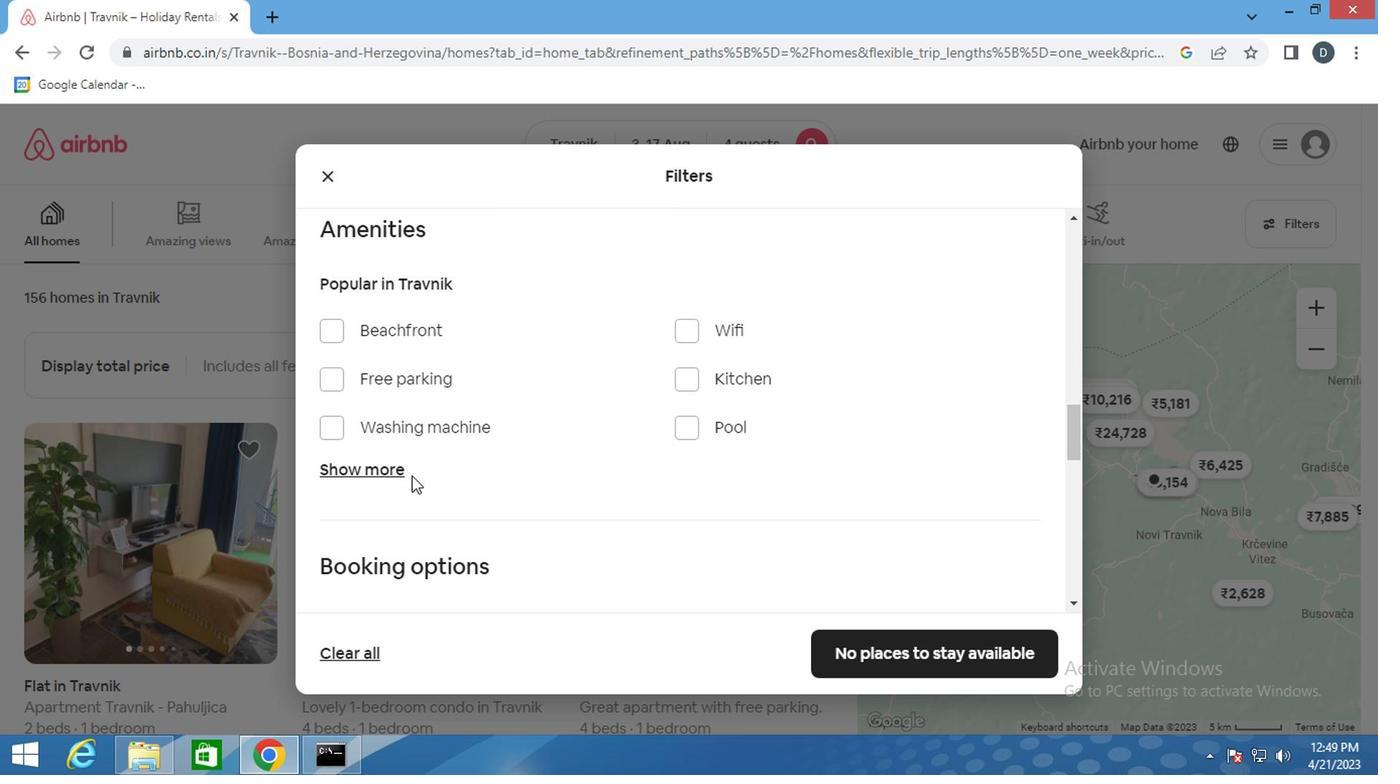 
Action: Mouse pressed left at (408, 476)
Screenshot: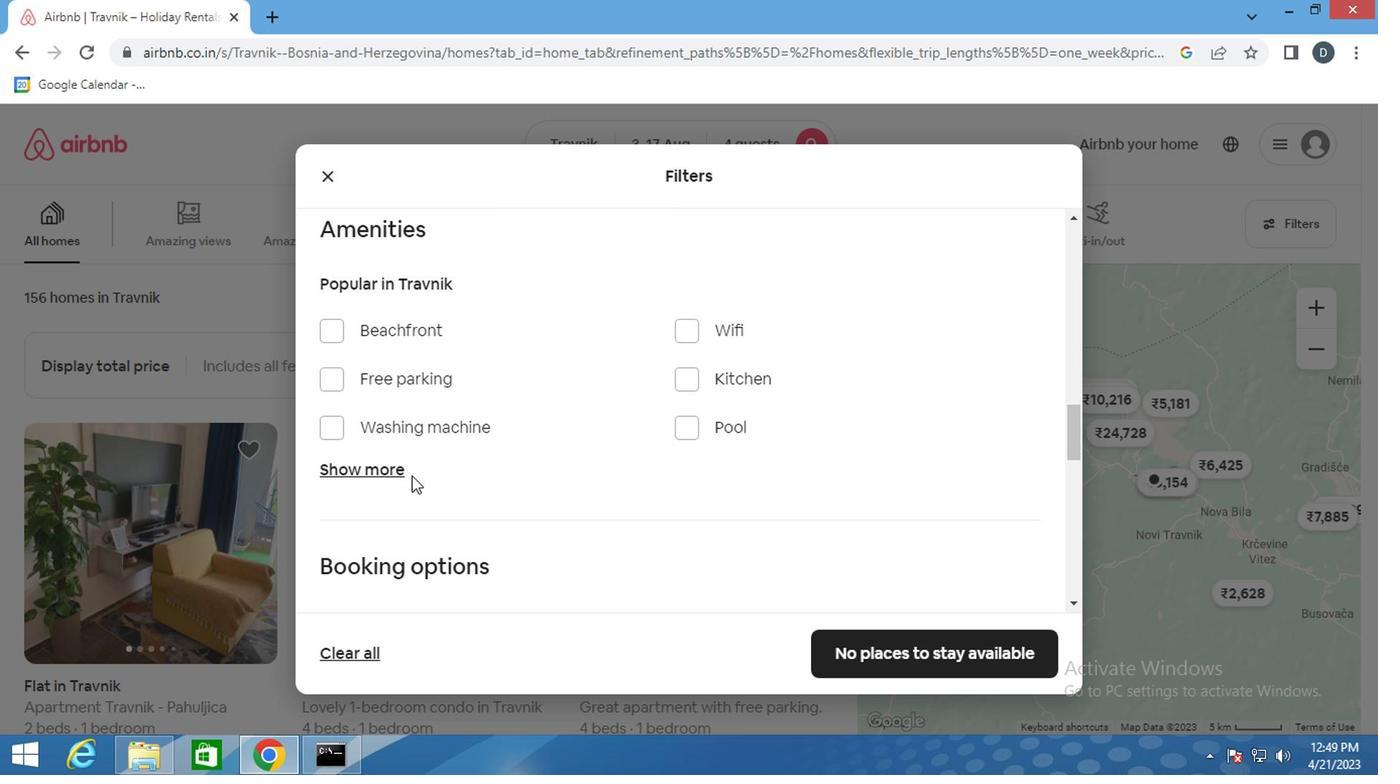 
Action: Mouse moved to (375, 480)
Screenshot: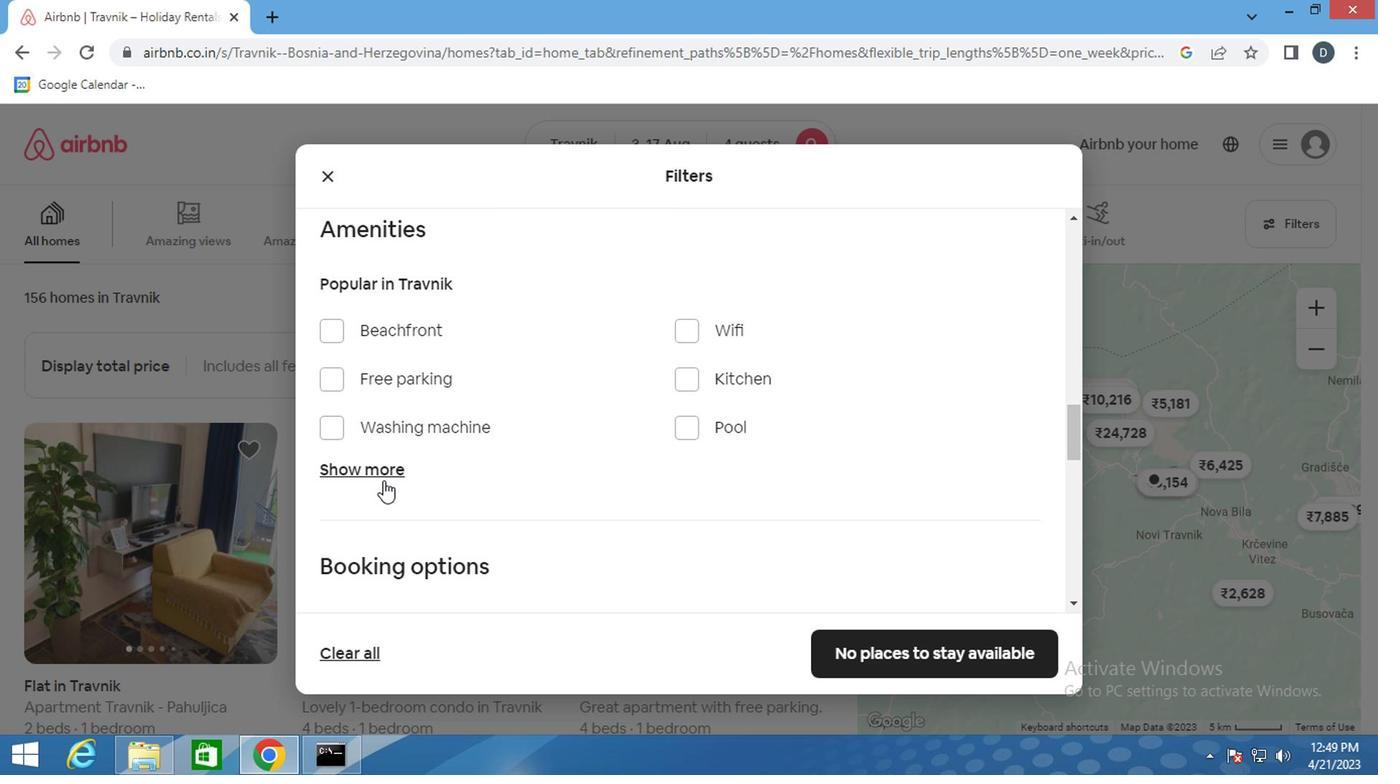 
Action: Mouse pressed left at (375, 480)
Screenshot: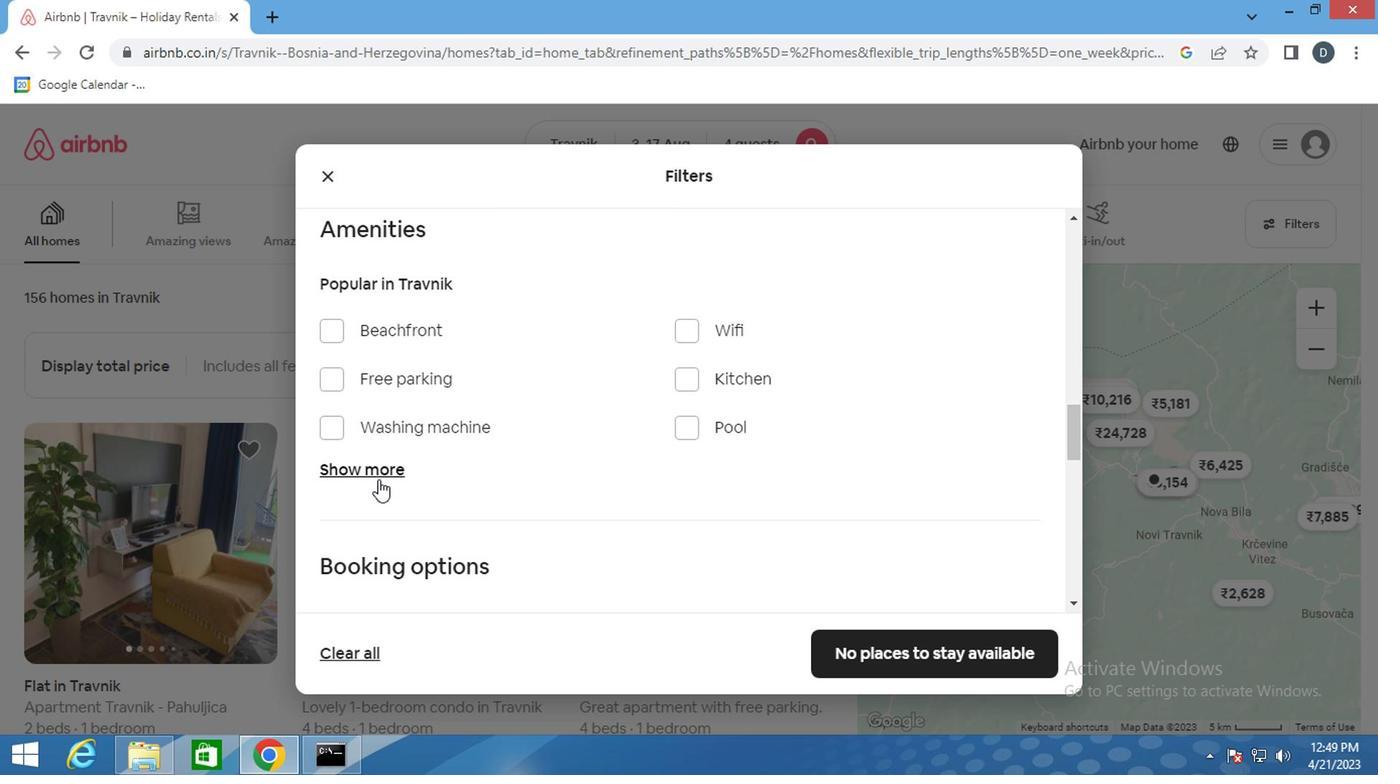 
Action: Mouse moved to (373, 587)
Screenshot: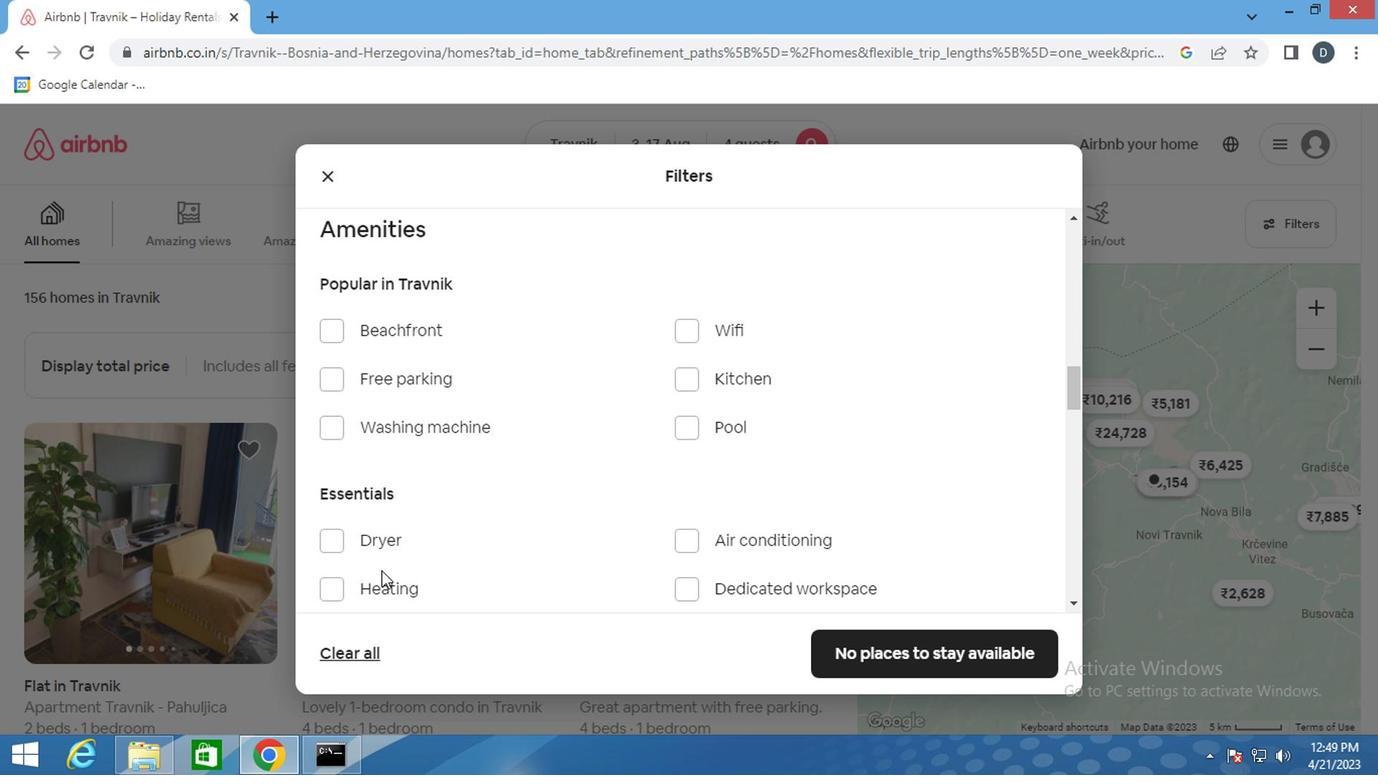 
Action: Mouse pressed left at (373, 587)
Screenshot: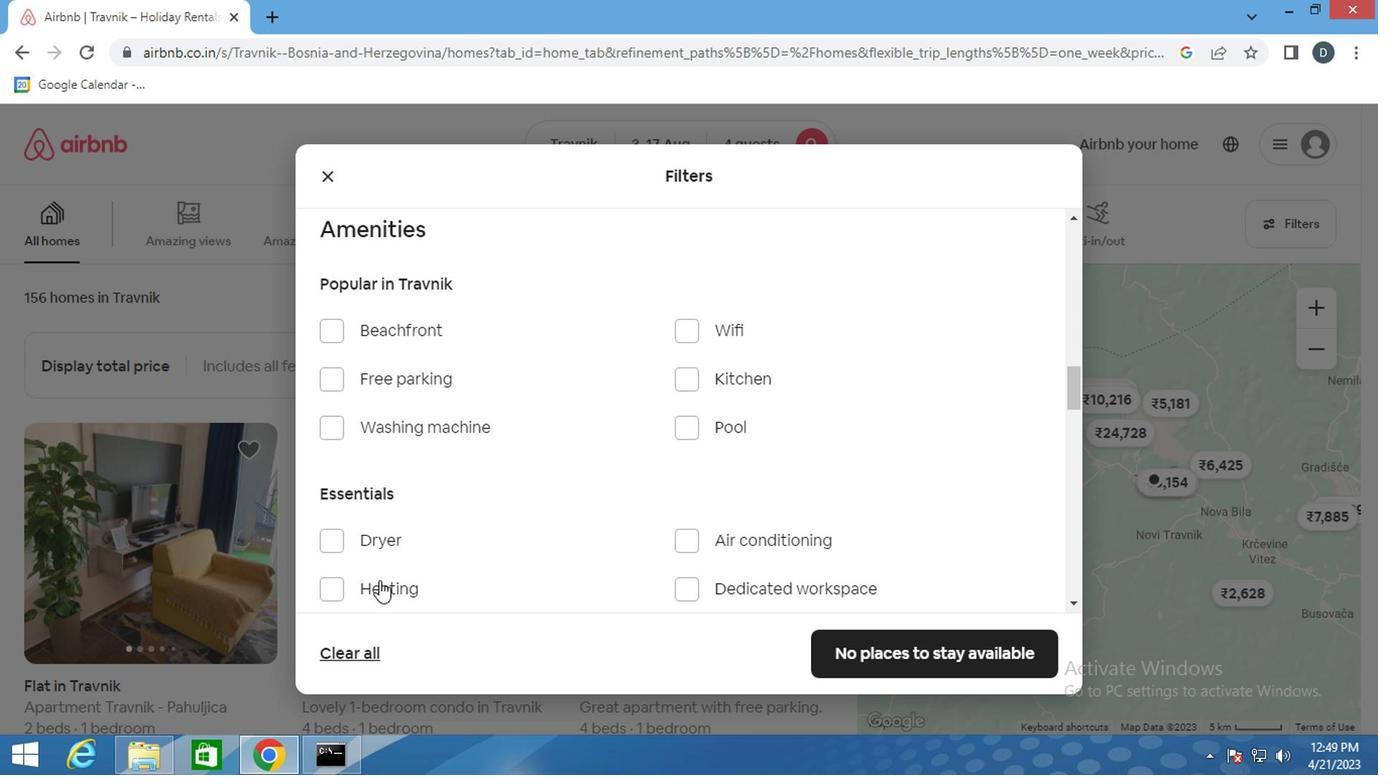 
Action: Mouse moved to (518, 513)
Screenshot: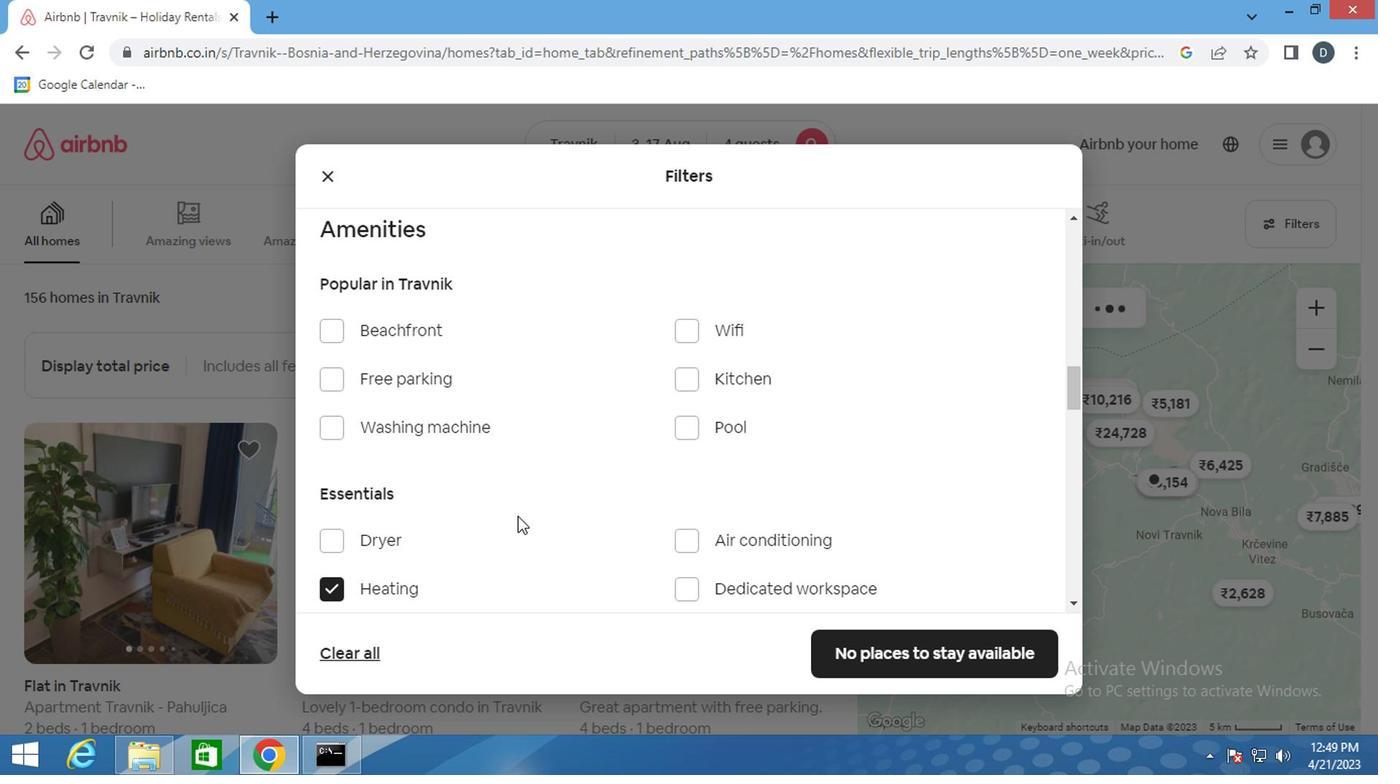 
Action: Mouse scrolled (518, 512) with delta (0, 0)
Screenshot: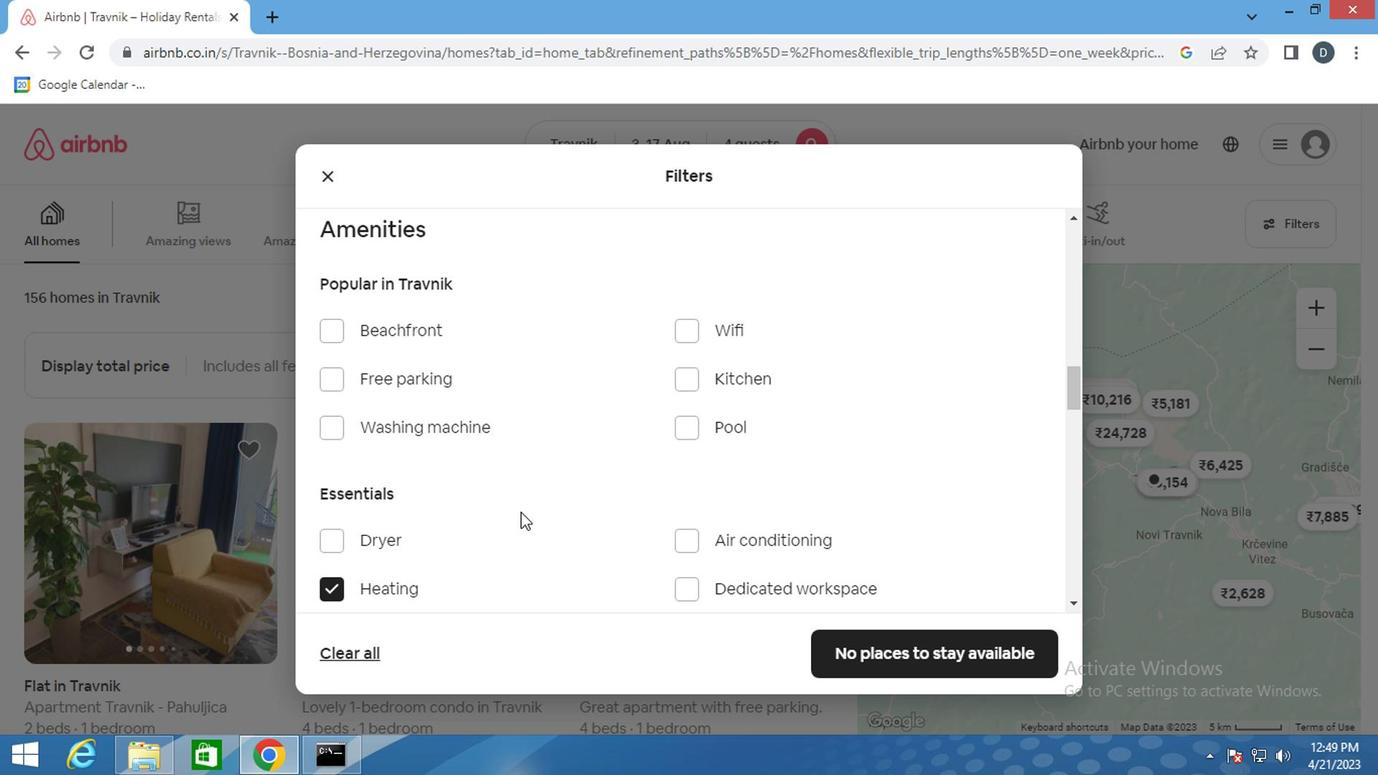 
Action: Mouse scrolled (518, 512) with delta (0, 0)
Screenshot: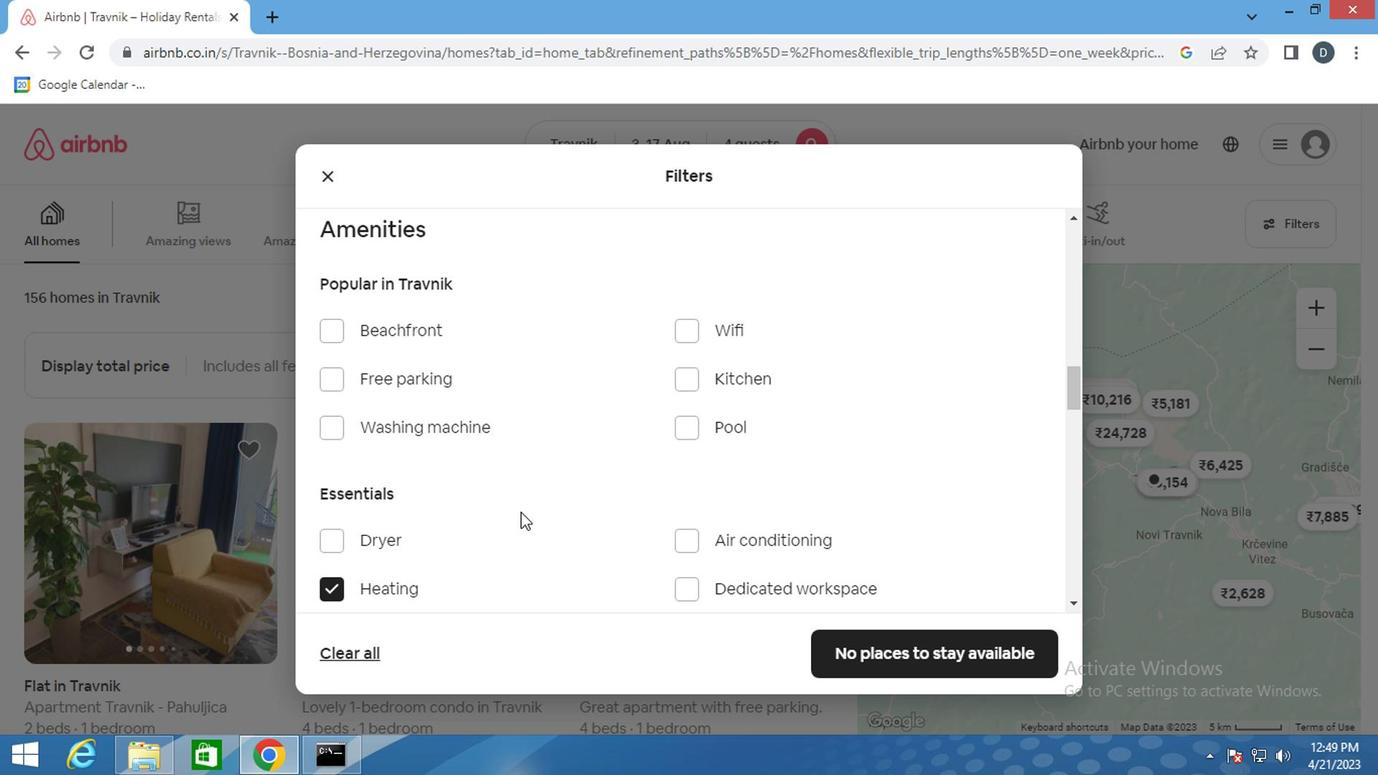 
Action: Mouse scrolled (518, 512) with delta (0, 0)
Screenshot: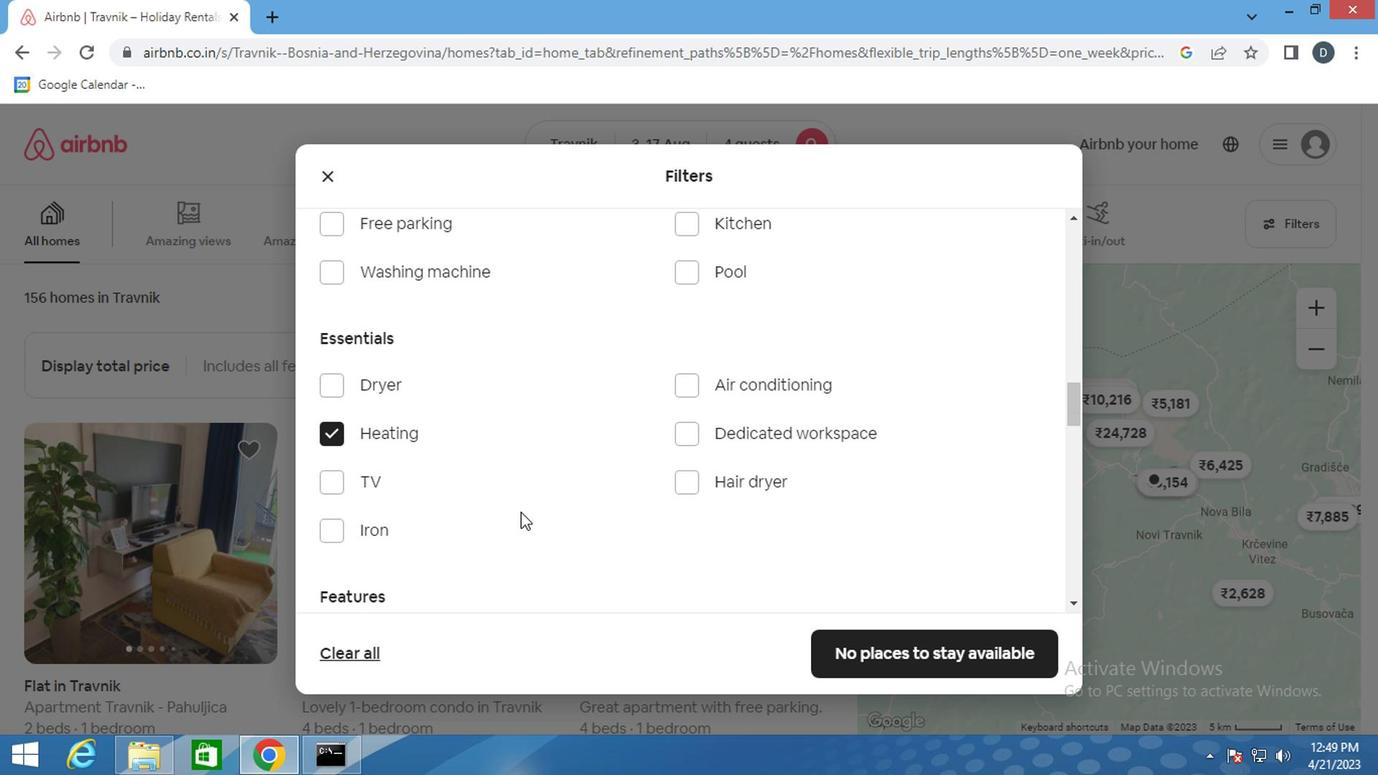 
Action: Mouse scrolled (518, 512) with delta (0, 0)
Screenshot: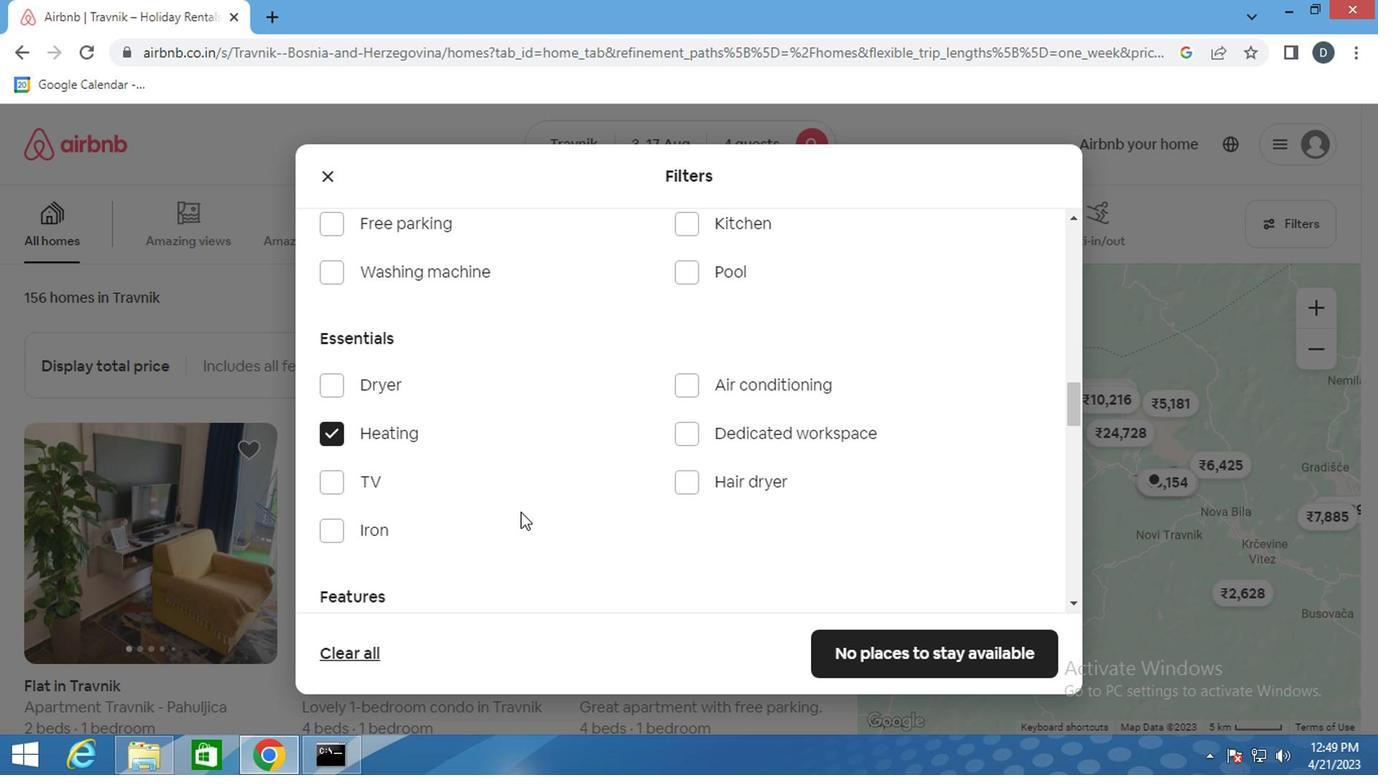 
Action: Mouse scrolled (518, 512) with delta (0, 0)
Screenshot: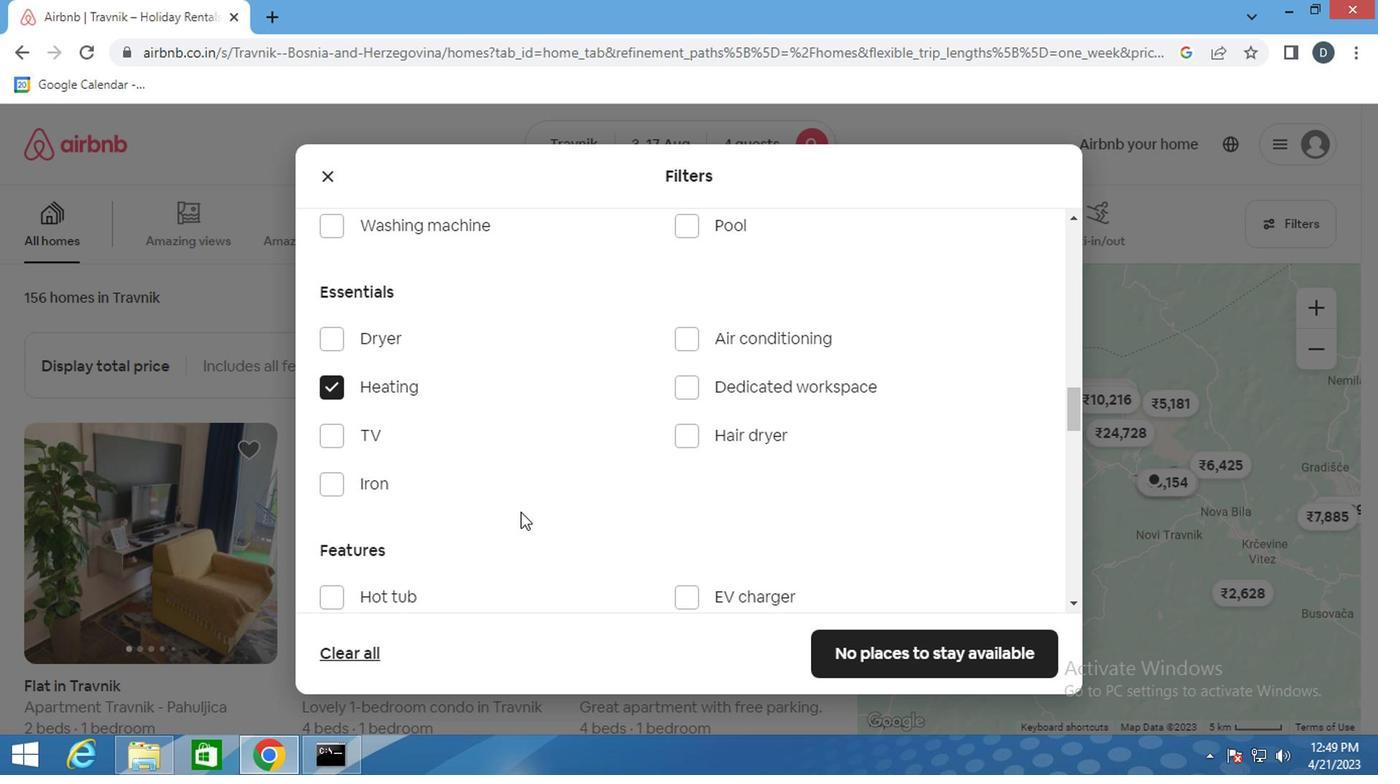
Action: Mouse scrolled (518, 512) with delta (0, 0)
Screenshot: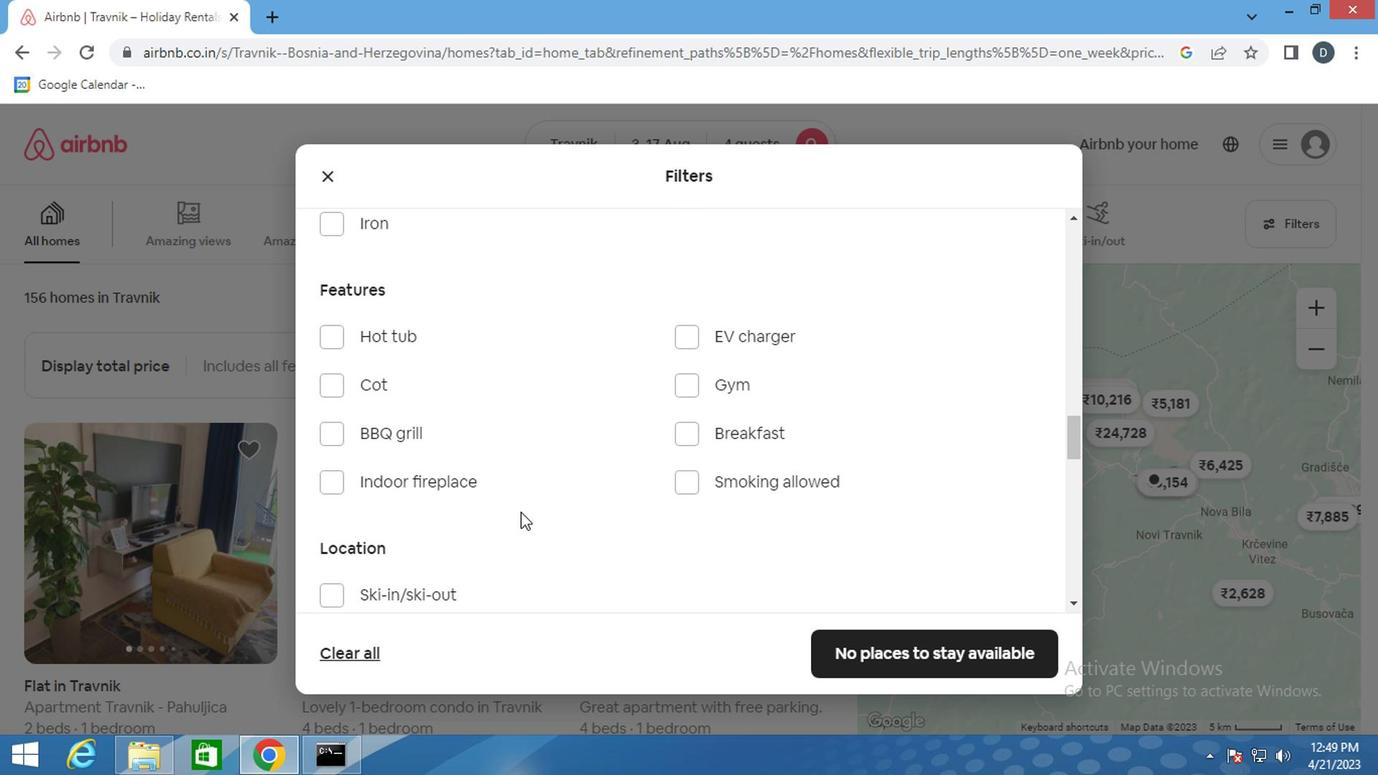 
Action: Mouse scrolled (518, 512) with delta (0, 0)
Screenshot: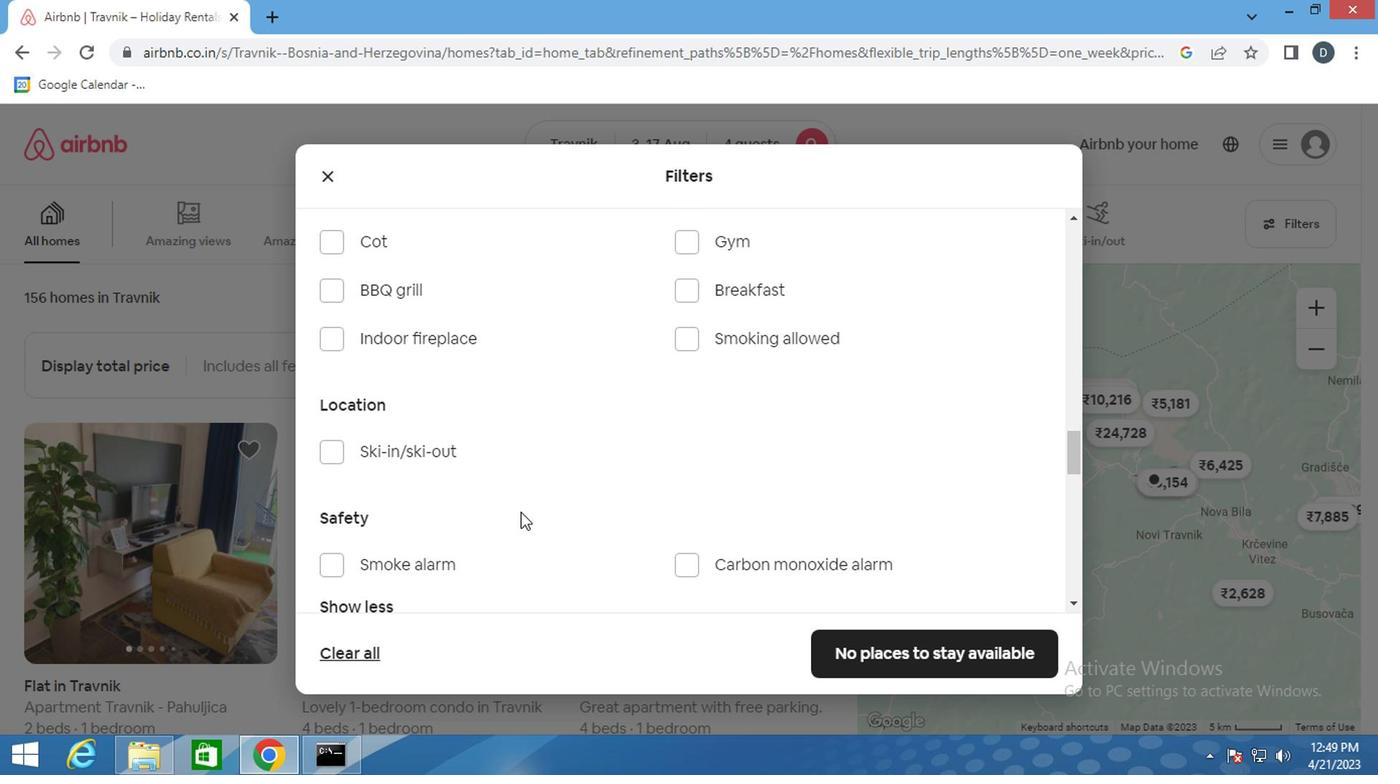 
Action: Mouse scrolled (518, 512) with delta (0, 0)
Screenshot: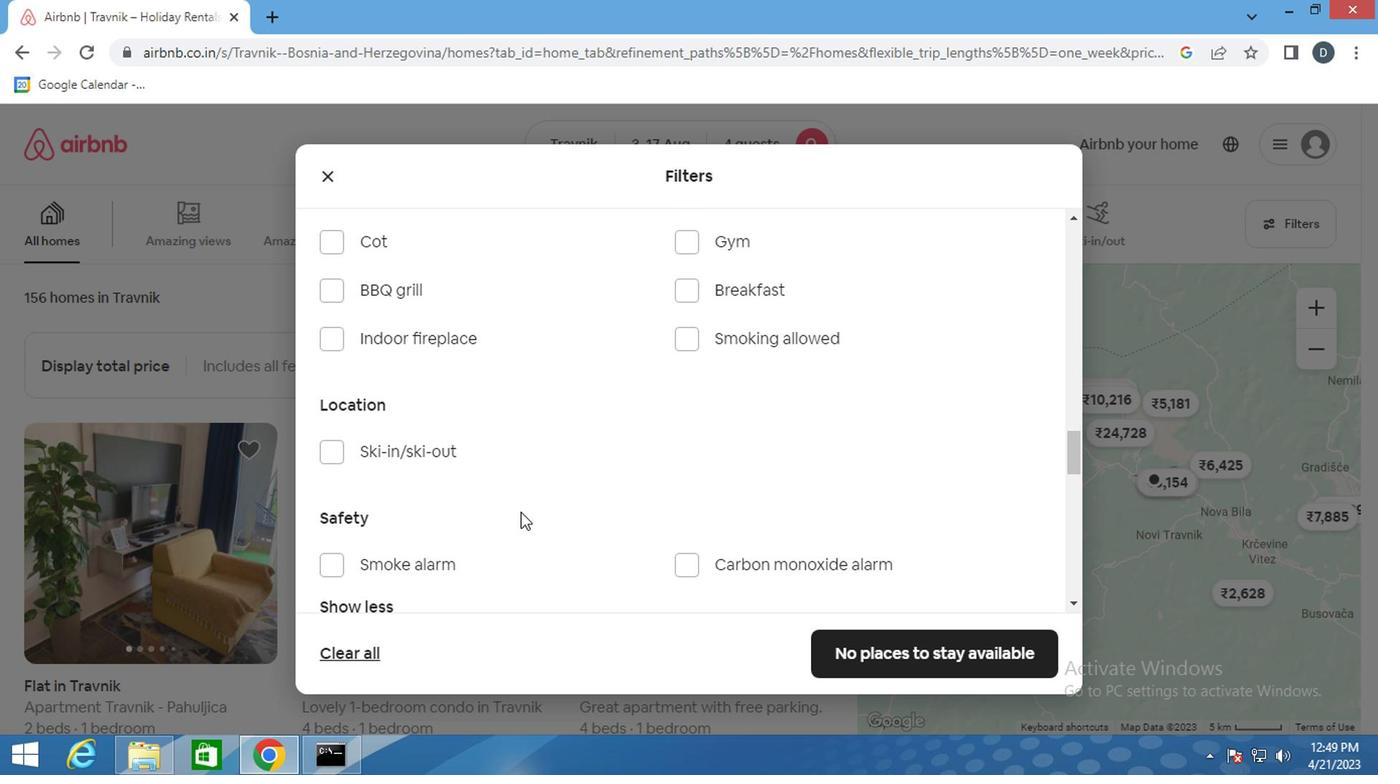 
Action: Mouse moved to (539, 493)
Screenshot: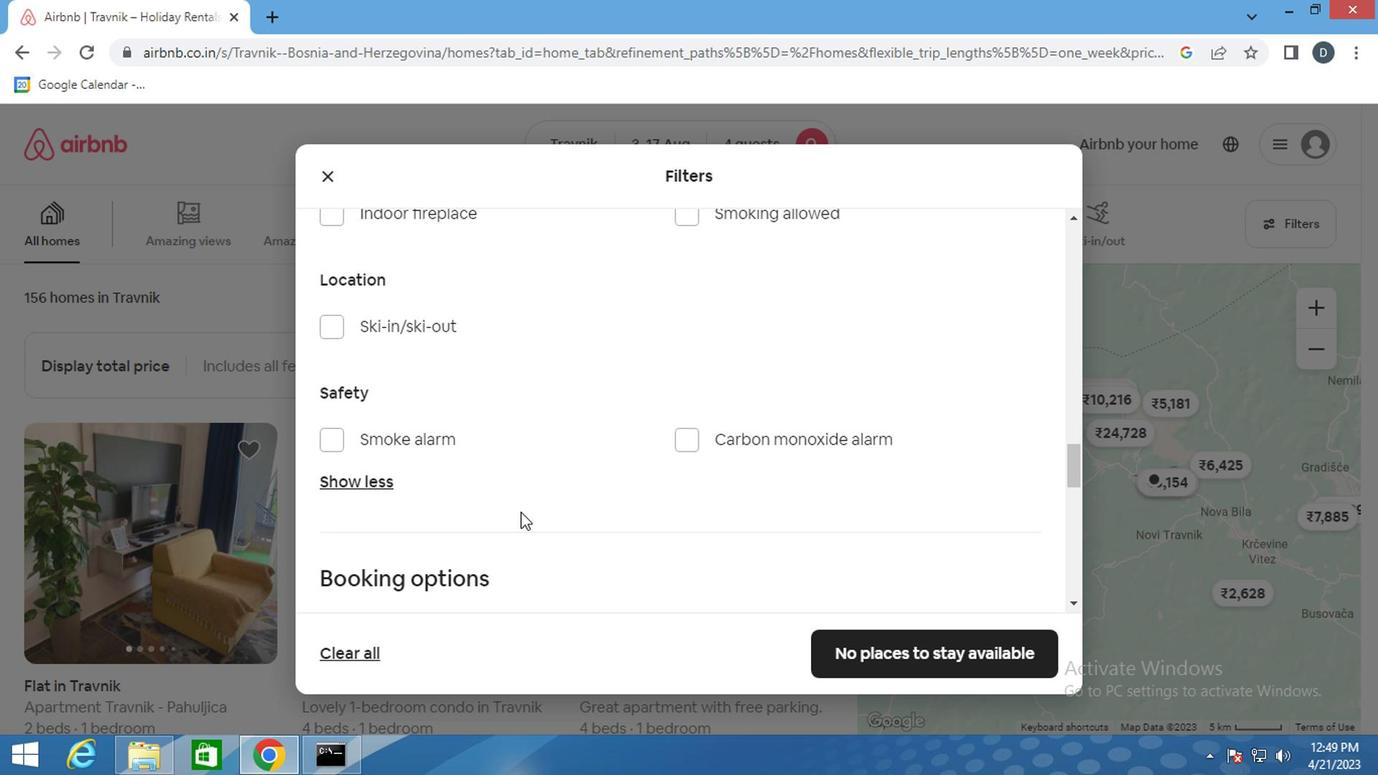 
Action: Mouse scrolled (539, 493) with delta (0, 0)
Screenshot: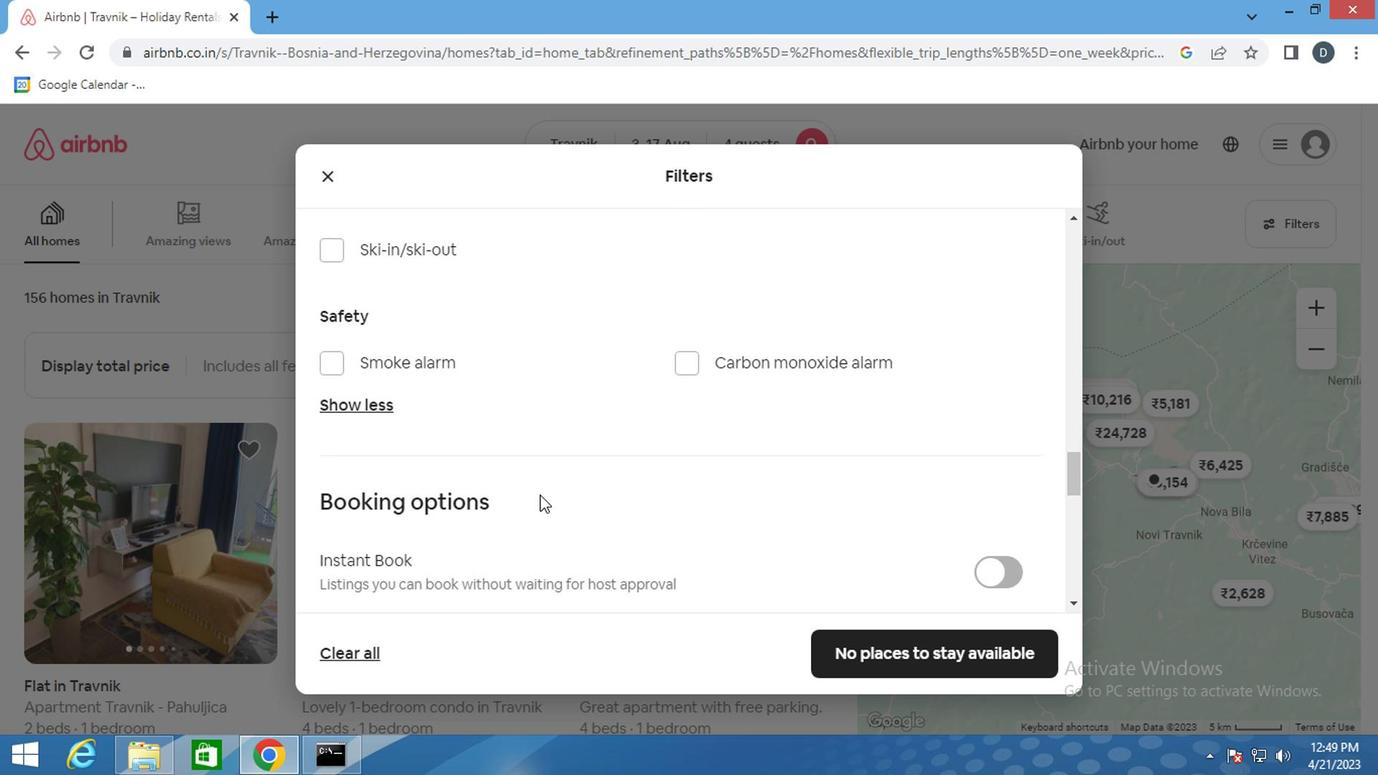 
Action: Mouse scrolled (539, 493) with delta (0, 0)
Screenshot: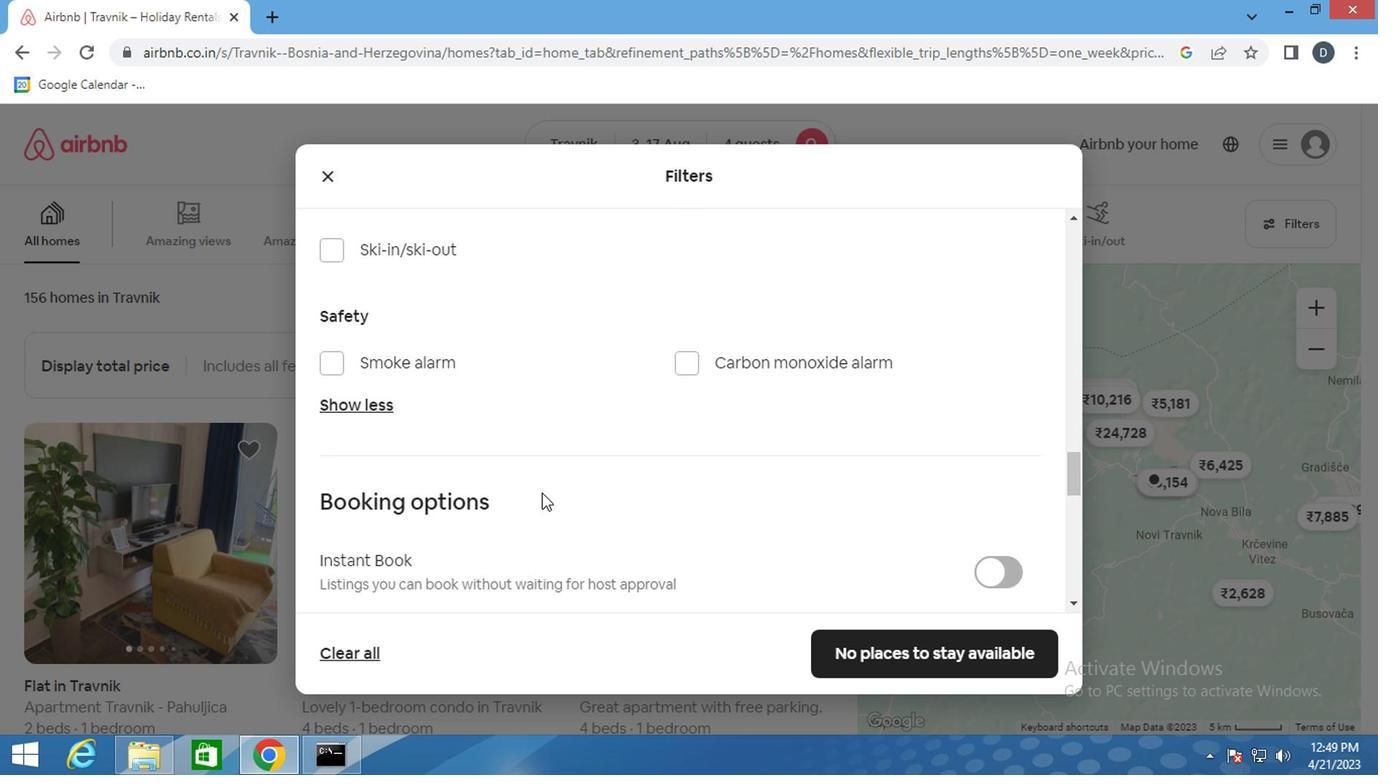 
Action: Mouse scrolled (539, 493) with delta (0, 0)
Screenshot: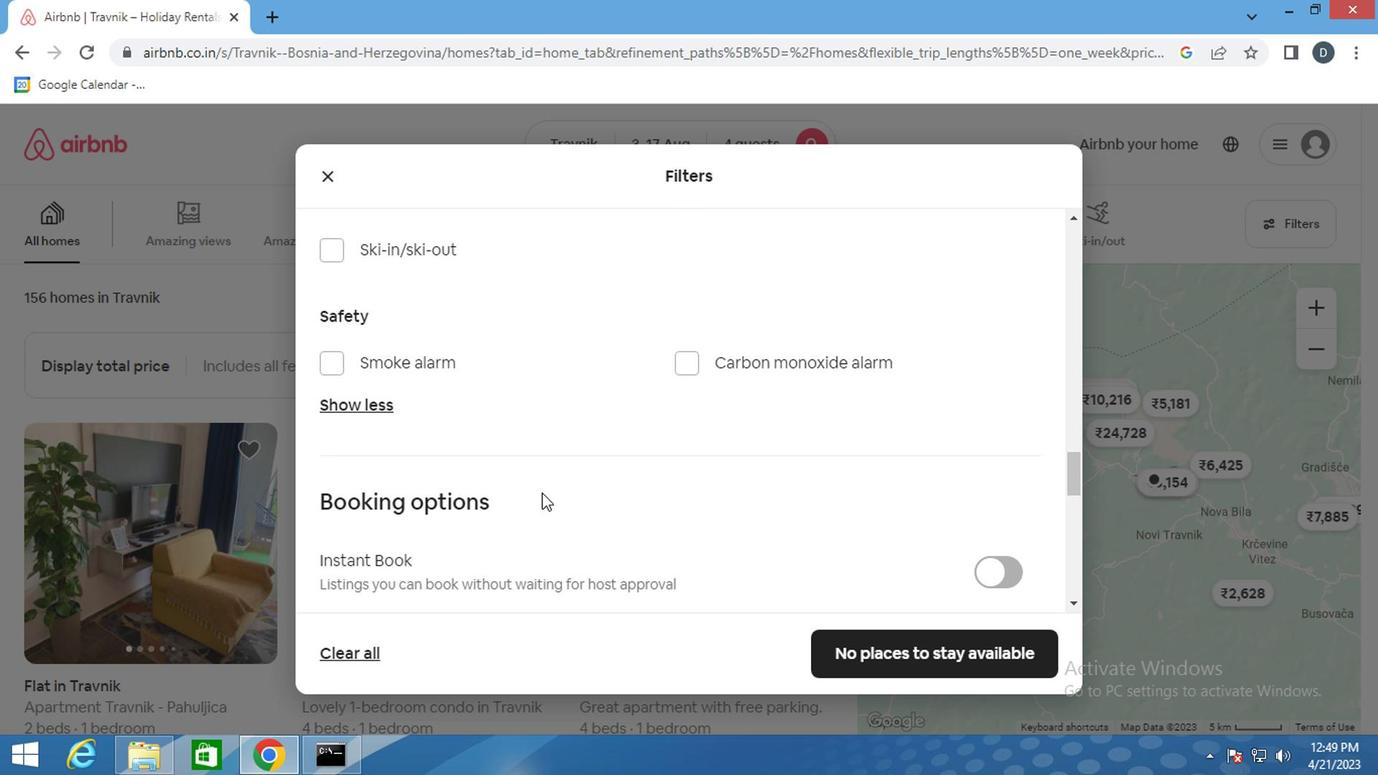 
Action: Mouse moved to (976, 340)
Screenshot: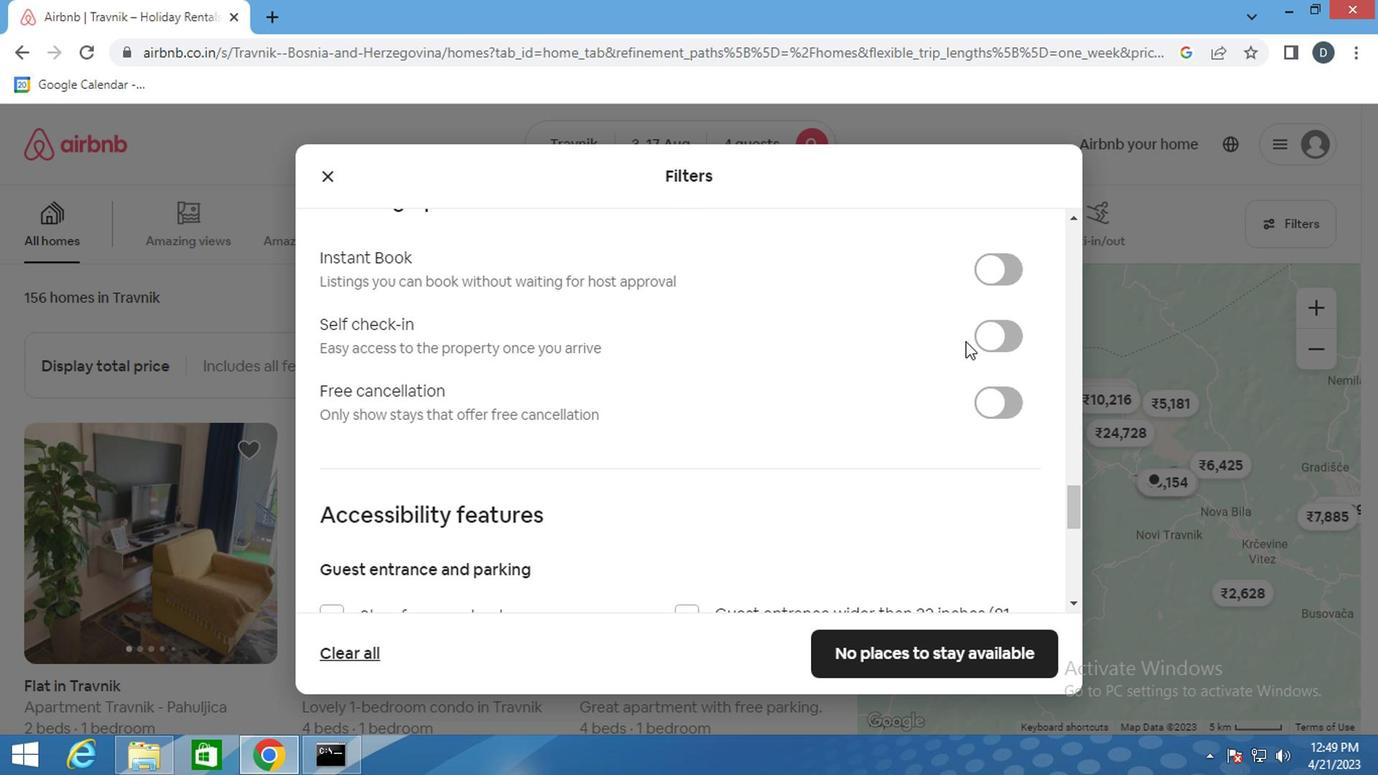 
Action: Mouse pressed left at (976, 340)
Screenshot: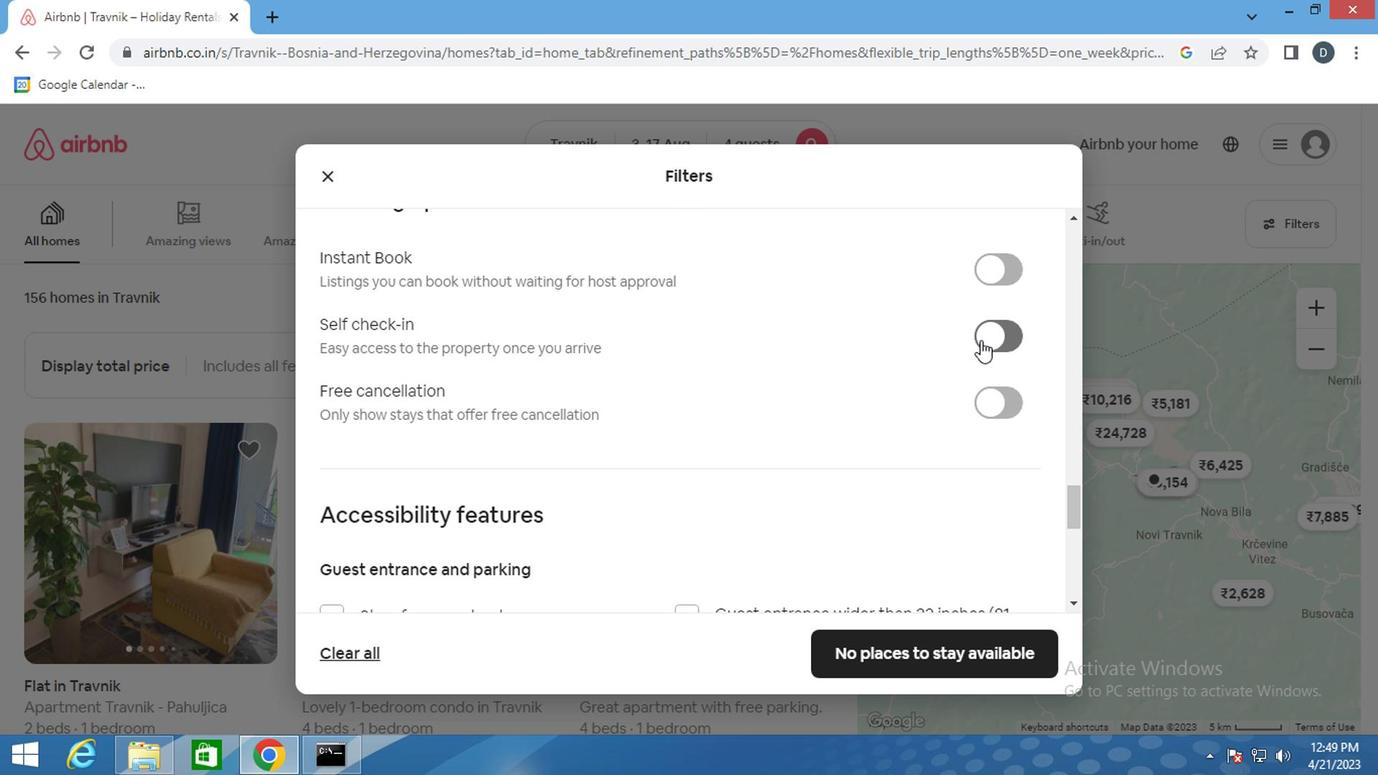 
Action: Mouse moved to (811, 396)
Screenshot: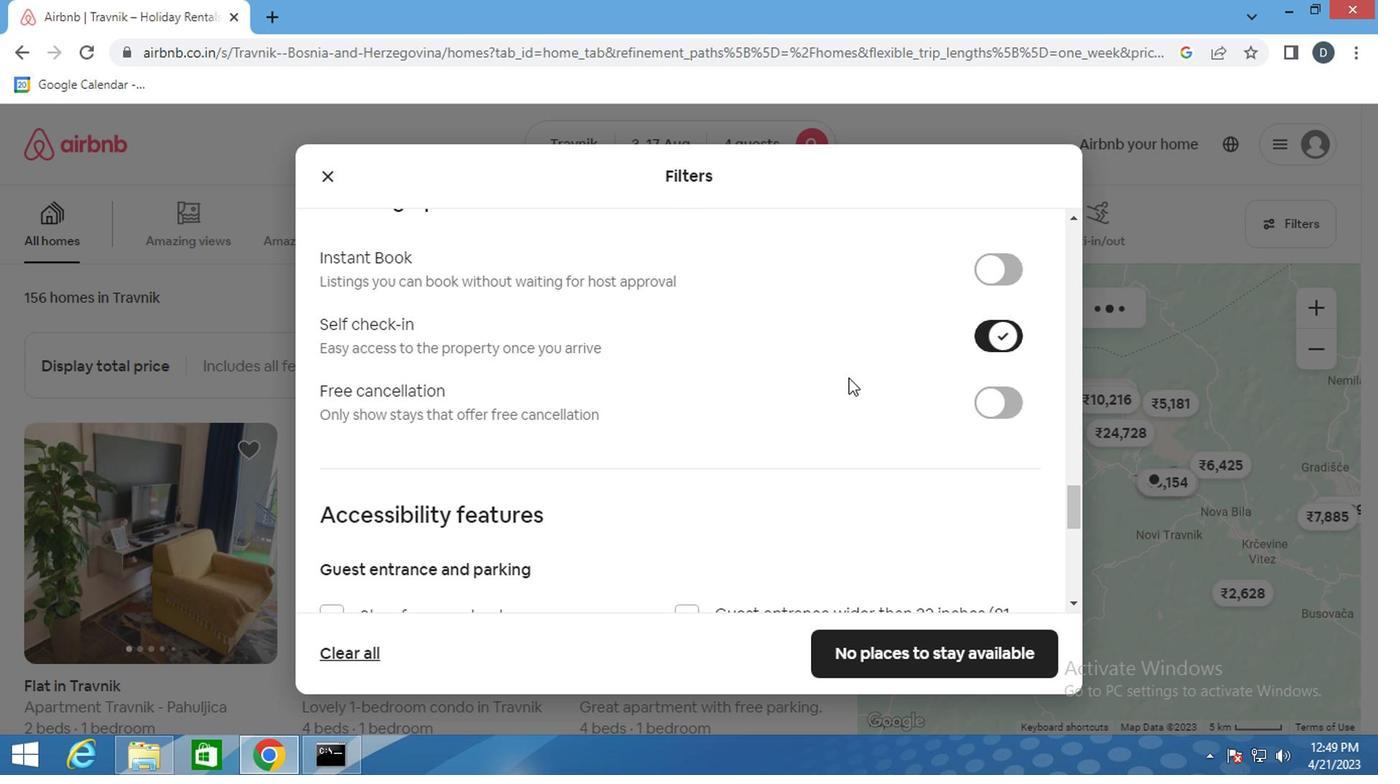 
Action: Mouse scrolled (811, 396) with delta (0, 0)
Screenshot: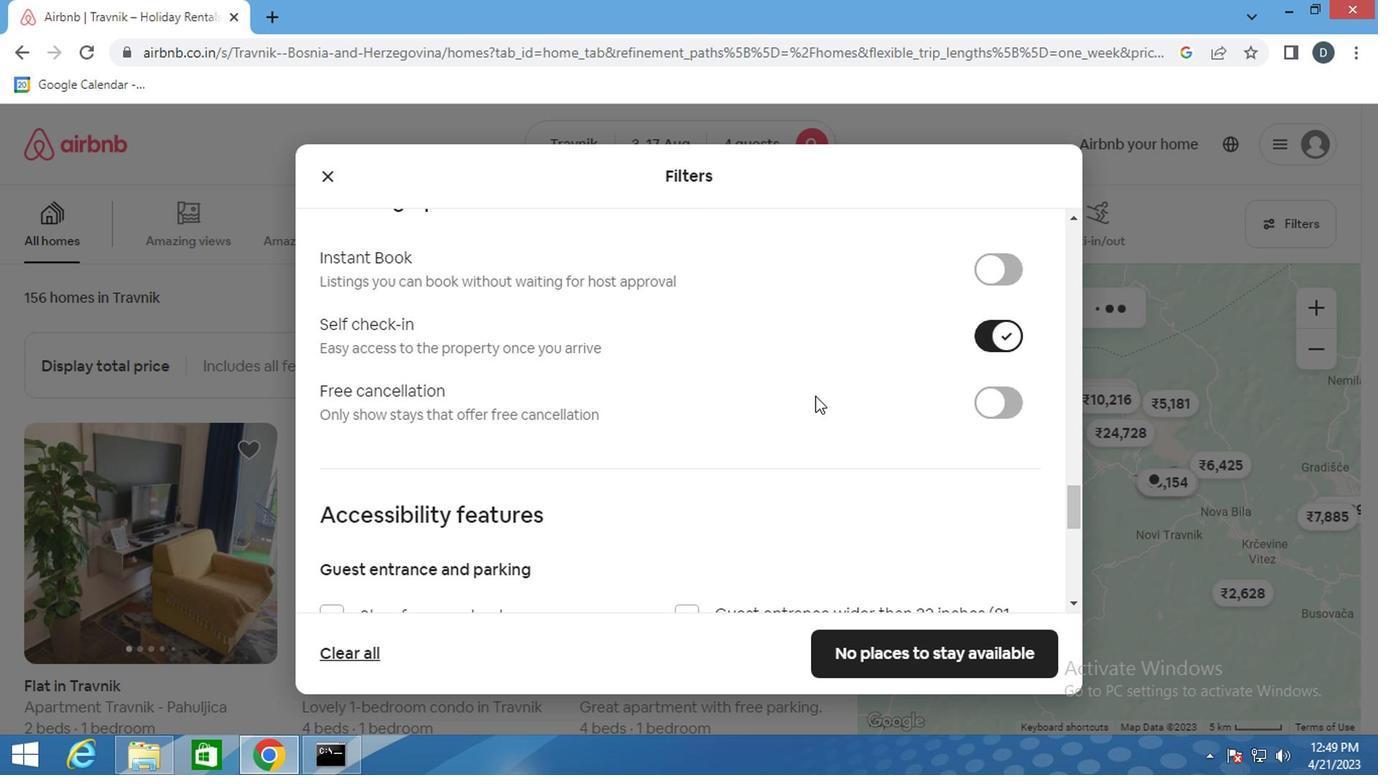 
Action: Mouse scrolled (811, 396) with delta (0, 0)
Screenshot: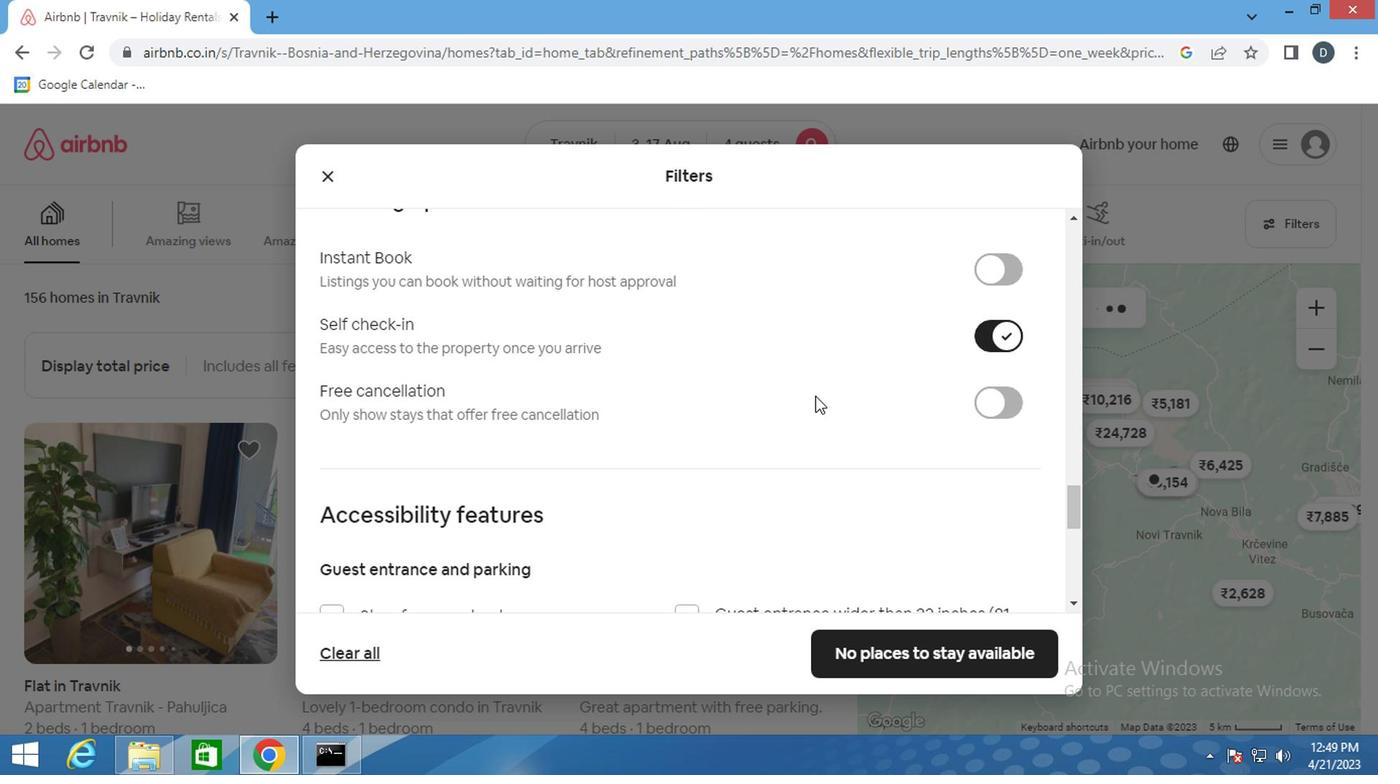 
Action: Mouse moved to (809, 397)
Screenshot: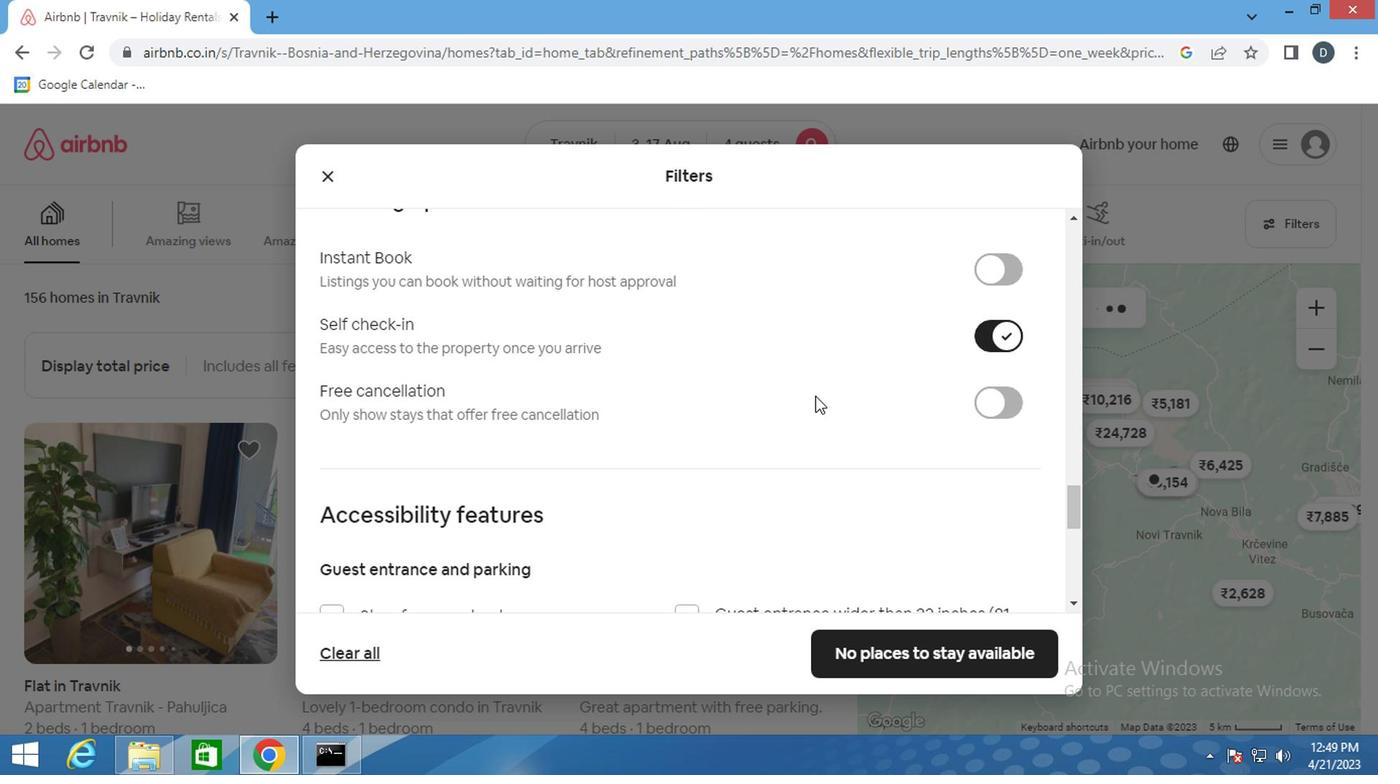 
Action: Mouse scrolled (809, 396) with delta (0, 0)
Screenshot: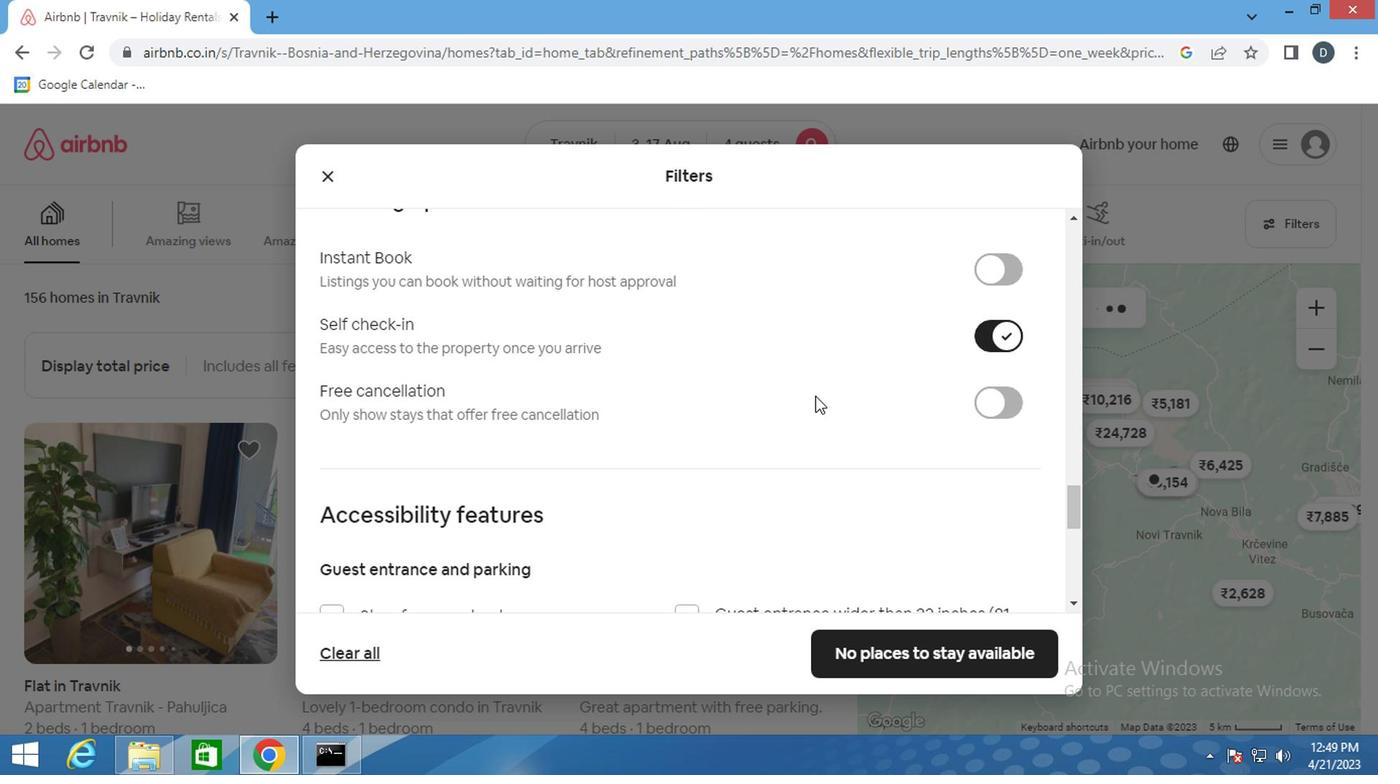 
Action: Mouse moved to (808, 399)
Screenshot: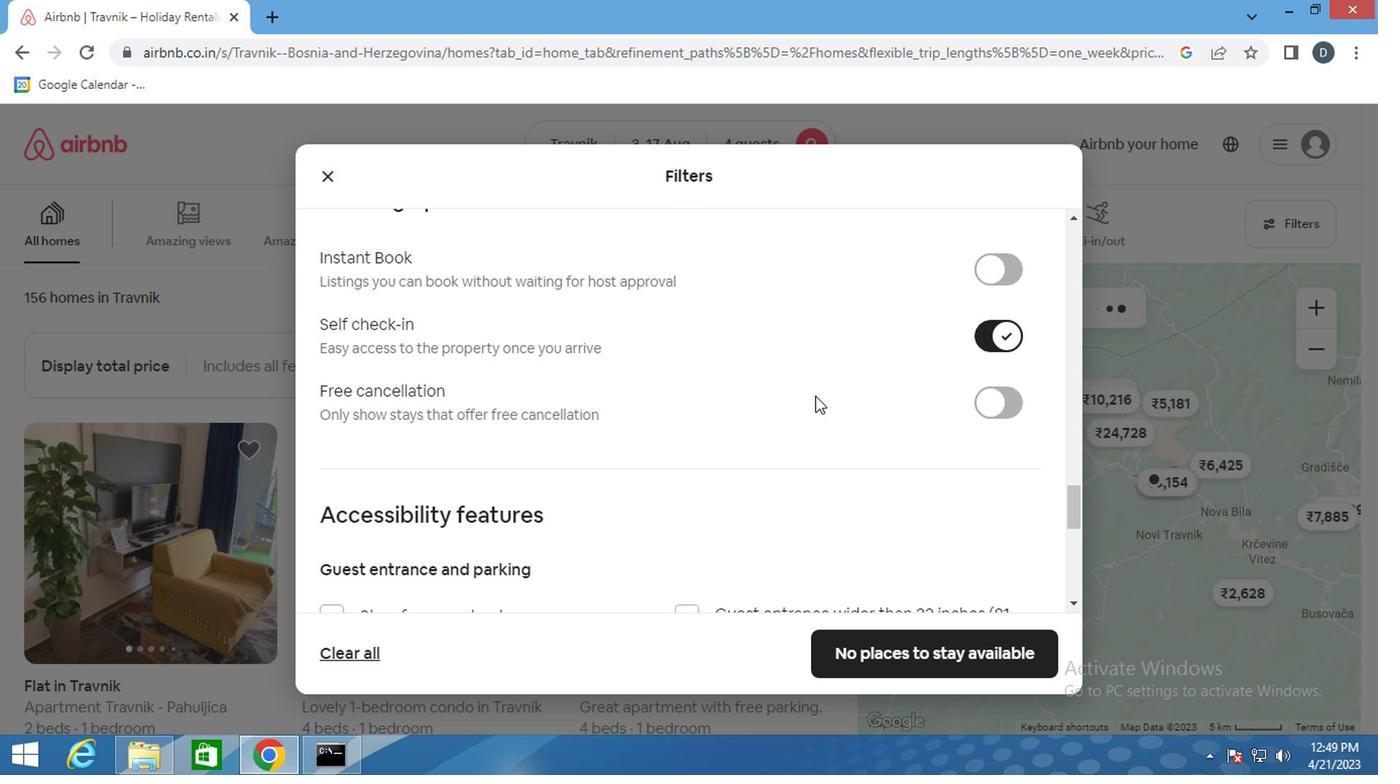 
Action: Mouse scrolled (808, 397) with delta (0, -1)
Screenshot: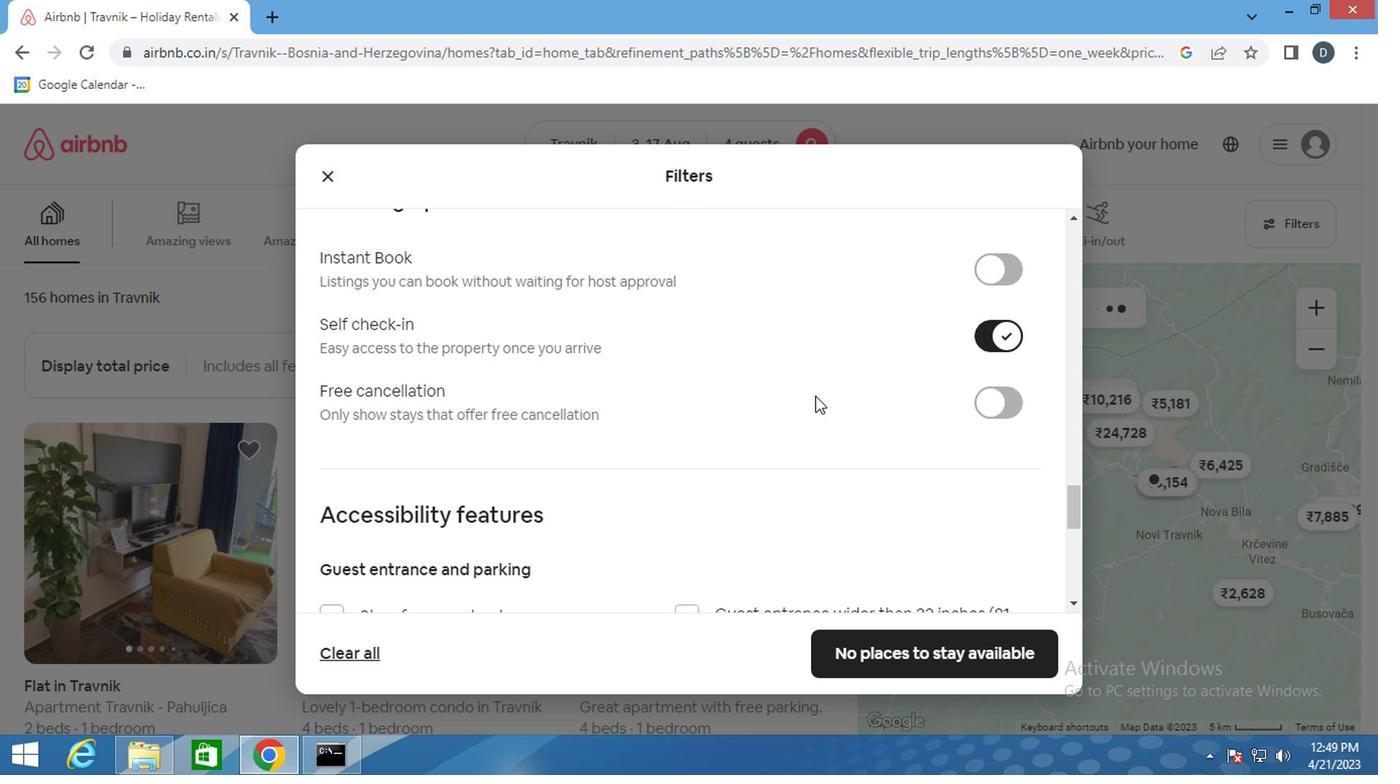 
Action: Mouse scrolled (808, 397) with delta (0, -1)
Screenshot: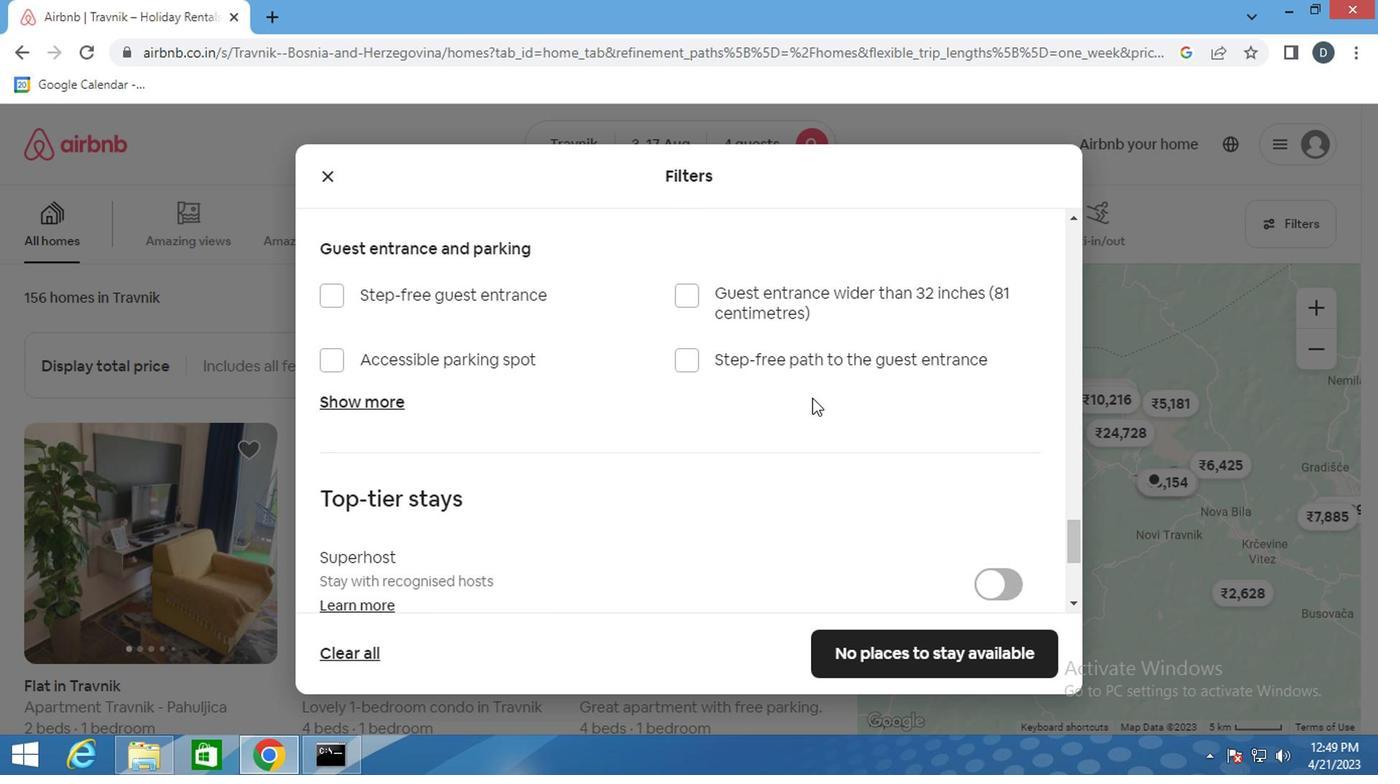 
Action: Mouse scrolled (808, 397) with delta (0, -1)
Screenshot: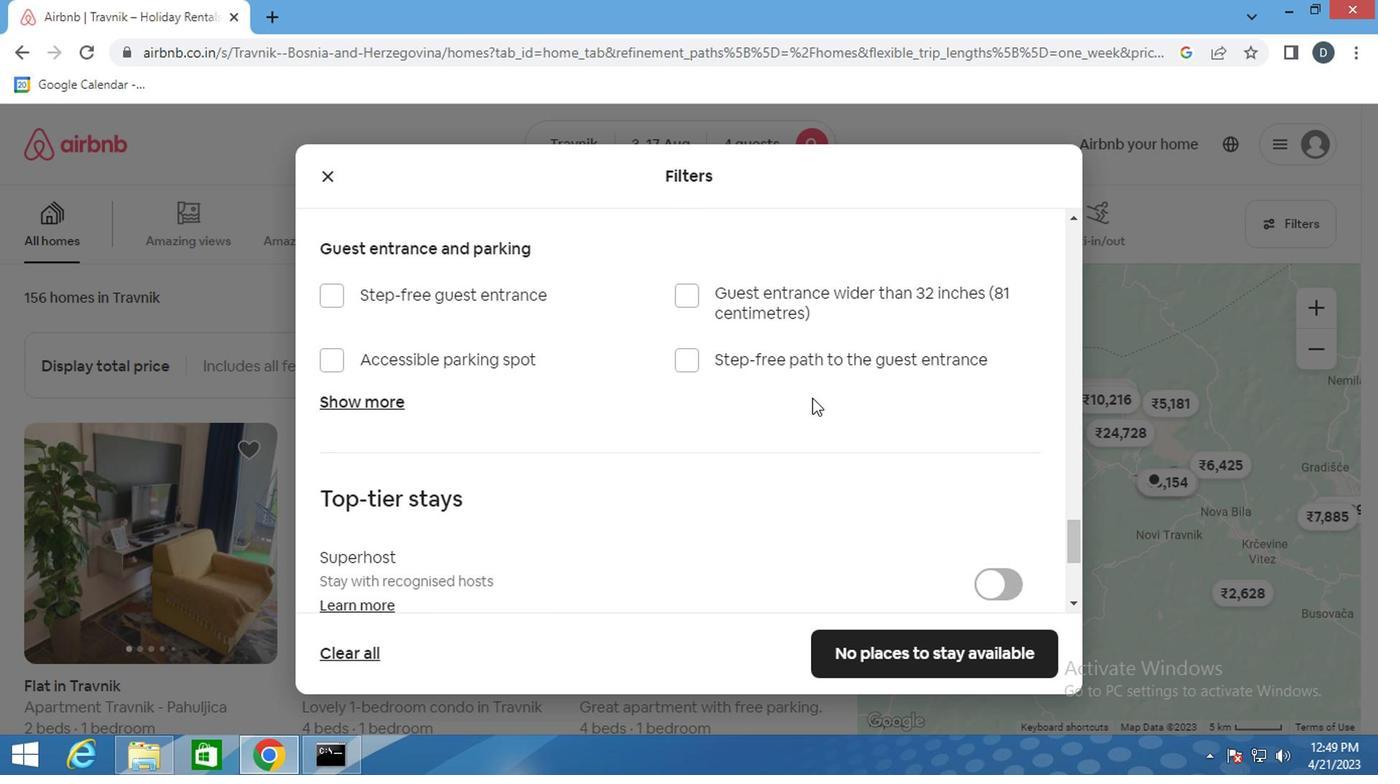 
Action: Mouse scrolled (808, 397) with delta (0, -1)
Screenshot: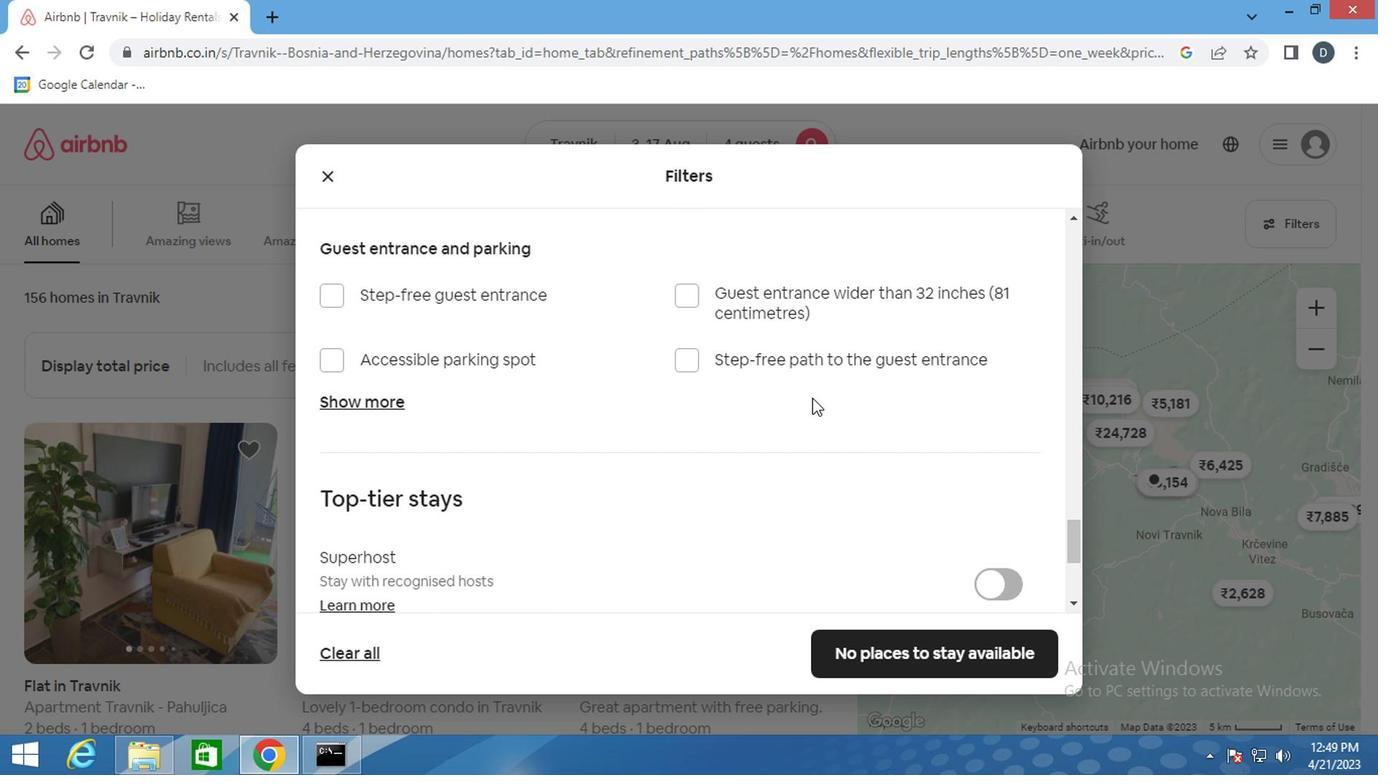 
Action: Mouse scrolled (808, 397) with delta (0, -1)
Screenshot: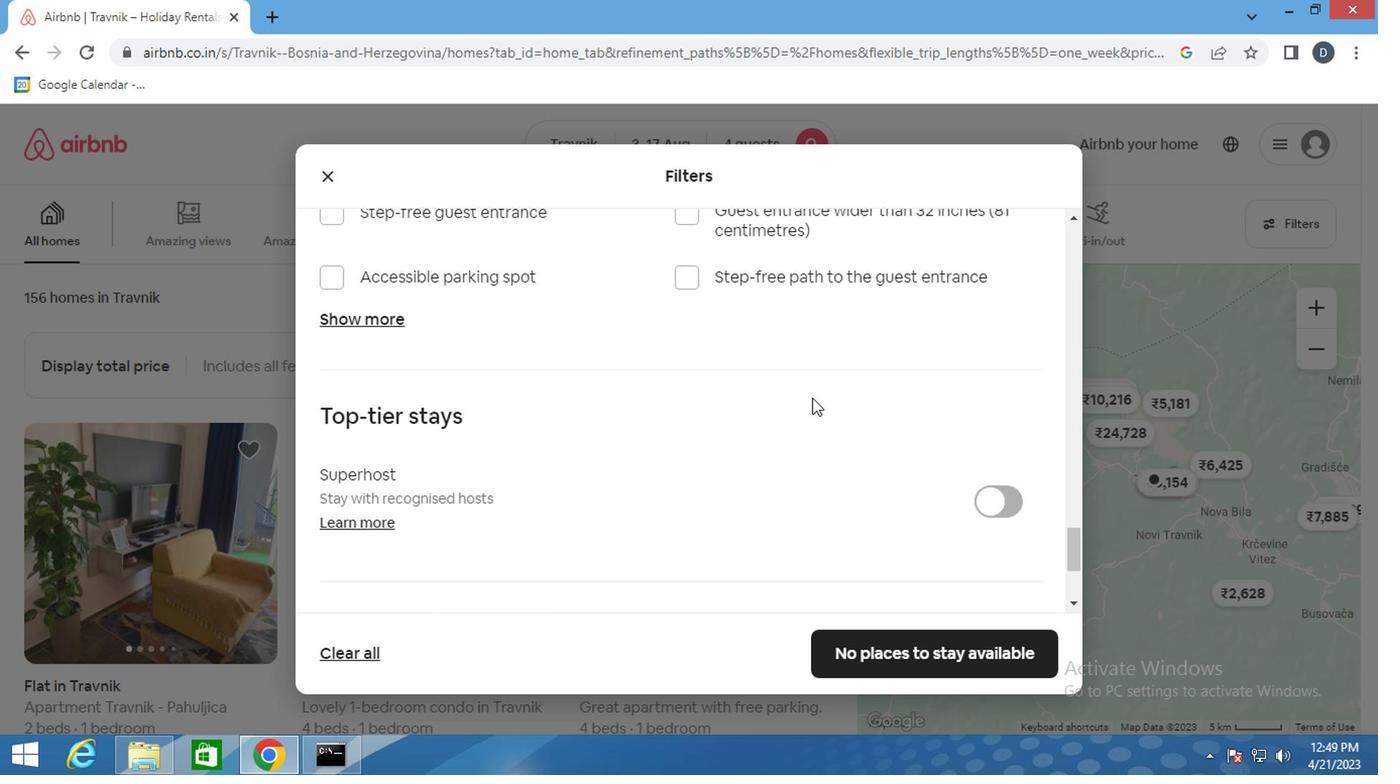 
Action: Mouse moved to (375, 473)
Screenshot: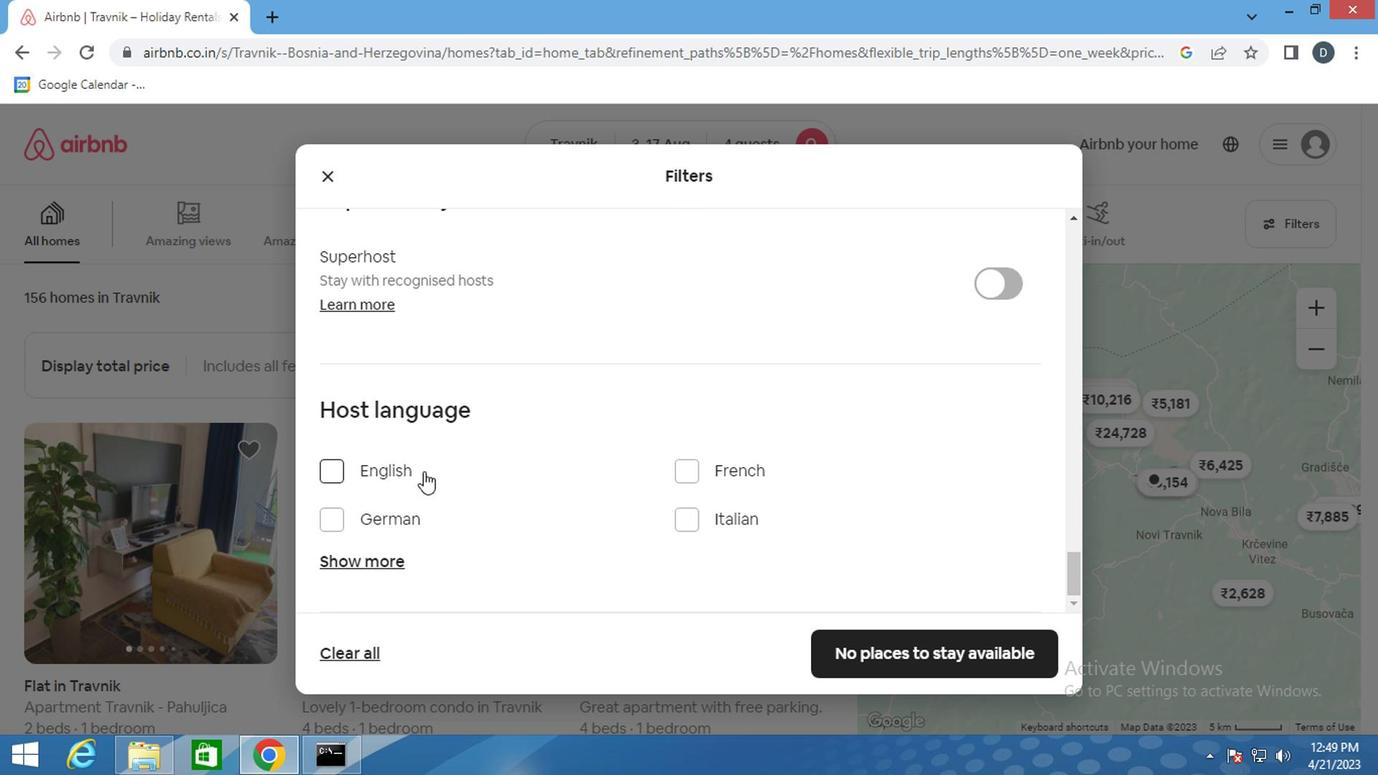 
Action: Mouse pressed left at (375, 473)
Screenshot: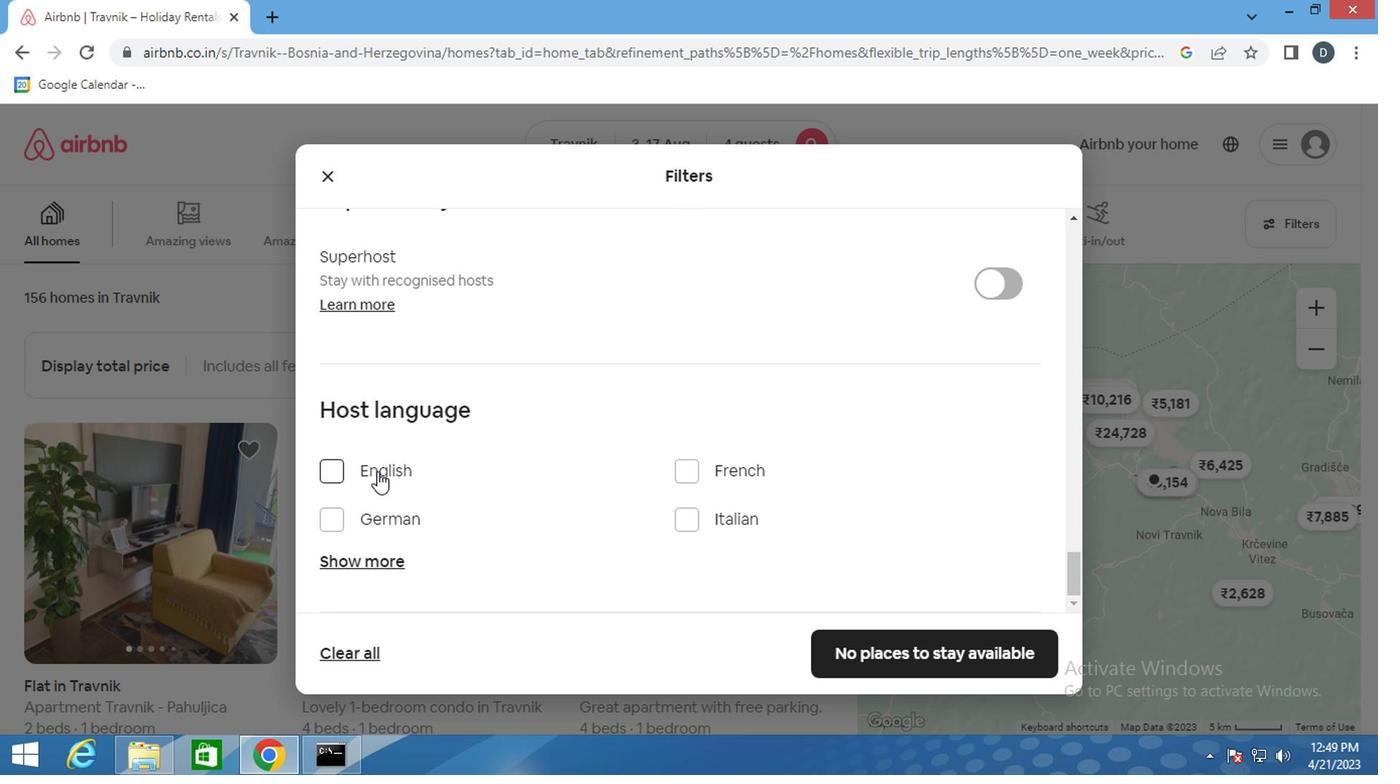 
Action: Mouse moved to (856, 649)
Screenshot: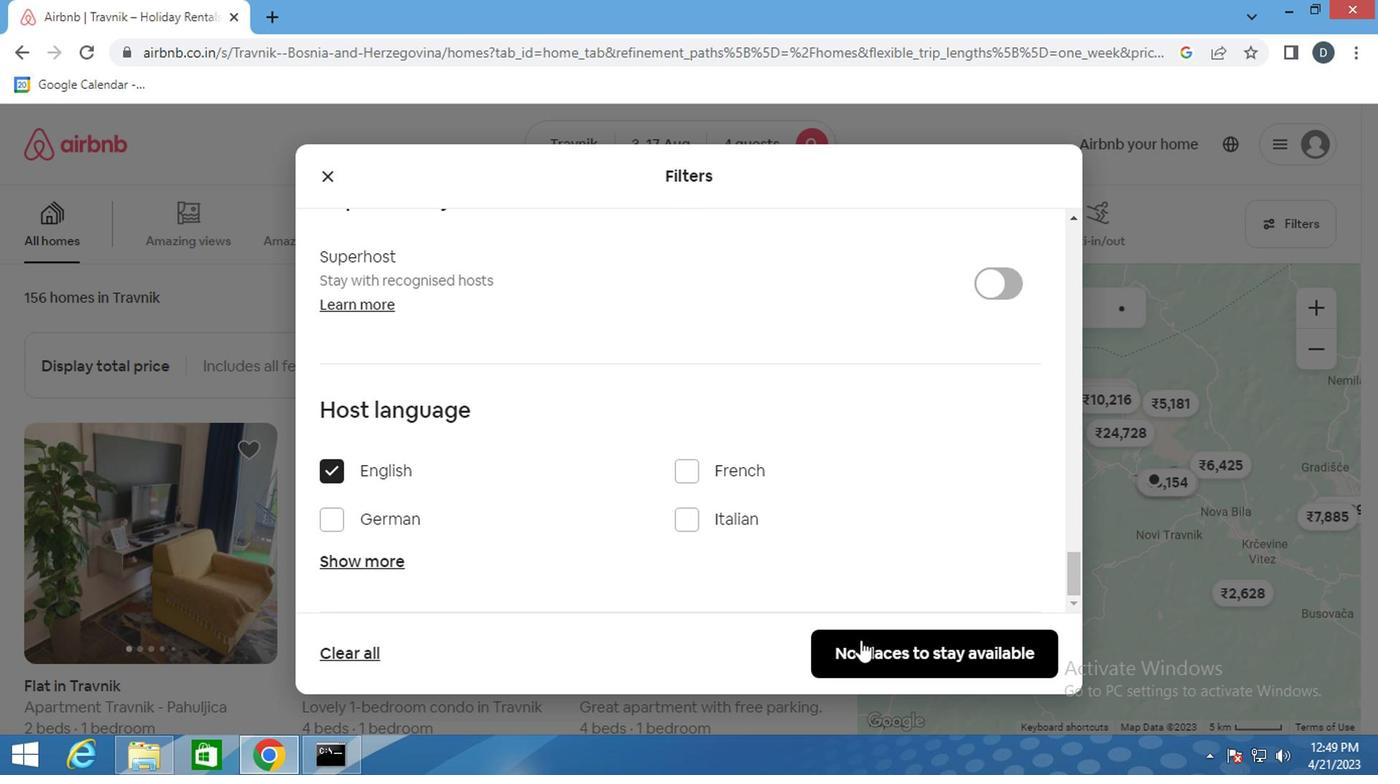 
Action: Mouse pressed left at (856, 649)
Screenshot: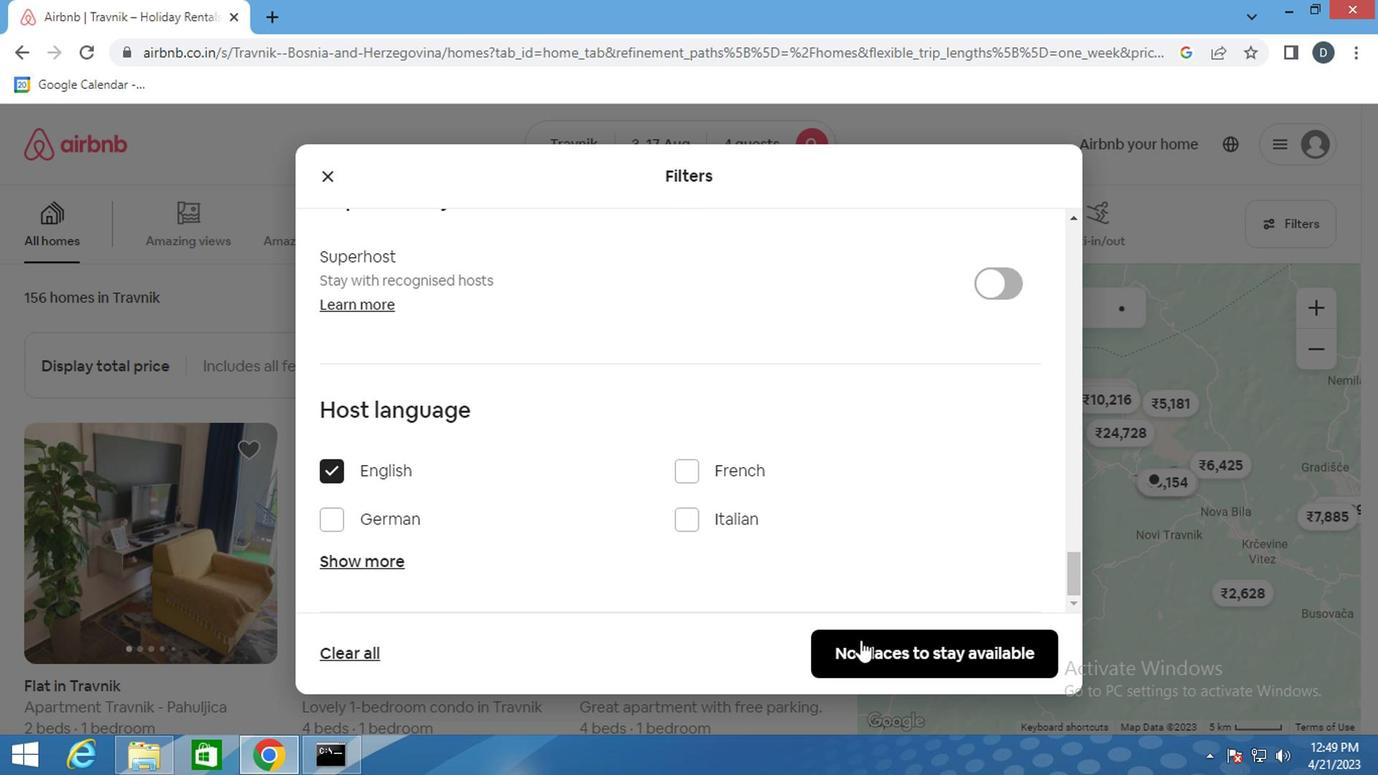 
Action: Mouse moved to (855, 440)
Screenshot: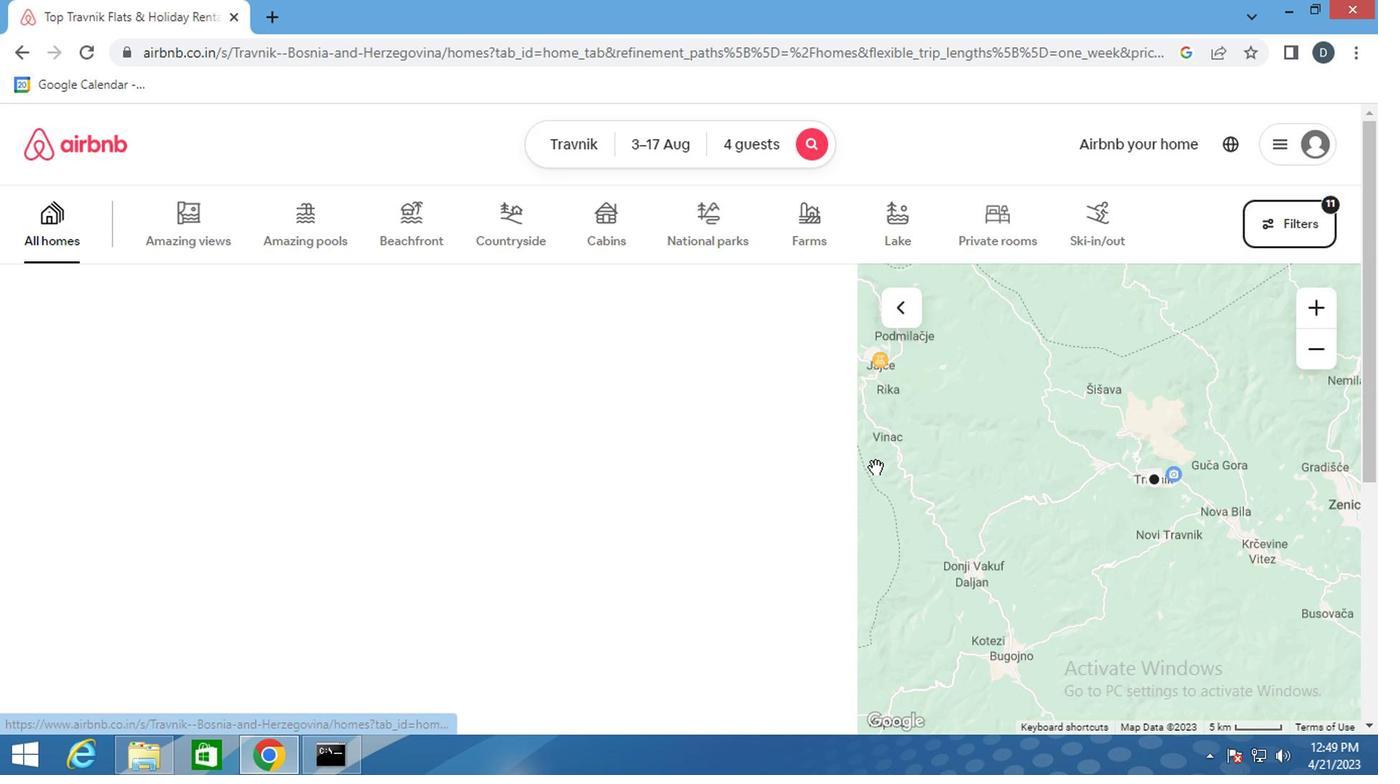 
